 Task: Look for space in Bārh, India from 15th June, 2023 to 21st June, 2023 for 5 adults in price range Rs.14000 to Rs.25000. Place can be entire place with 3 bedrooms having 3 beds and 3 bathrooms. Property type can be house, flat, guest house. Booking option can be shelf check-in. Required host language is English.
Action: Mouse moved to (473, 106)
Screenshot: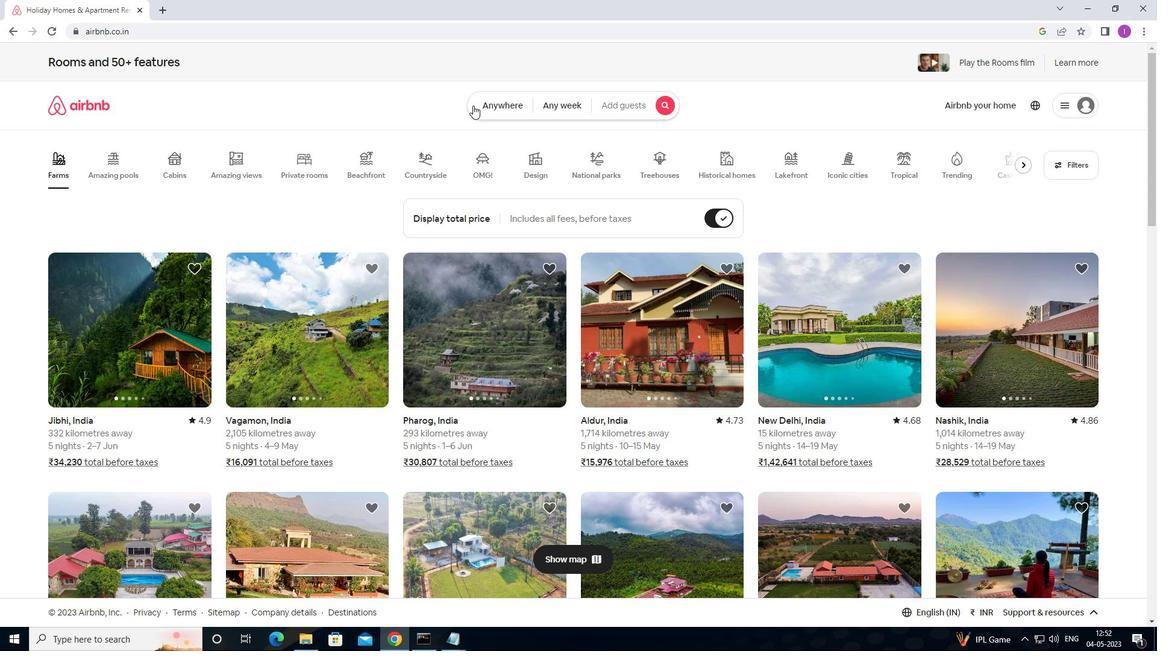 
Action: Mouse pressed left at (473, 106)
Screenshot: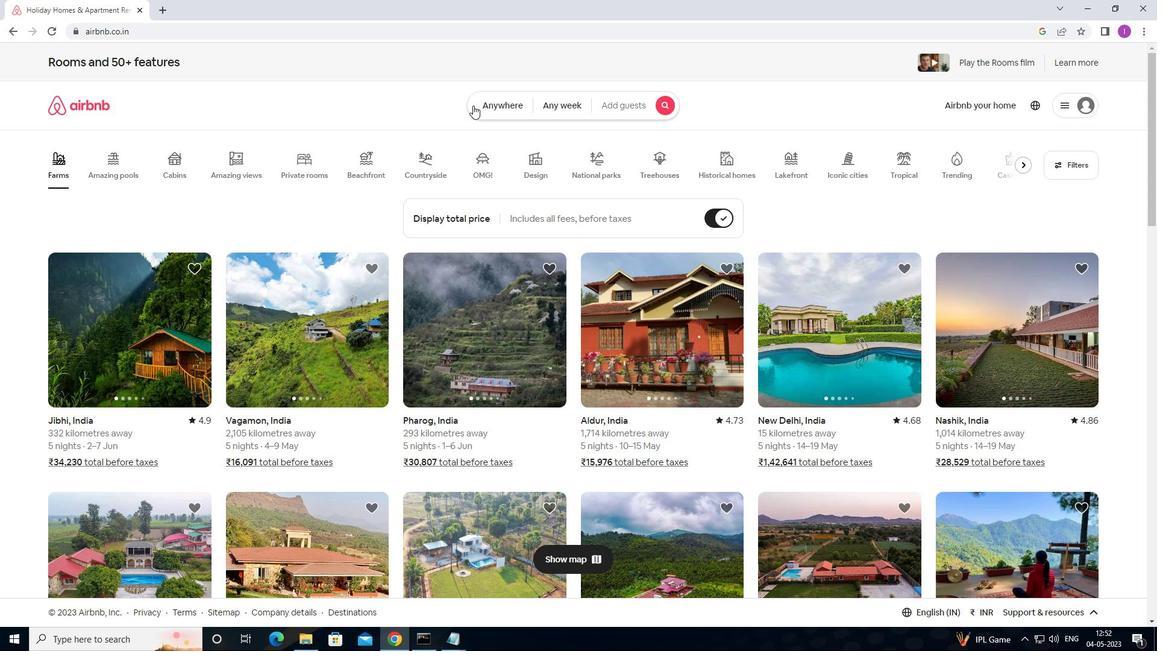 
Action: Mouse moved to (412, 142)
Screenshot: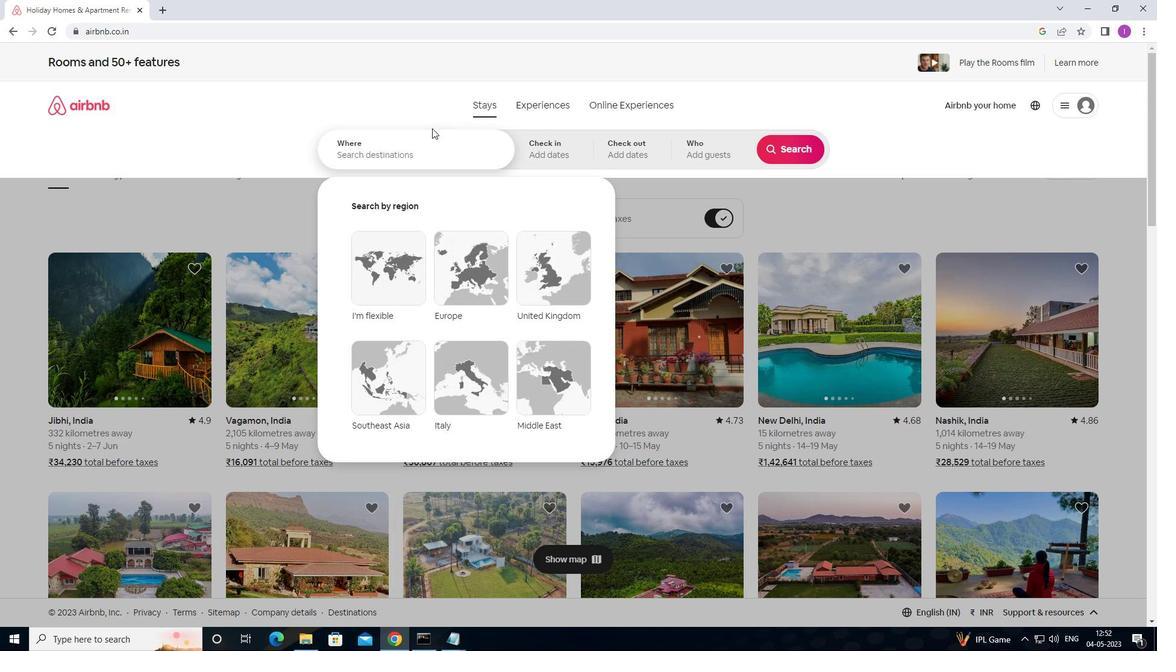 
Action: Mouse pressed left at (412, 142)
Screenshot: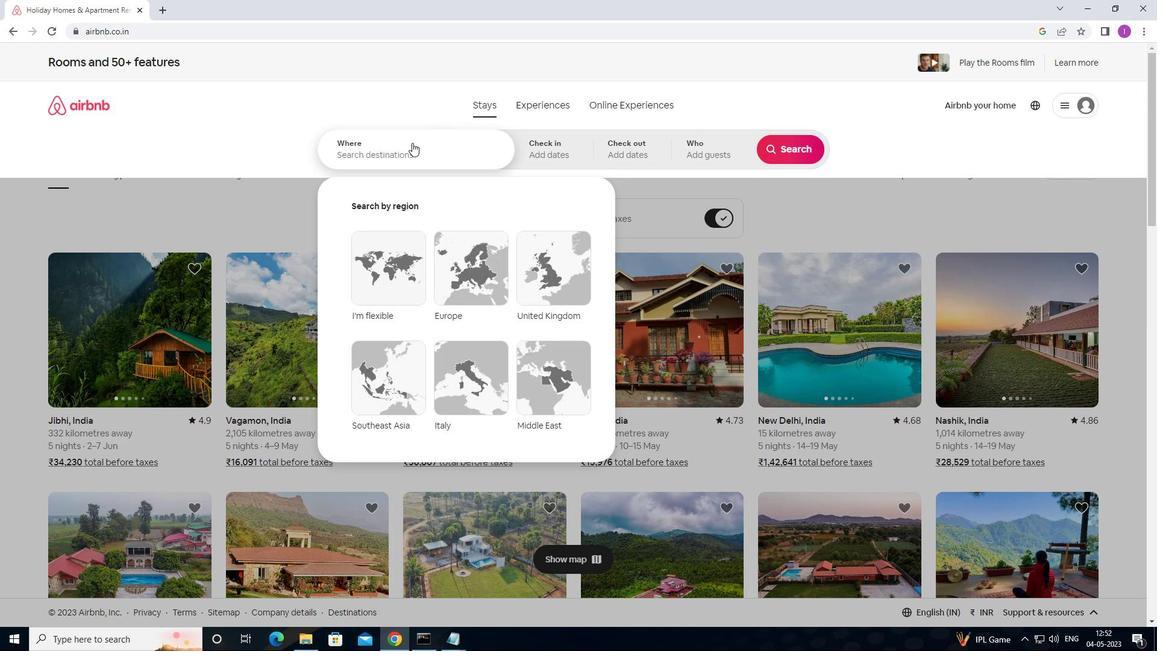 
Action: Mouse moved to (423, 144)
Screenshot: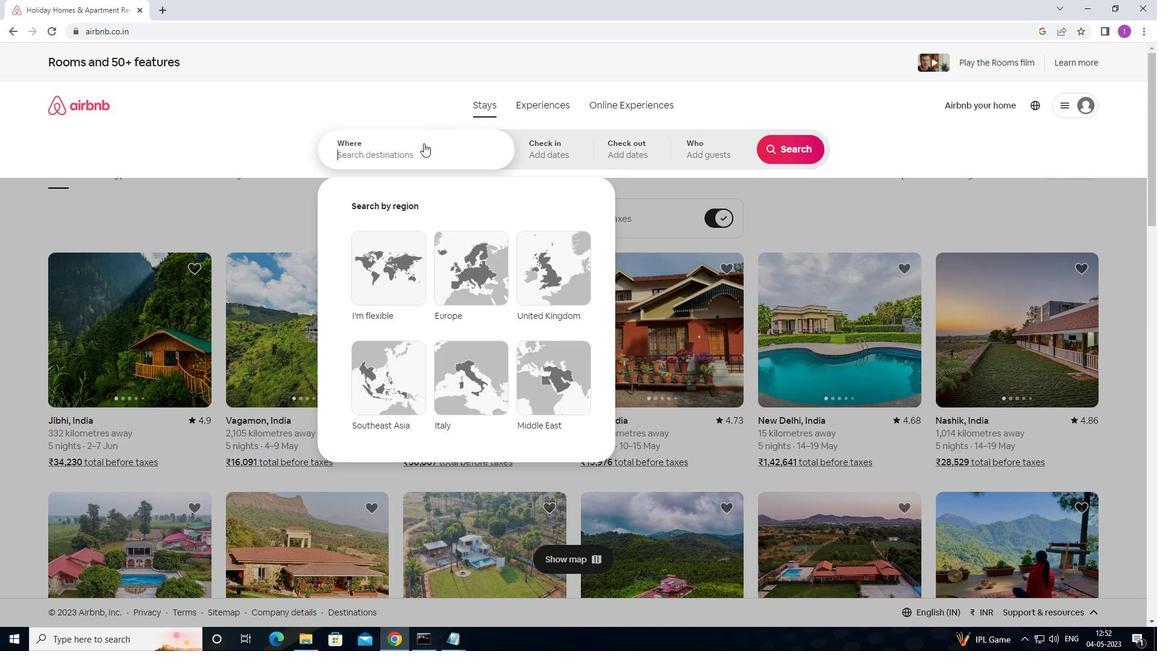 
Action: Key pressed <Key.shift>BARH,<Key.shift><Key.shift><Key.shift><Key.shift><Key.shift>INDU<Key.backspace>IA
Screenshot: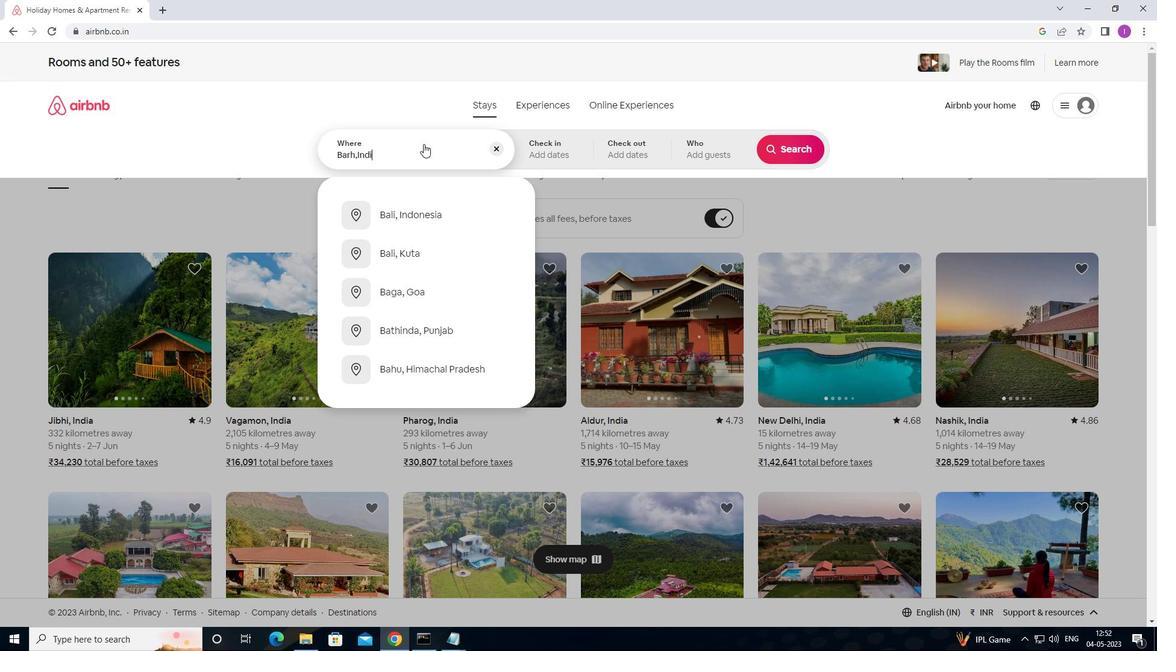 
Action: Mouse moved to (548, 152)
Screenshot: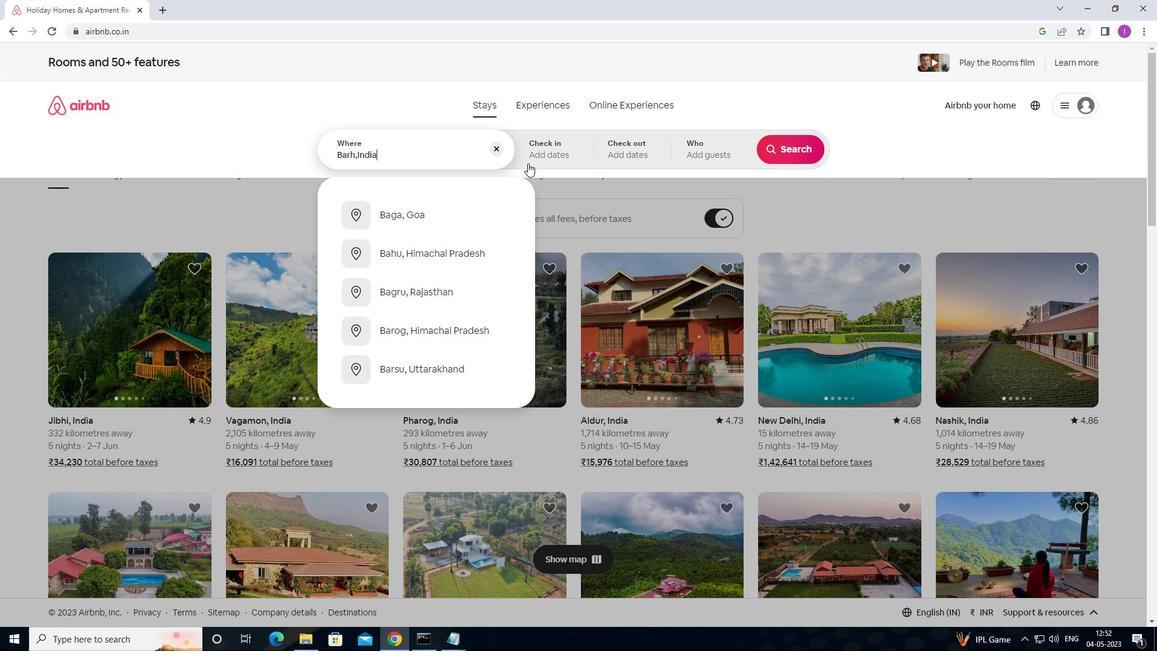 
Action: Mouse pressed left at (548, 152)
Screenshot: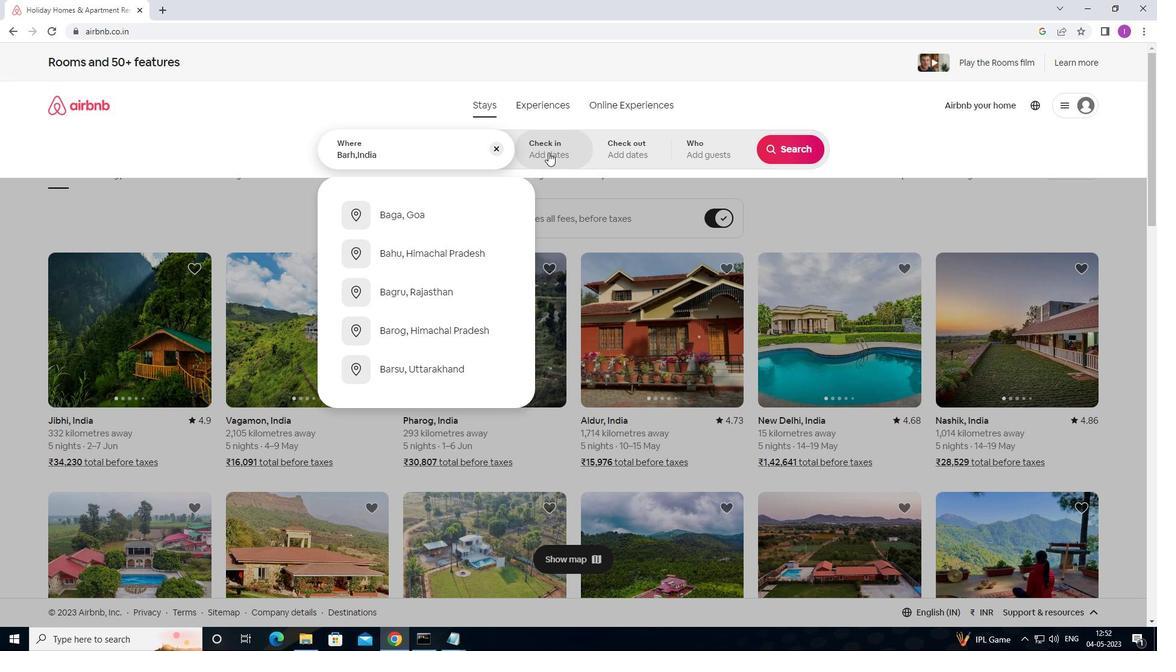 
Action: Mouse moved to (727, 351)
Screenshot: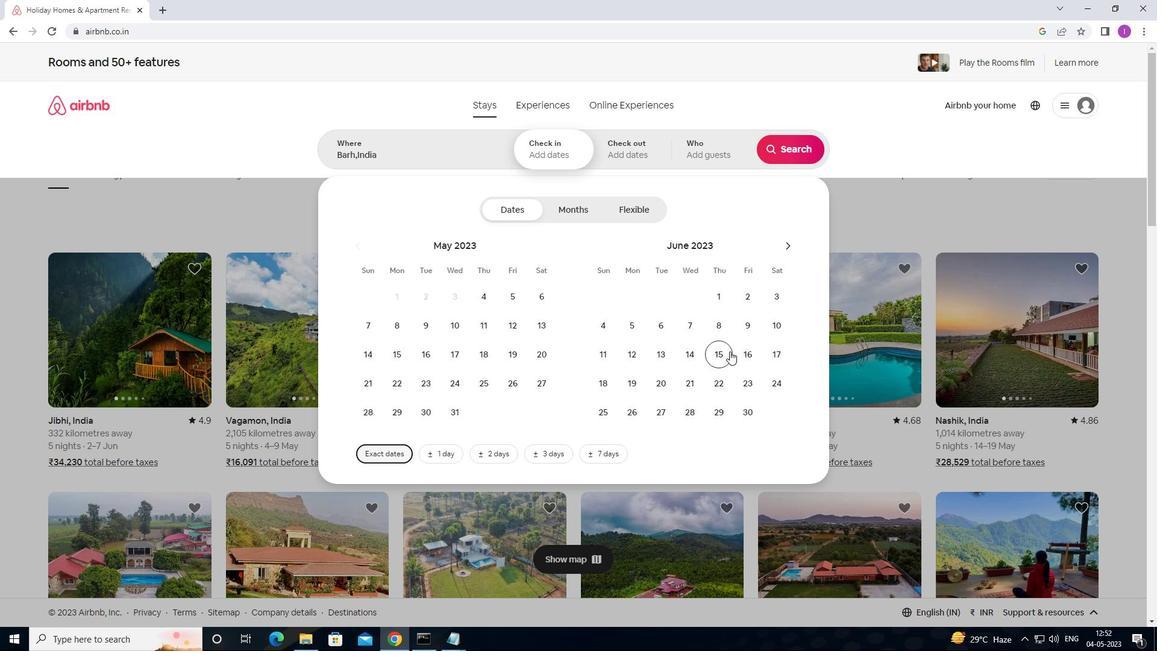 
Action: Mouse pressed left at (727, 351)
Screenshot: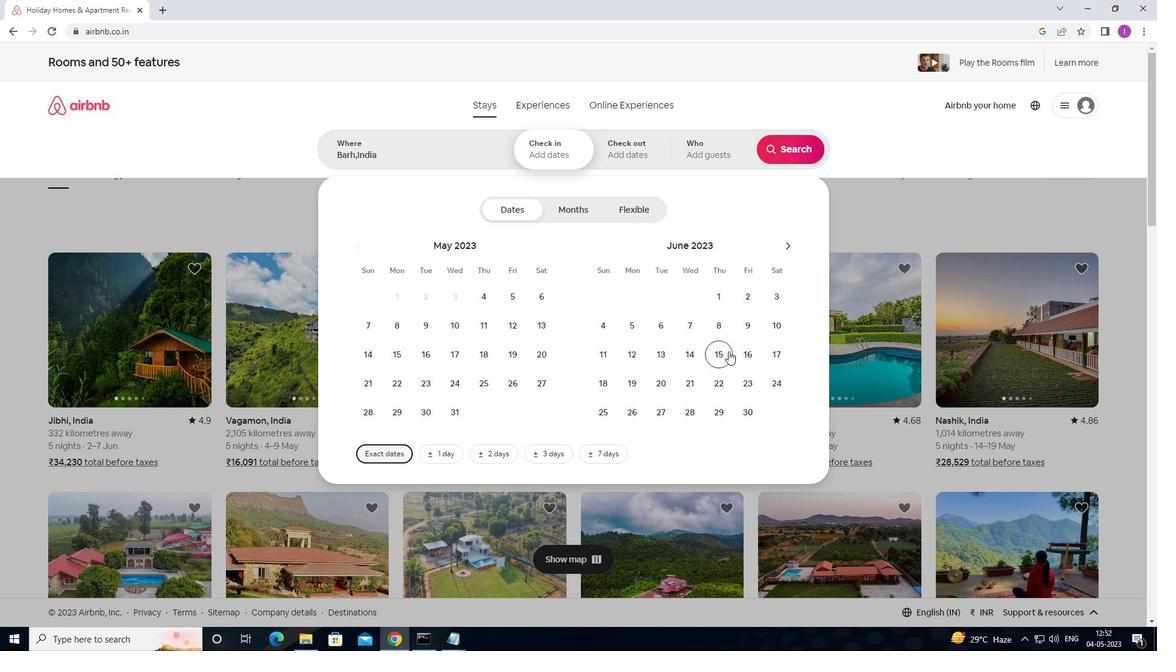 
Action: Mouse moved to (691, 386)
Screenshot: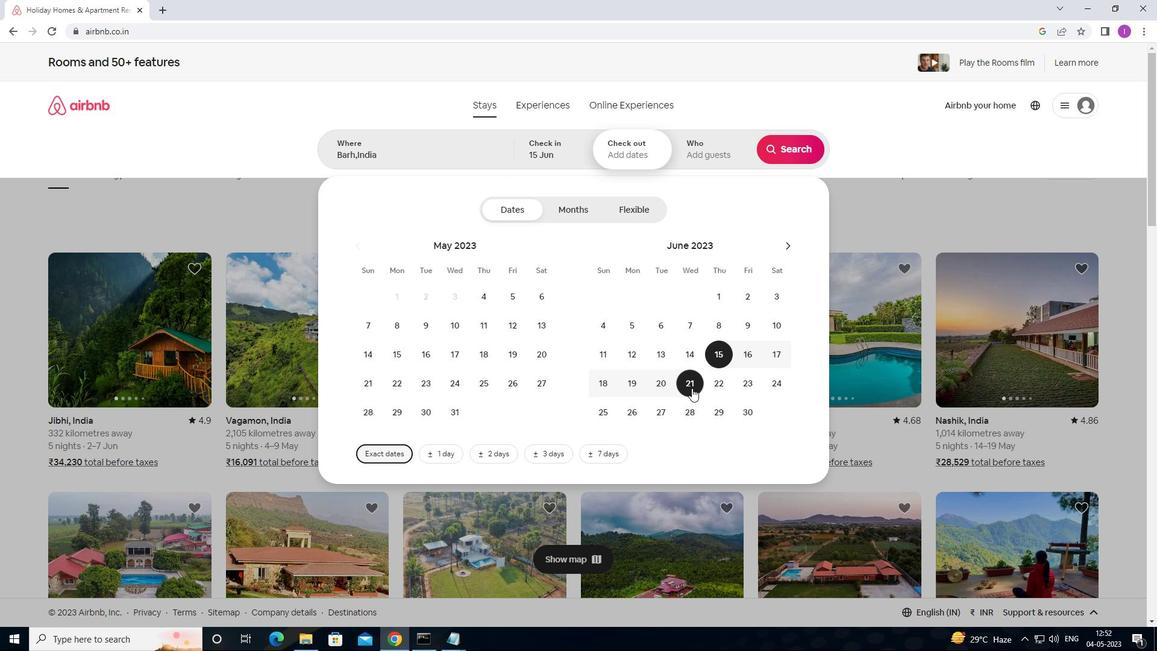 
Action: Mouse pressed left at (691, 386)
Screenshot: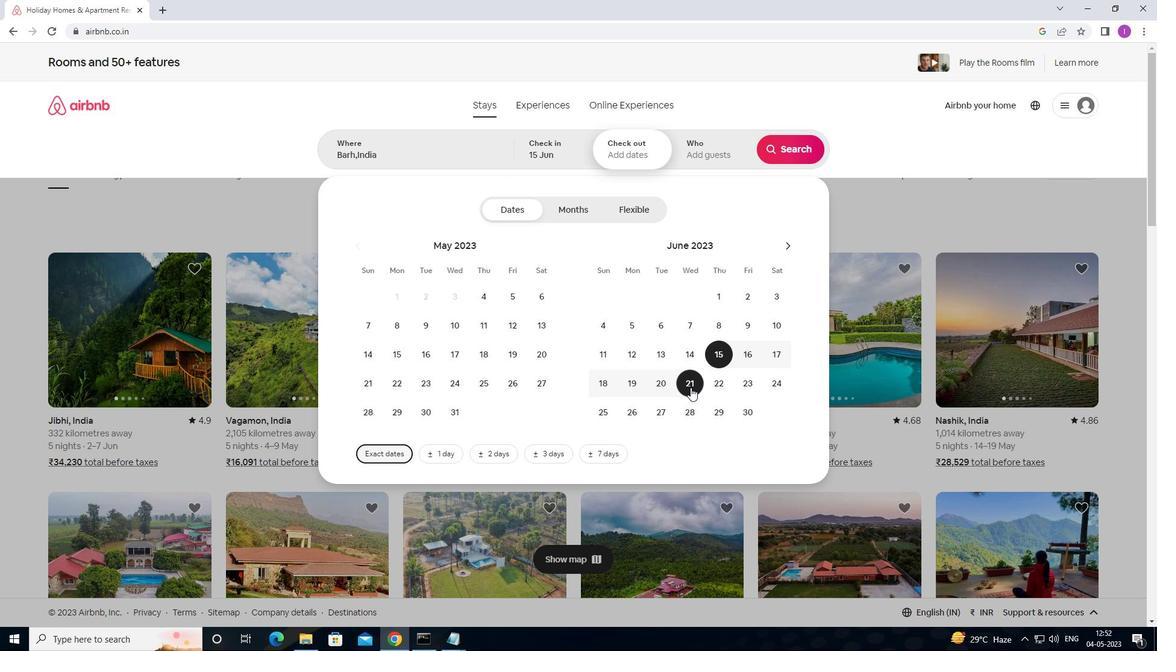 
Action: Mouse moved to (782, 147)
Screenshot: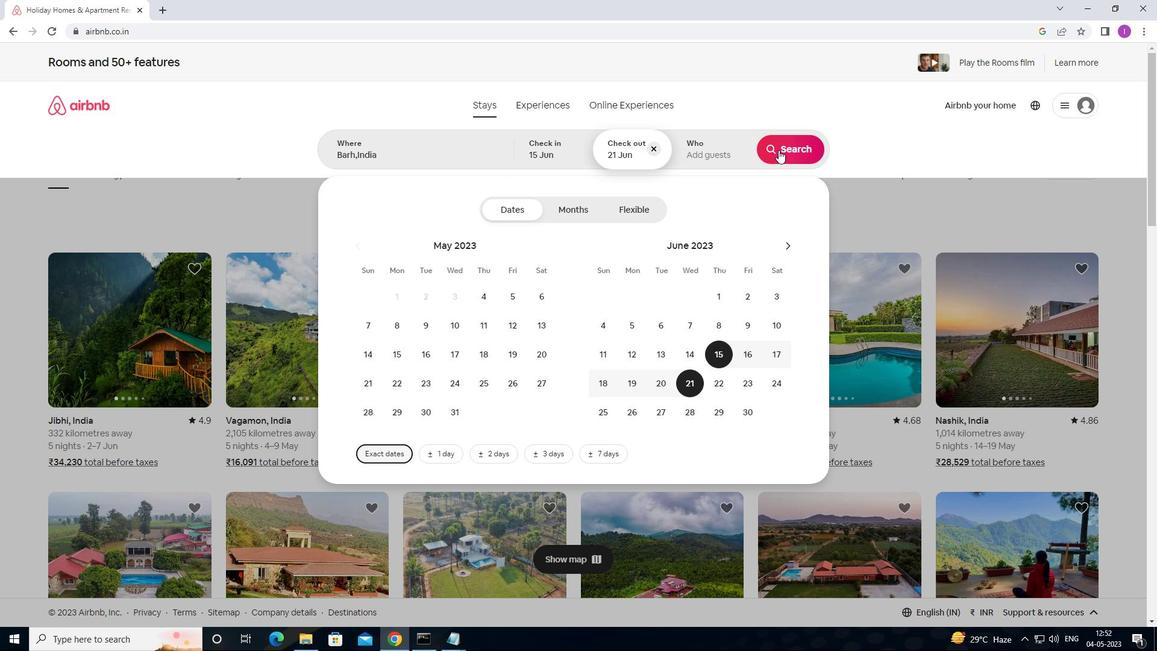 
Action: Mouse pressed left at (782, 147)
Screenshot: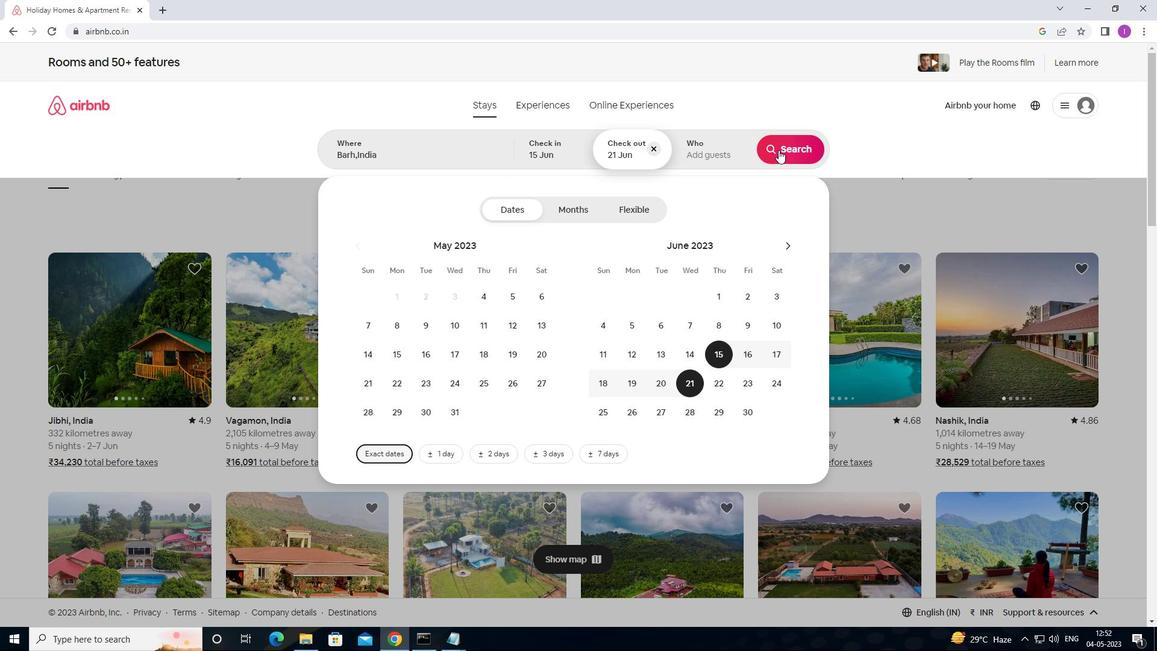 
Action: Mouse moved to (637, 68)
Screenshot: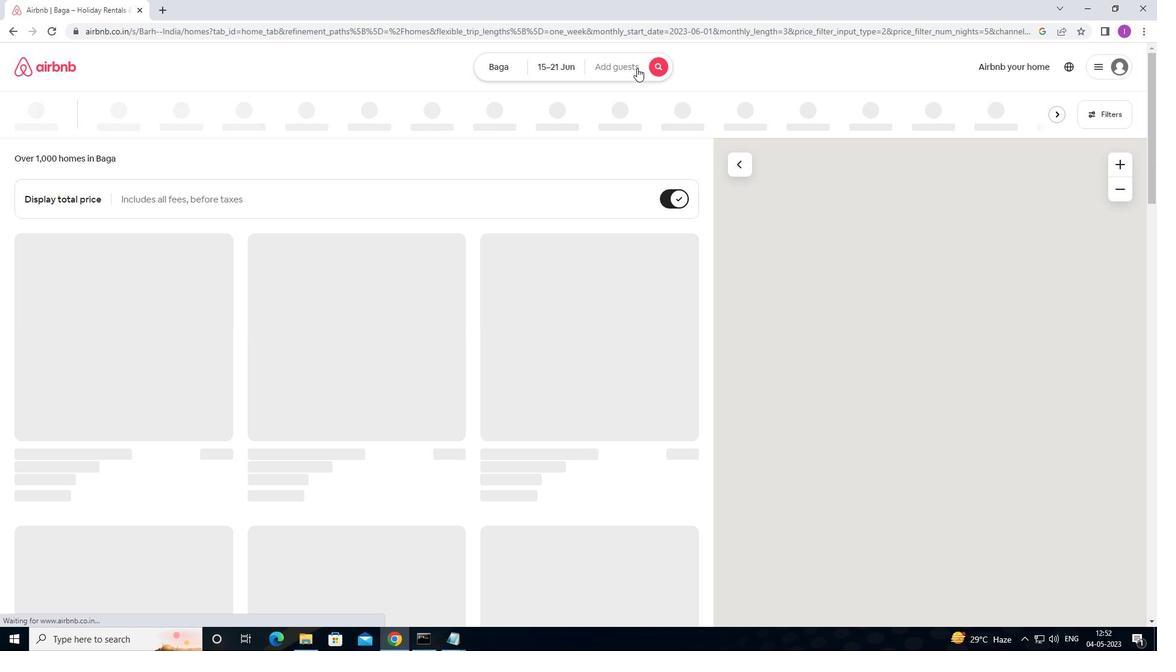 
Action: Mouse pressed left at (637, 68)
Screenshot: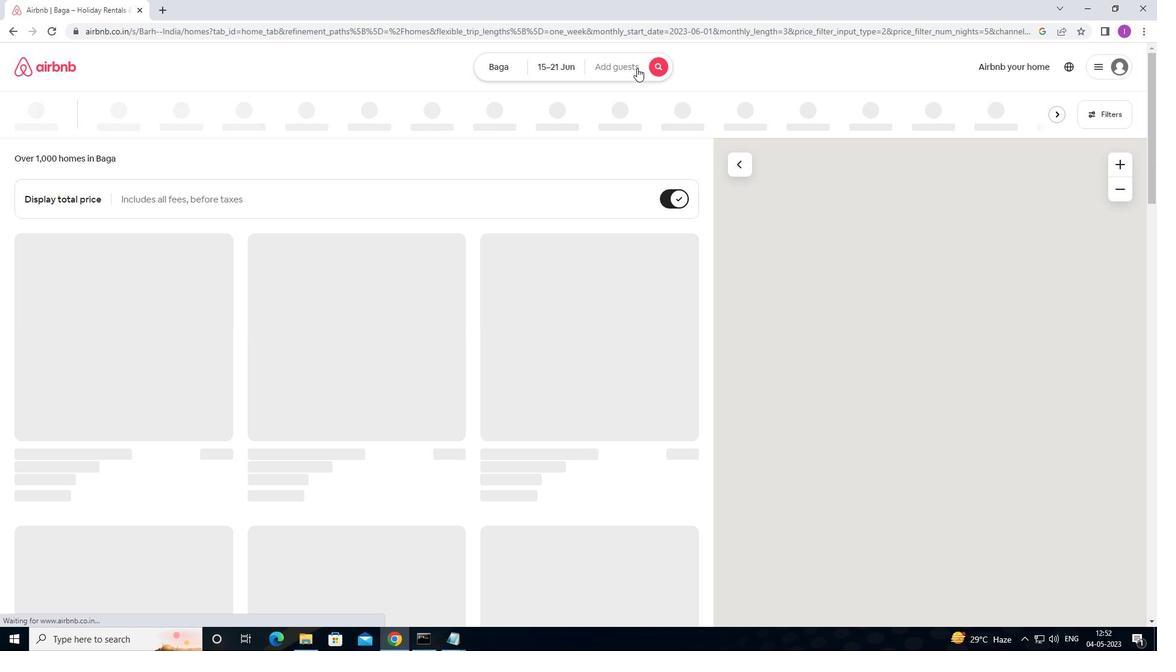 
Action: Mouse moved to (794, 173)
Screenshot: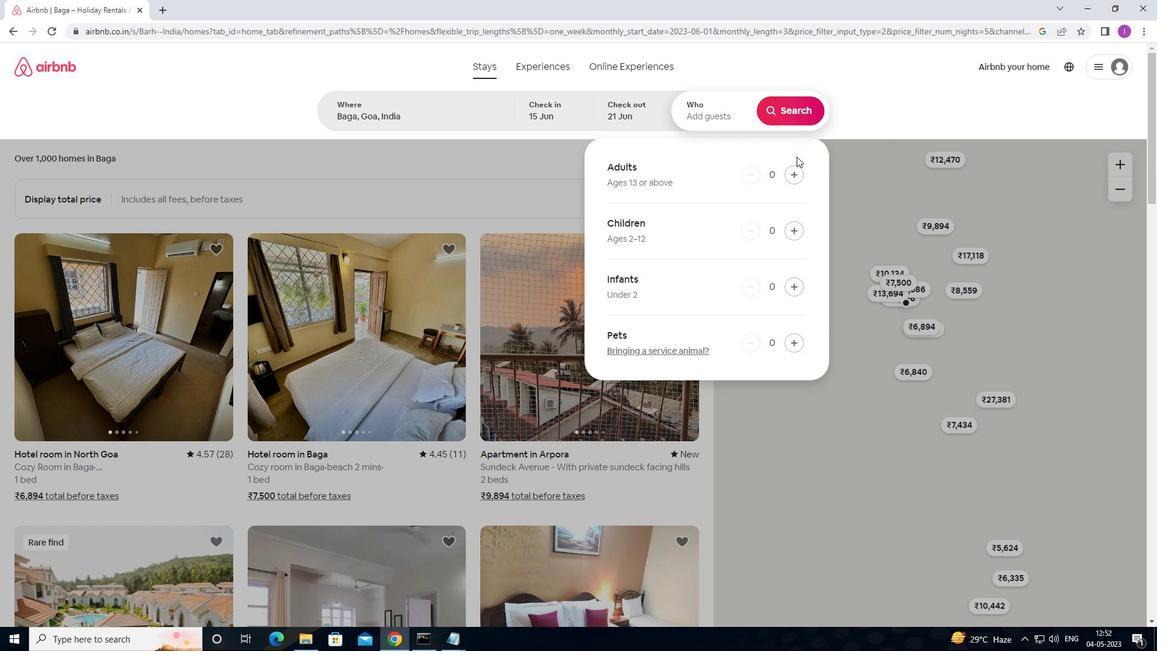 
Action: Mouse pressed left at (794, 173)
Screenshot: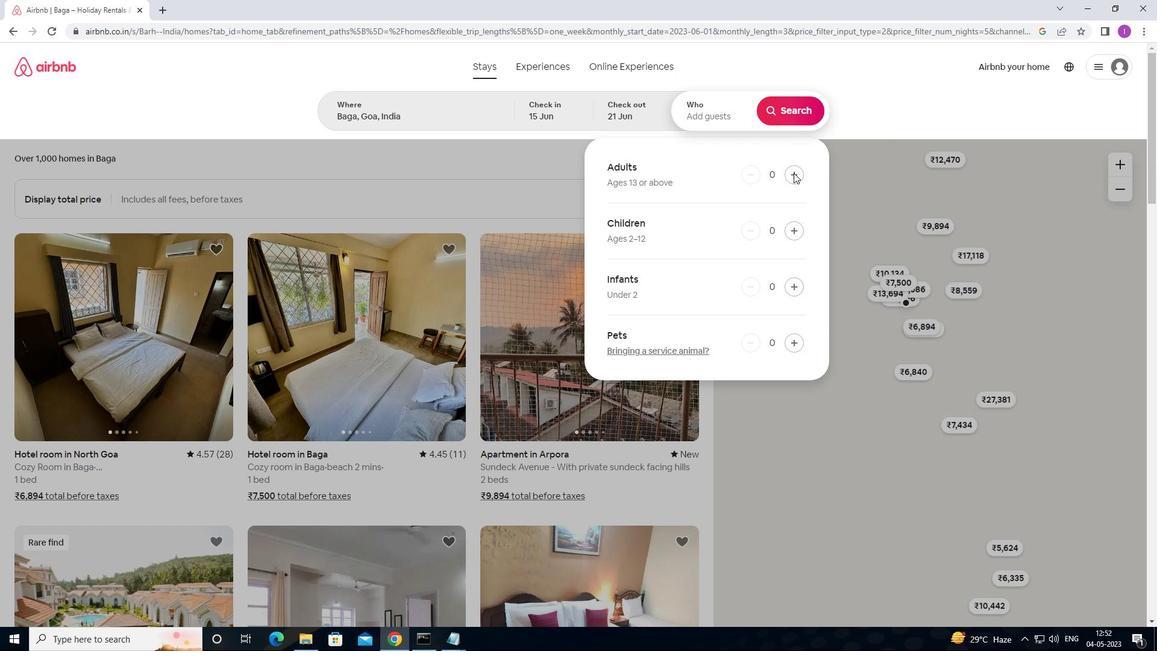 
Action: Mouse moved to (794, 173)
Screenshot: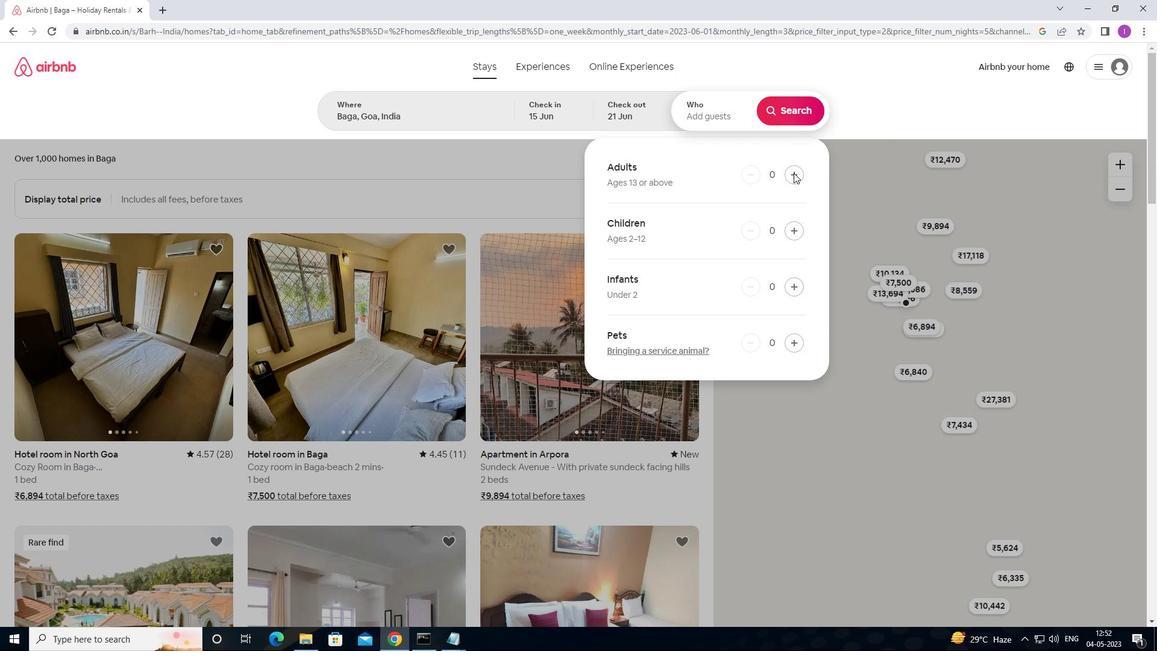 
Action: Mouse pressed left at (794, 173)
Screenshot: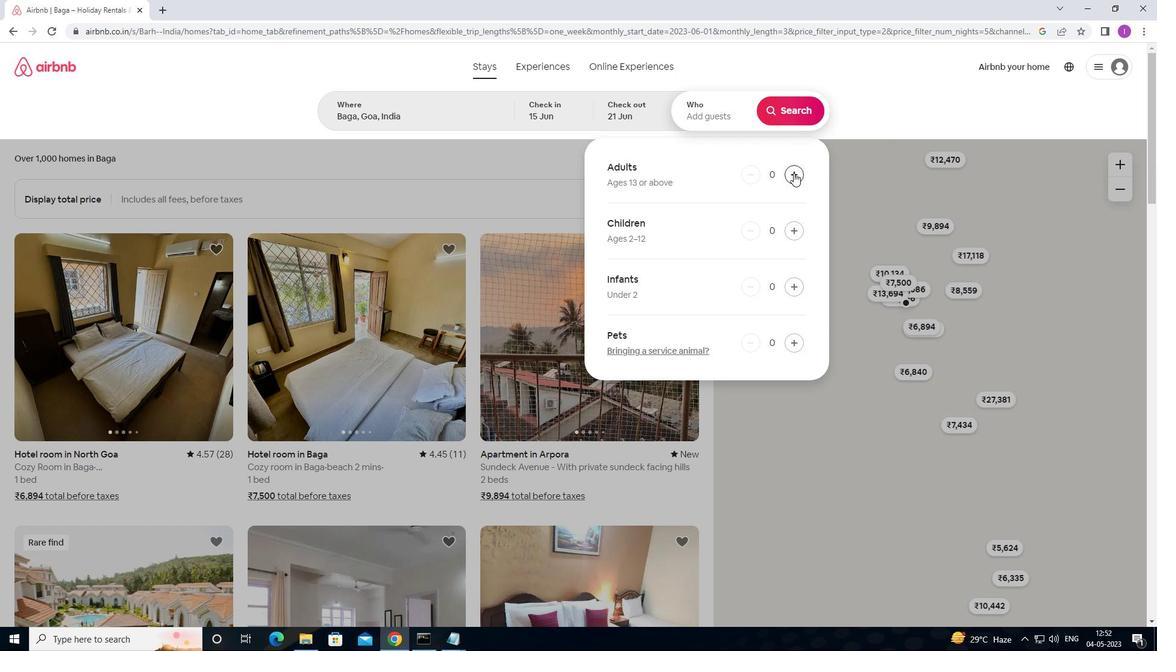 
Action: Mouse moved to (794, 173)
Screenshot: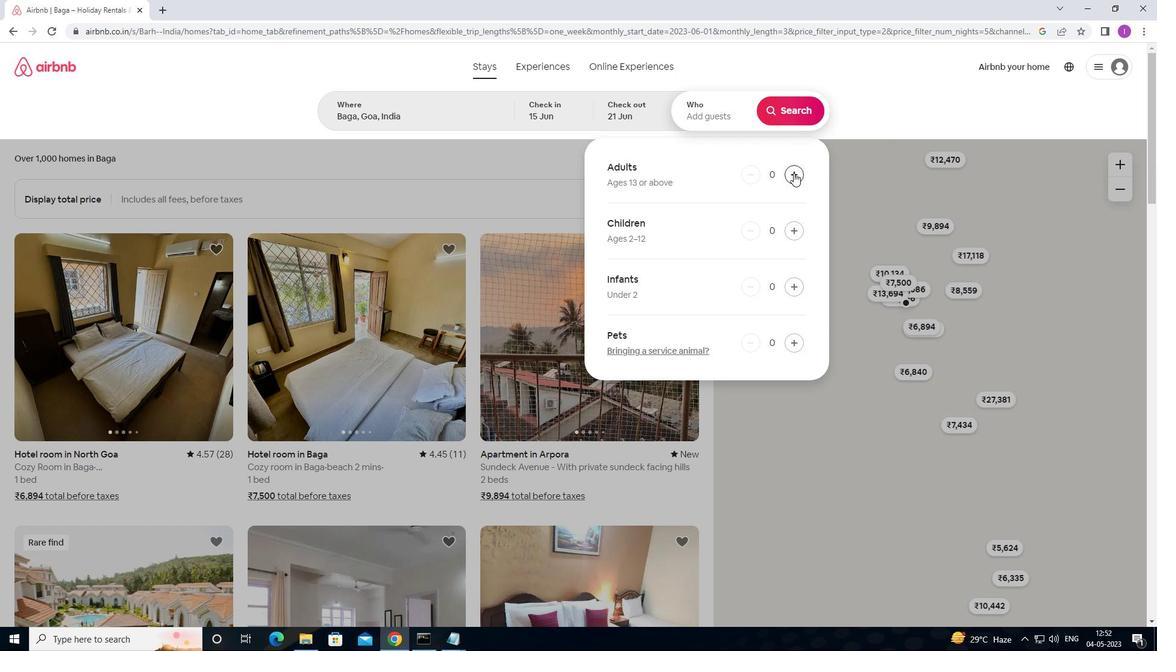 
Action: Mouse pressed left at (794, 173)
Screenshot: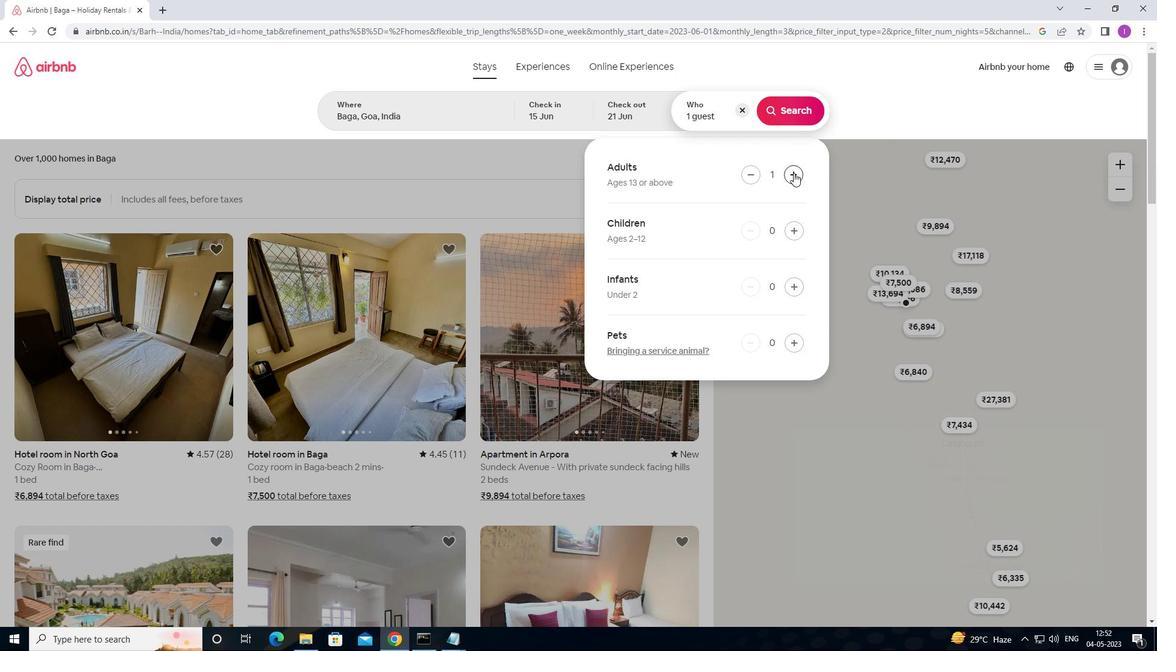 
Action: Mouse moved to (795, 173)
Screenshot: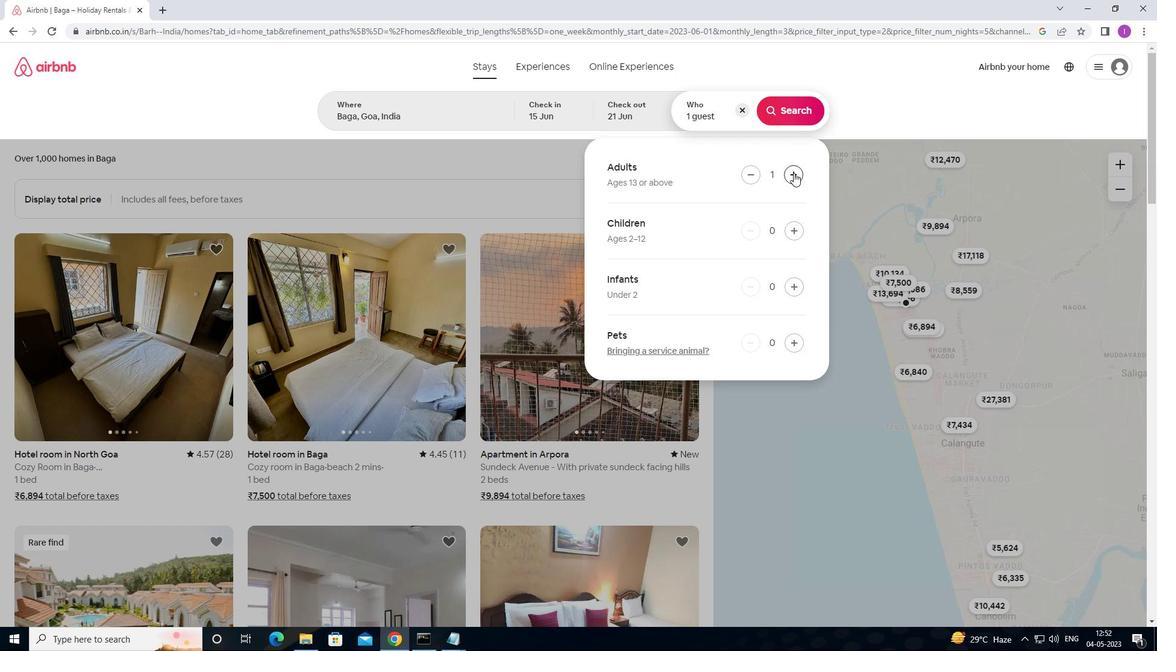 
Action: Mouse pressed left at (795, 173)
Screenshot: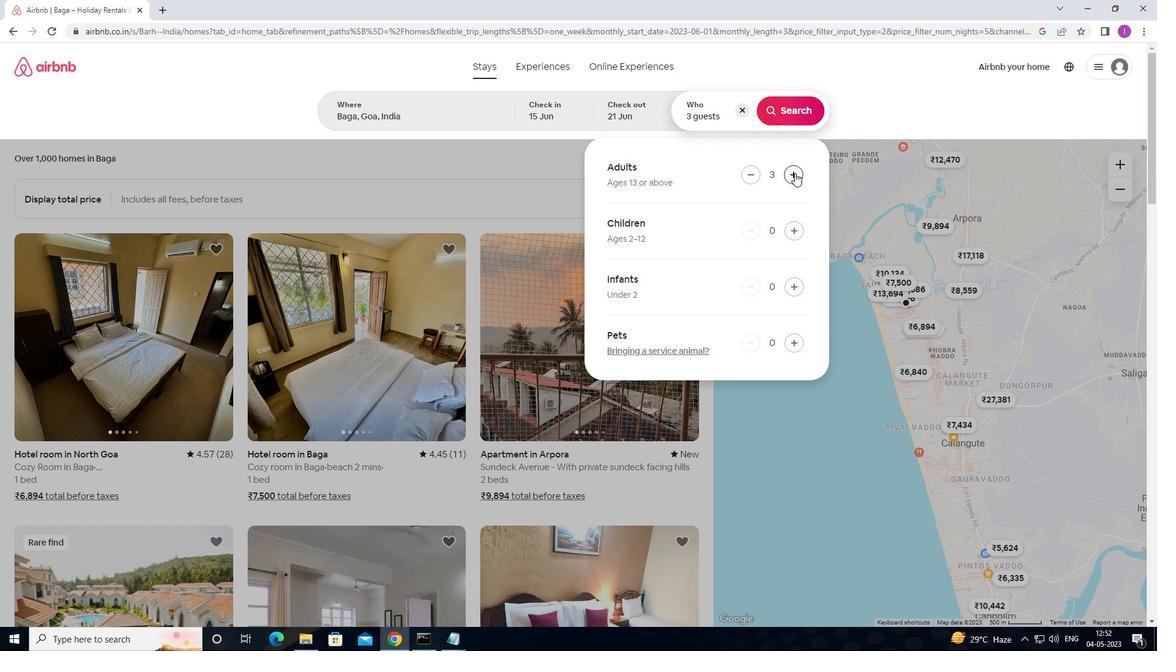 
Action: Mouse pressed left at (795, 173)
Screenshot: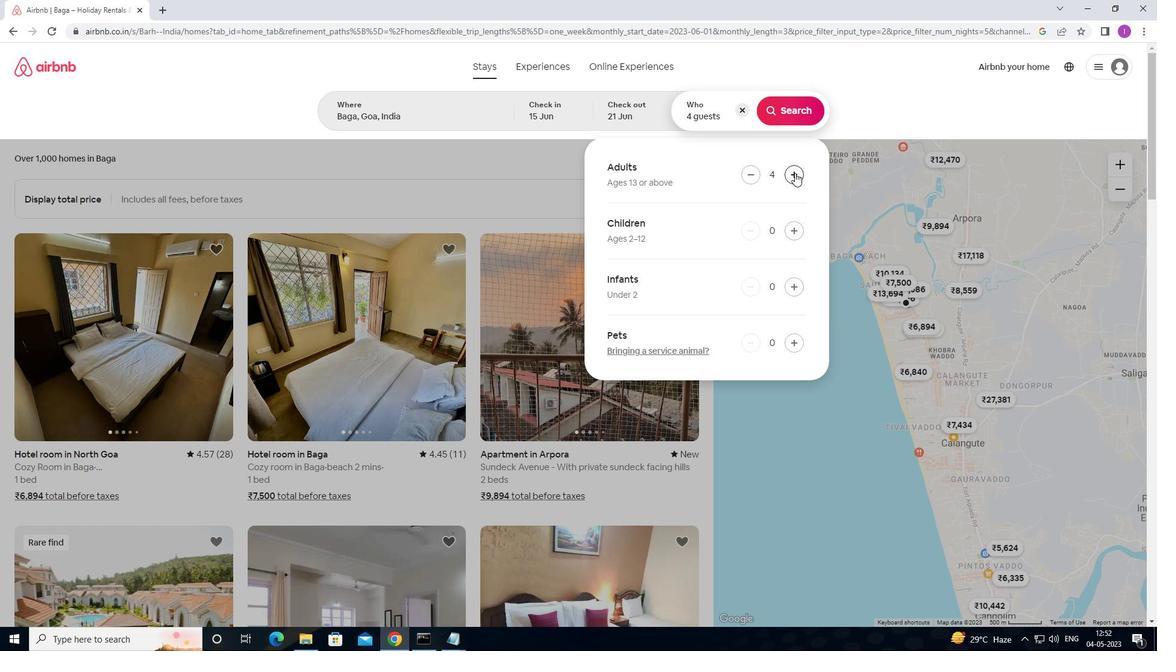 
Action: Mouse moved to (780, 111)
Screenshot: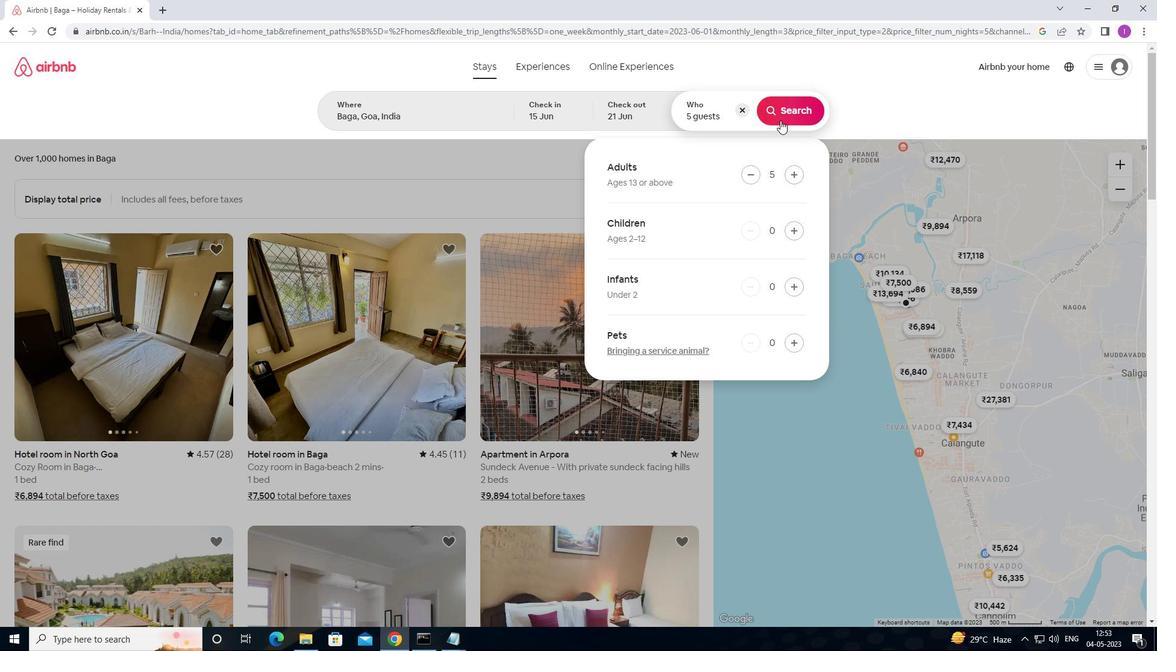 
Action: Mouse pressed left at (780, 111)
Screenshot: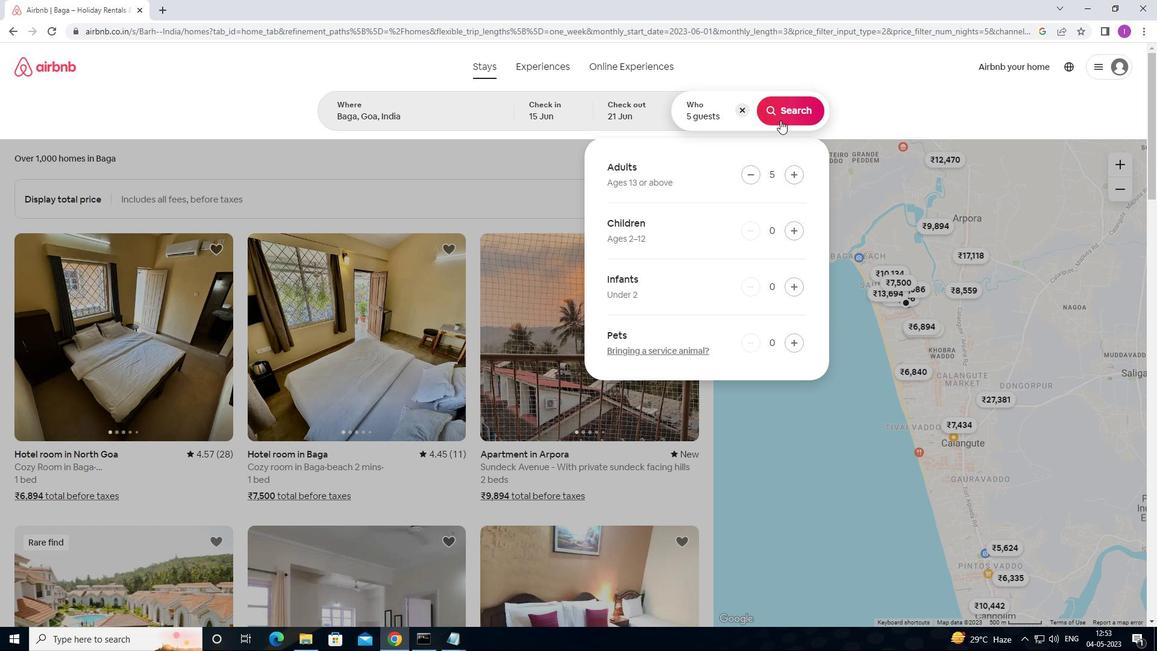 
Action: Mouse moved to (1101, 117)
Screenshot: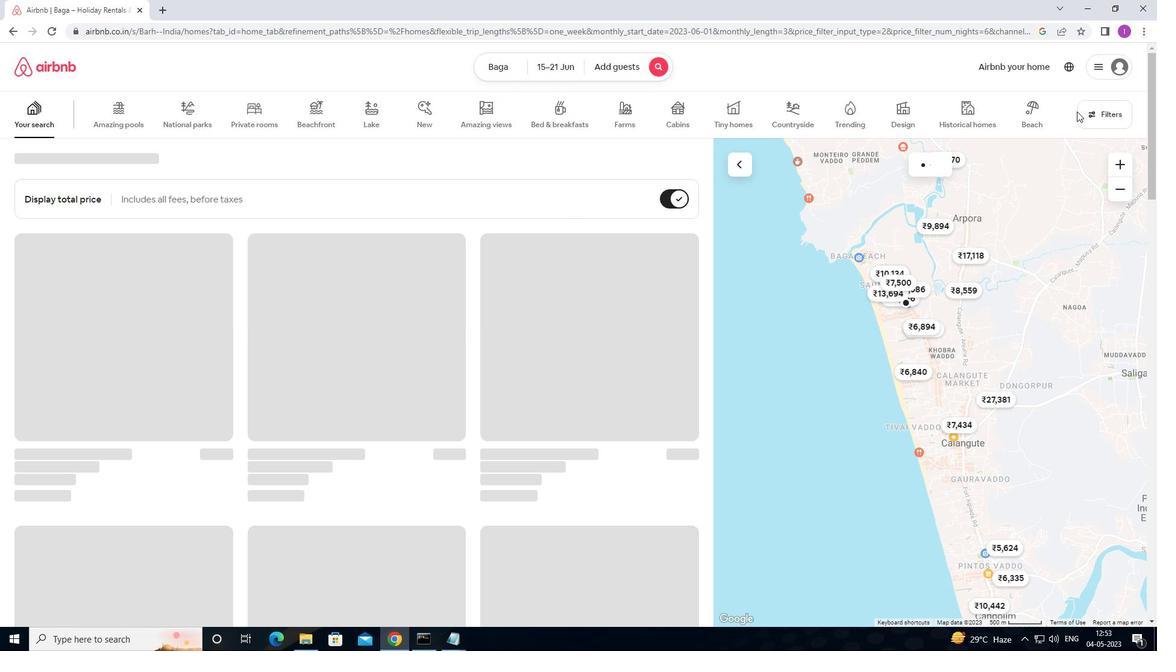 
Action: Mouse pressed left at (1101, 117)
Screenshot: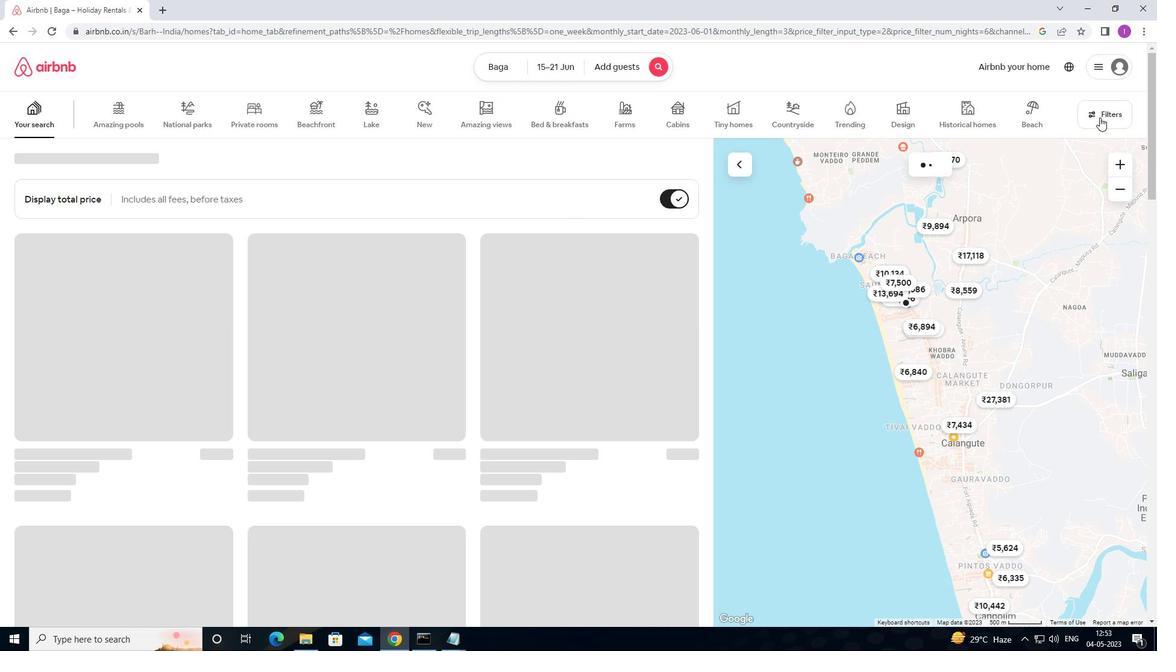 
Action: Mouse moved to (427, 265)
Screenshot: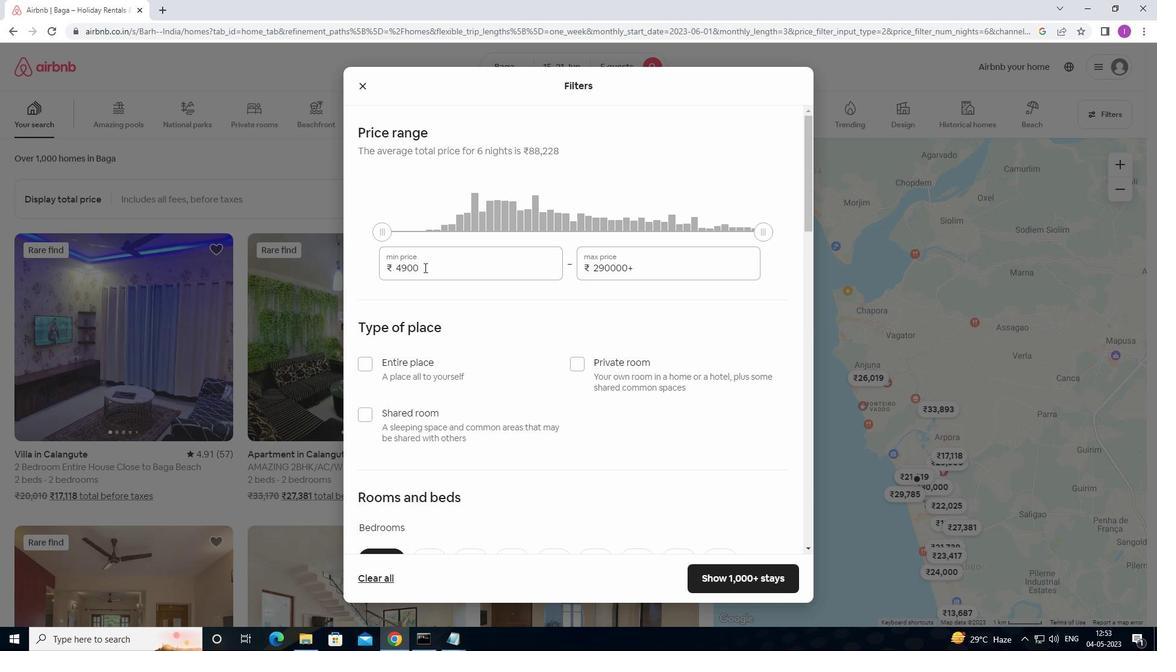 
Action: Mouse pressed left at (427, 265)
Screenshot: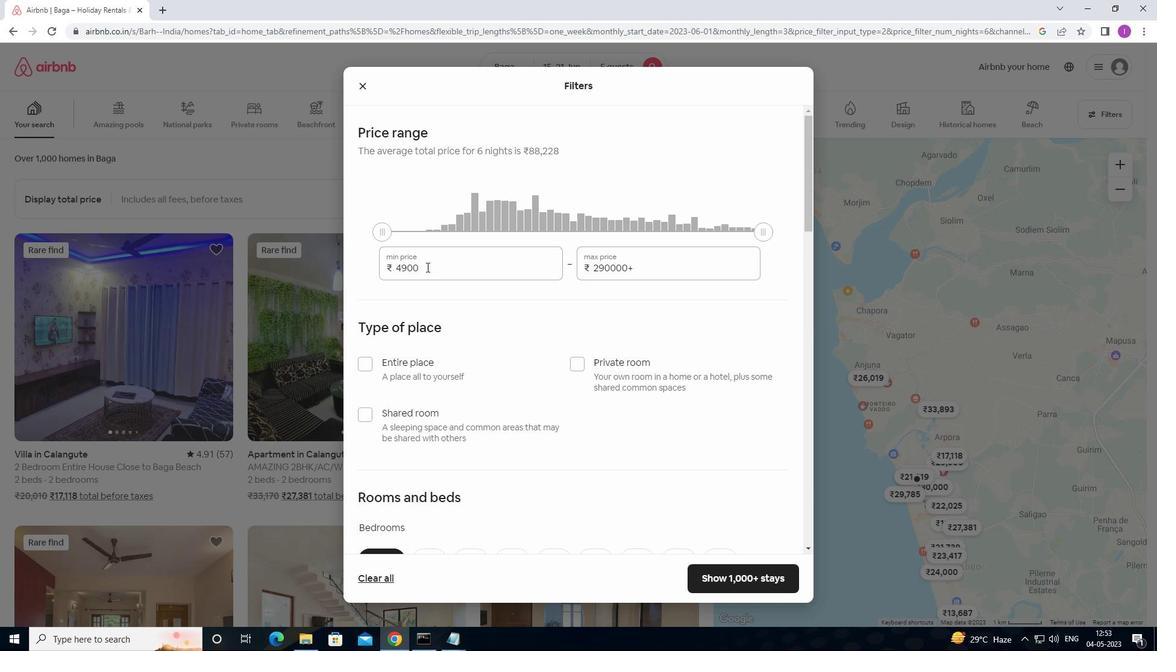 
Action: Mouse moved to (386, 264)
Screenshot: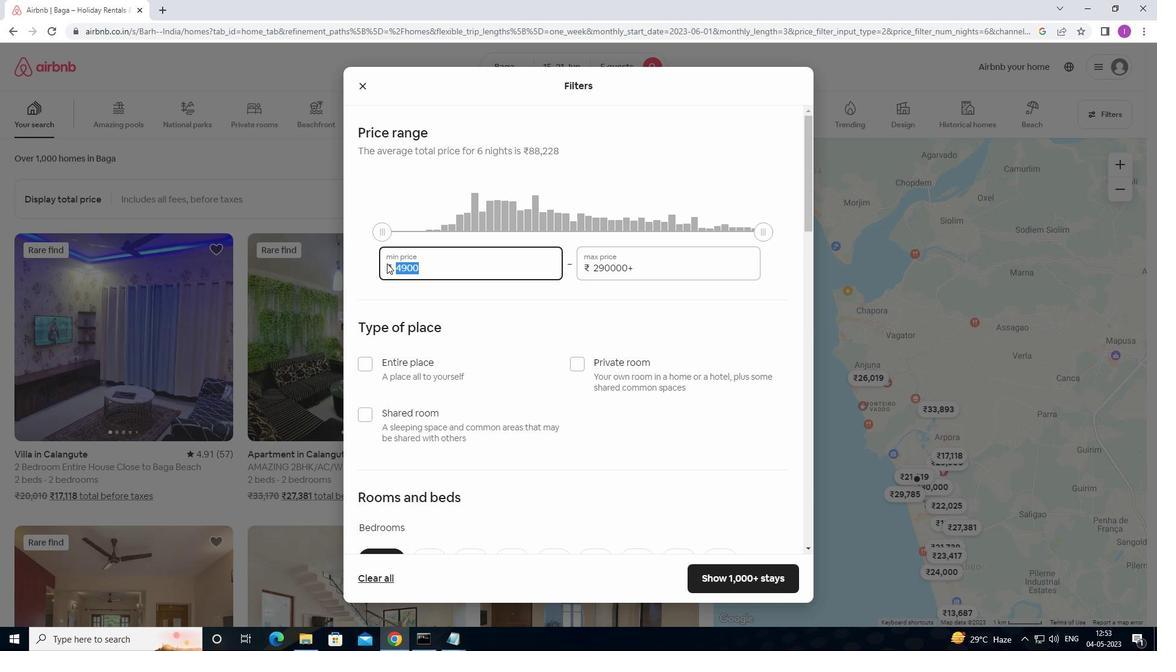 
Action: Key pressed 1
Screenshot: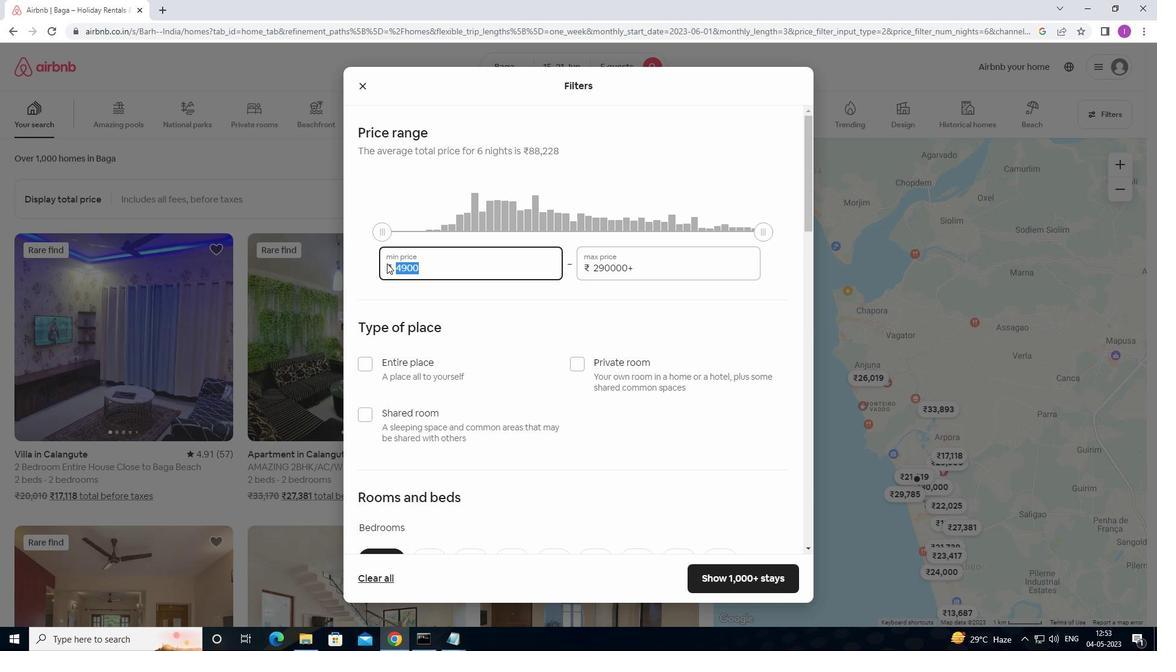 
Action: Mouse moved to (384, 267)
Screenshot: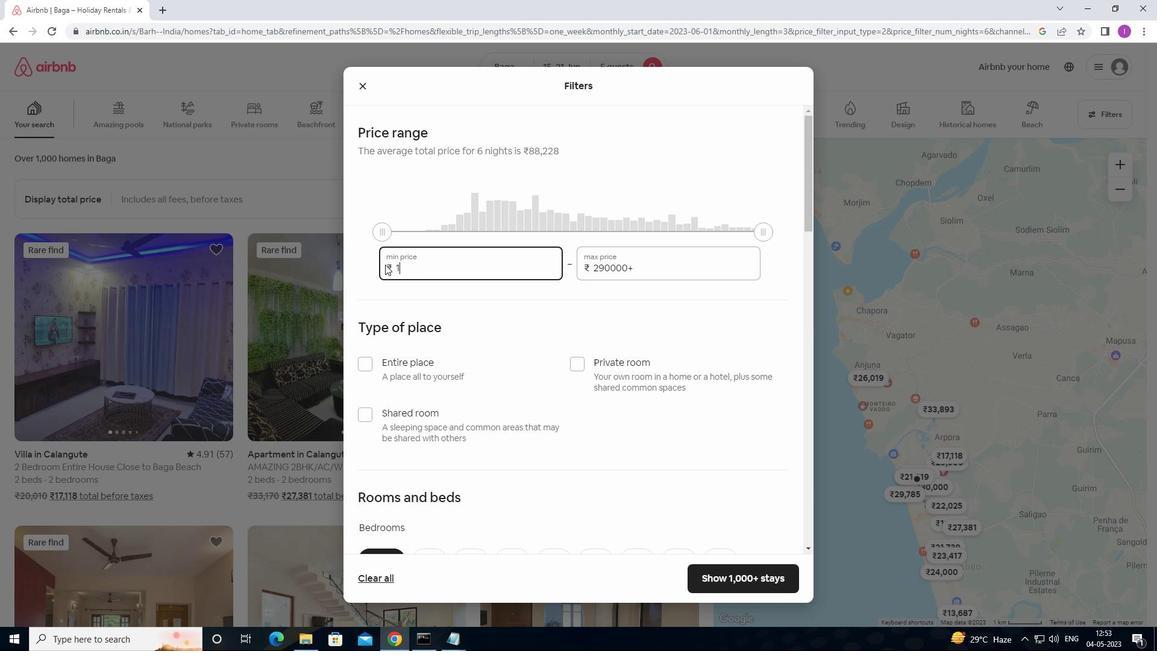 
Action: Key pressed 4
Screenshot: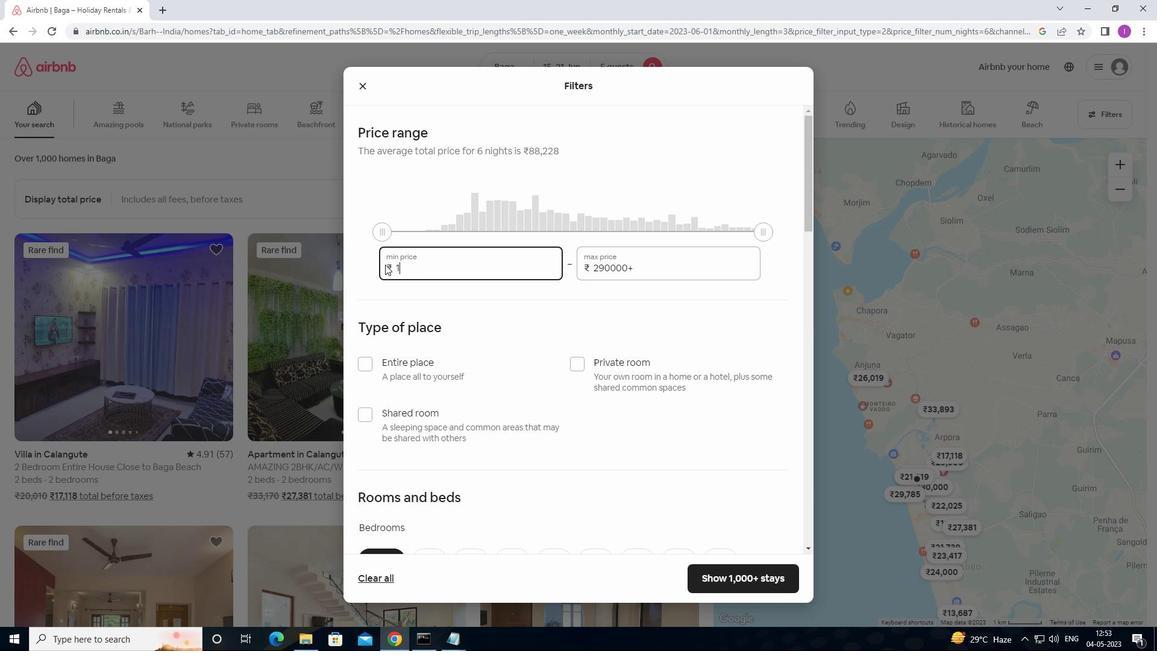 
Action: Mouse moved to (381, 285)
Screenshot: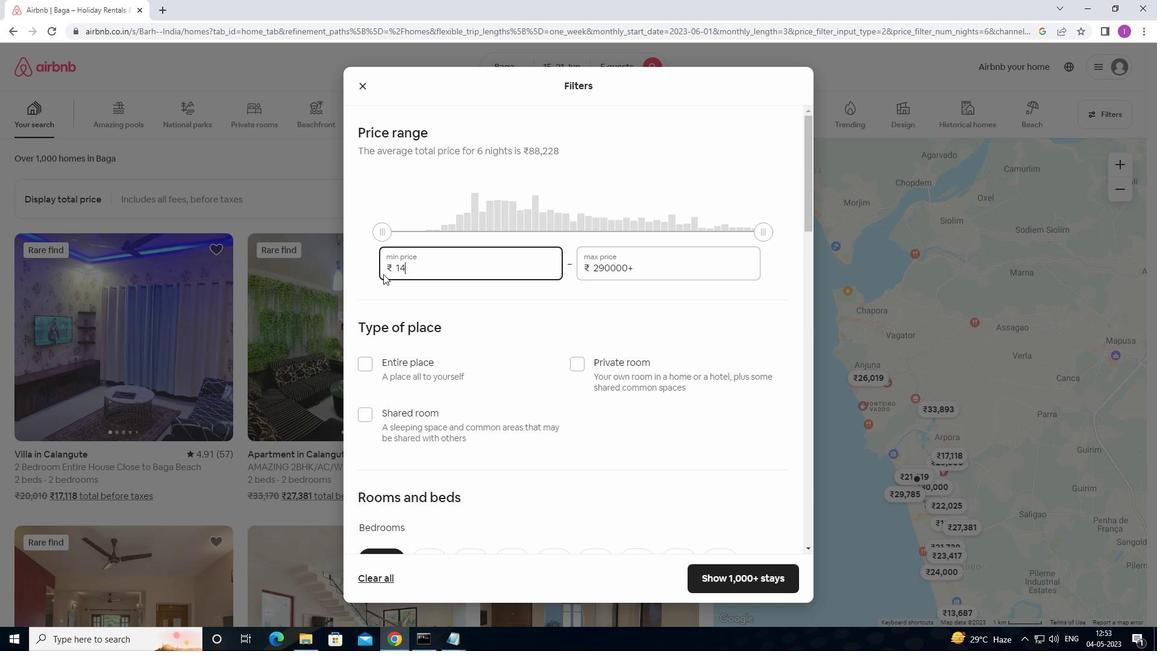 
Action: Key pressed 000
Screenshot: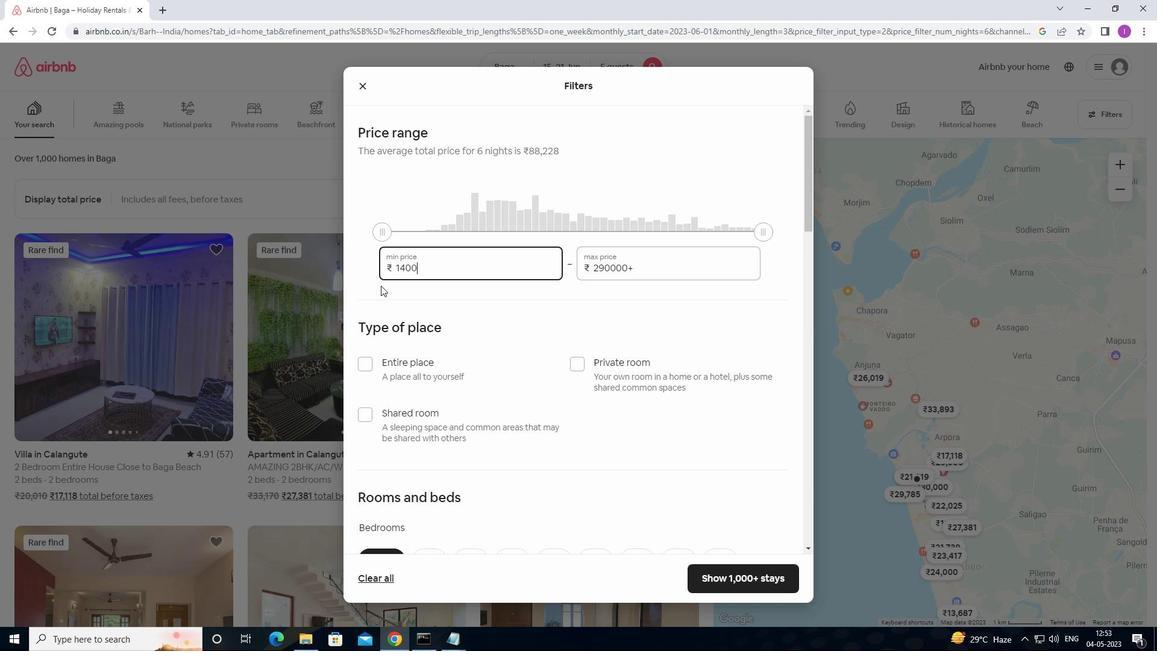 
Action: Mouse moved to (634, 268)
Screenshot: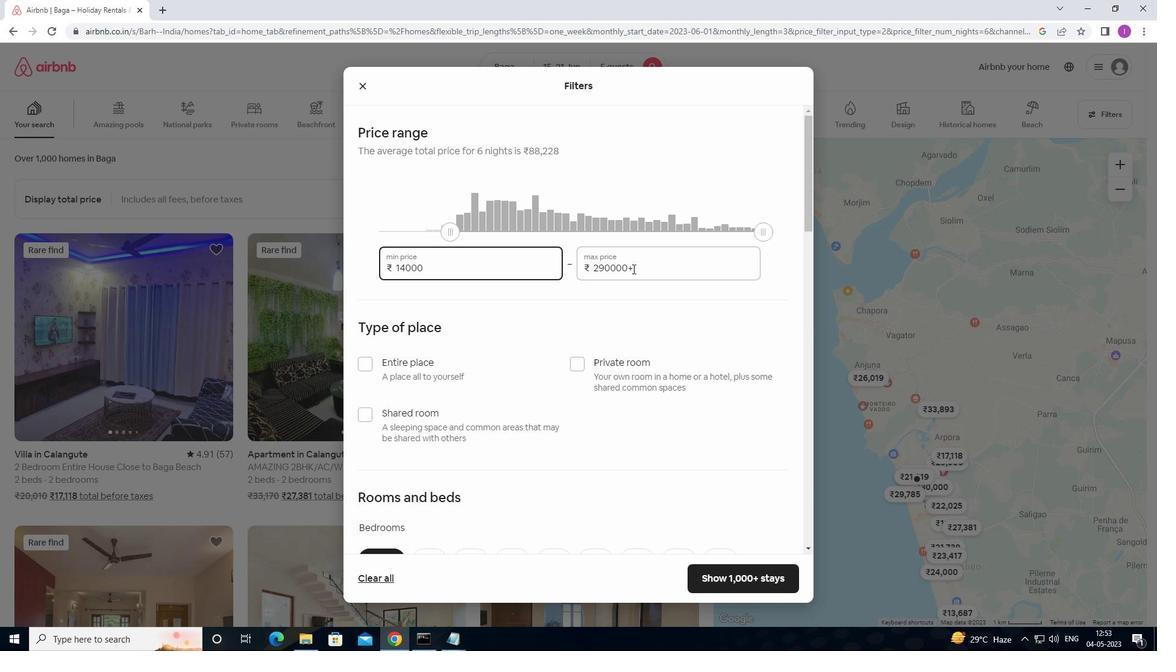 
Action: Mouse pressed left at (634, 268)
Screenshot: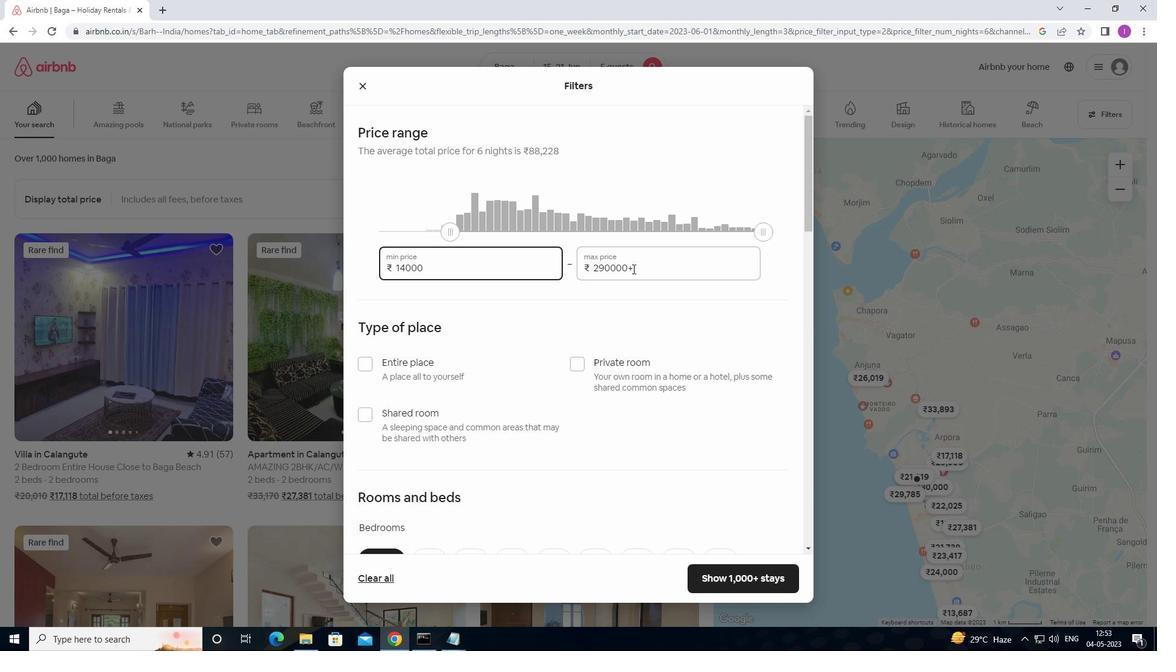 
Action: Mouse moved to (564, 274)
Screenshot: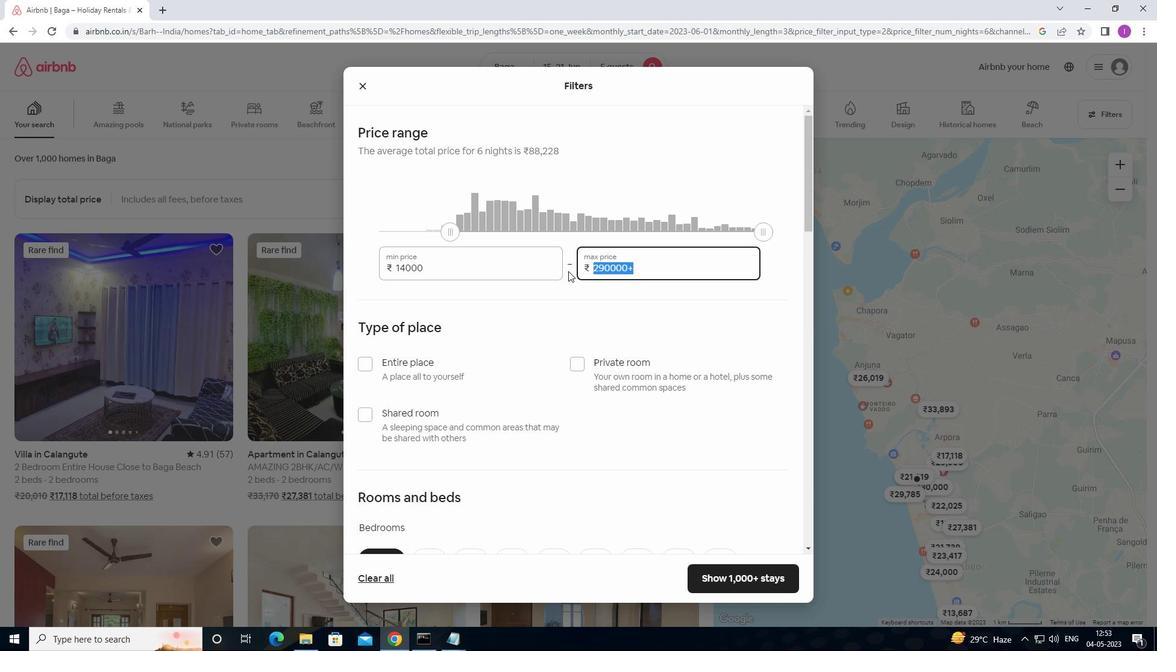 
Action: Key pressed 2
Screenshot: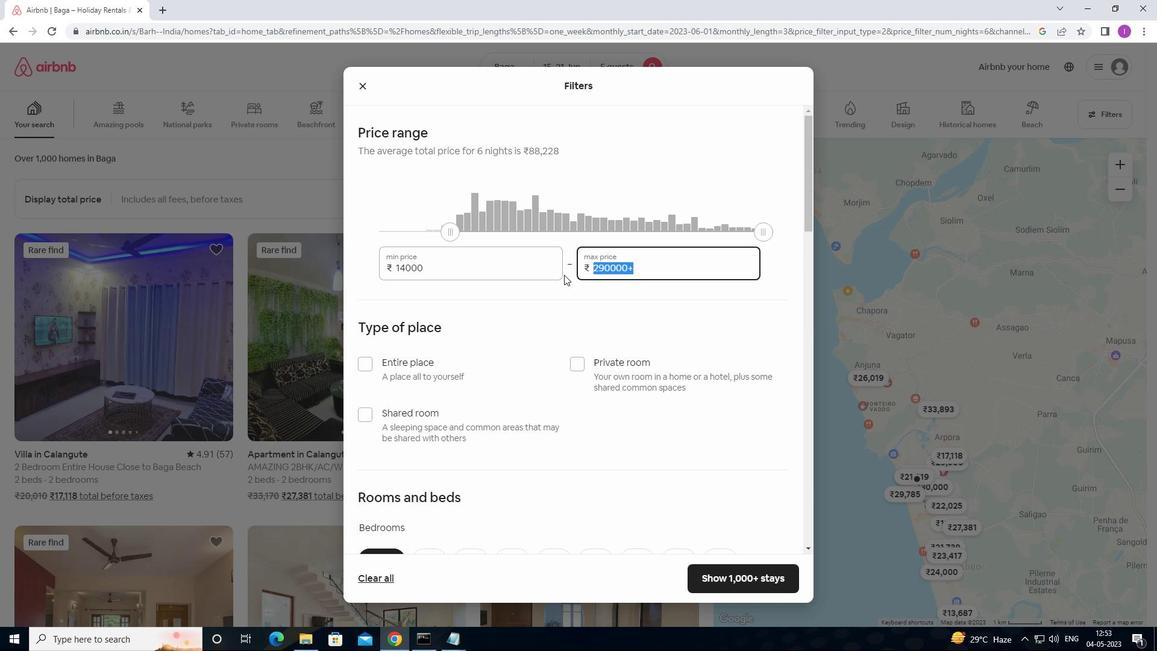
Action: Mouse moved to (562, 276)
Screenshot: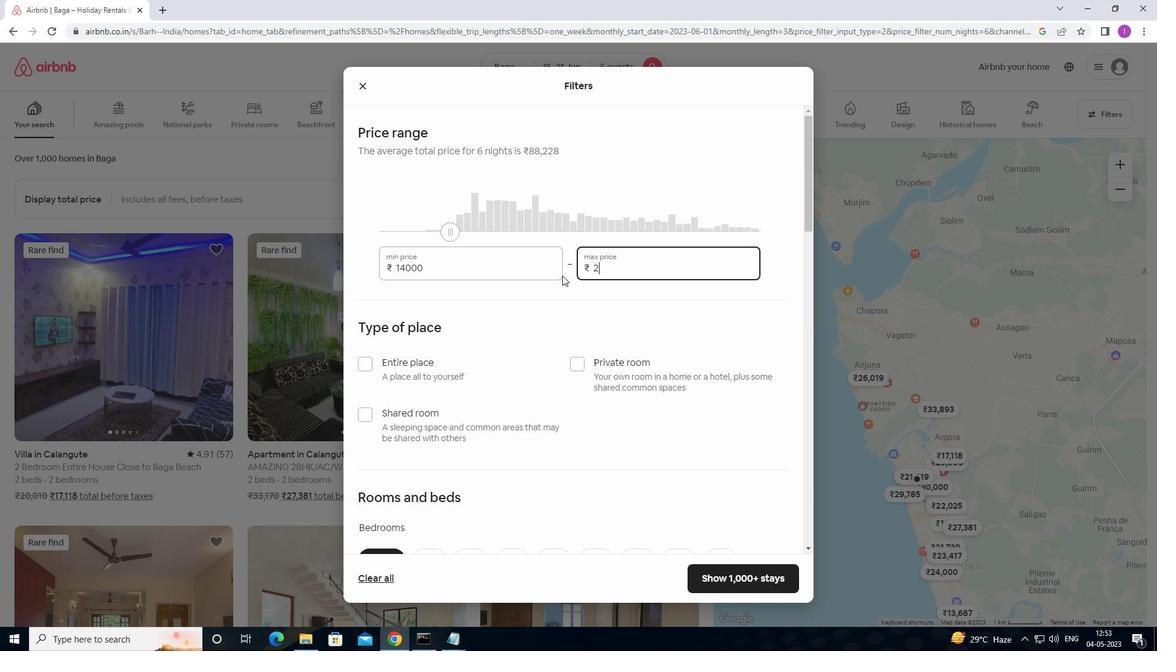
Action: Key pressed 5
Screenshot: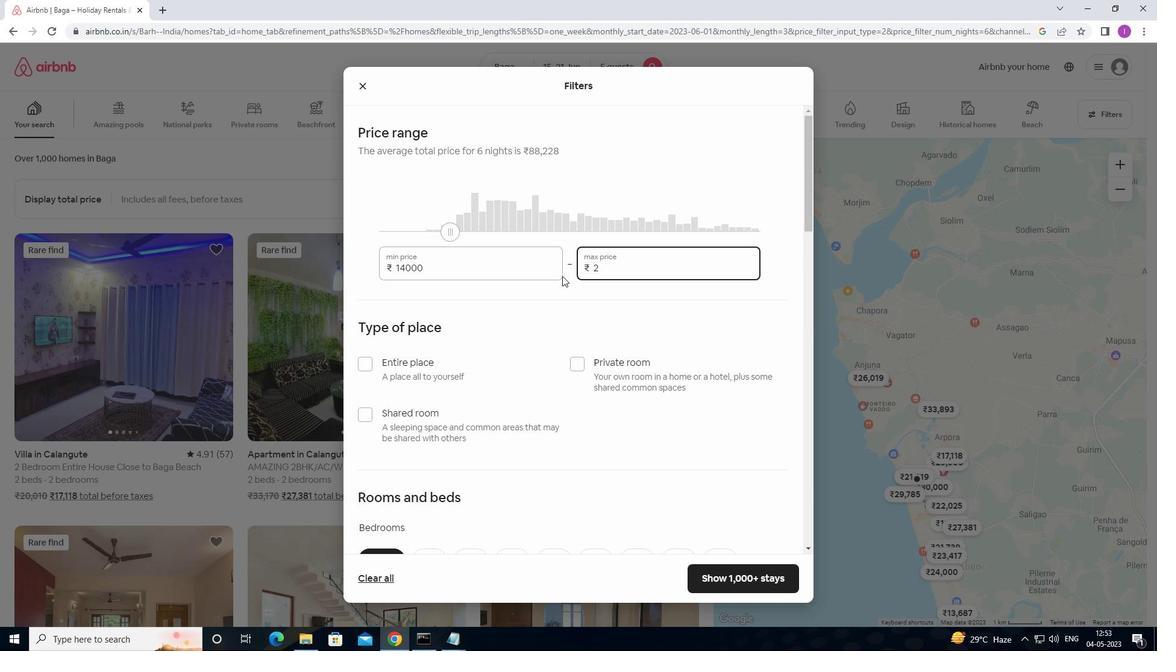 
Action: Mouse moved to (558, 289)
Screenshot: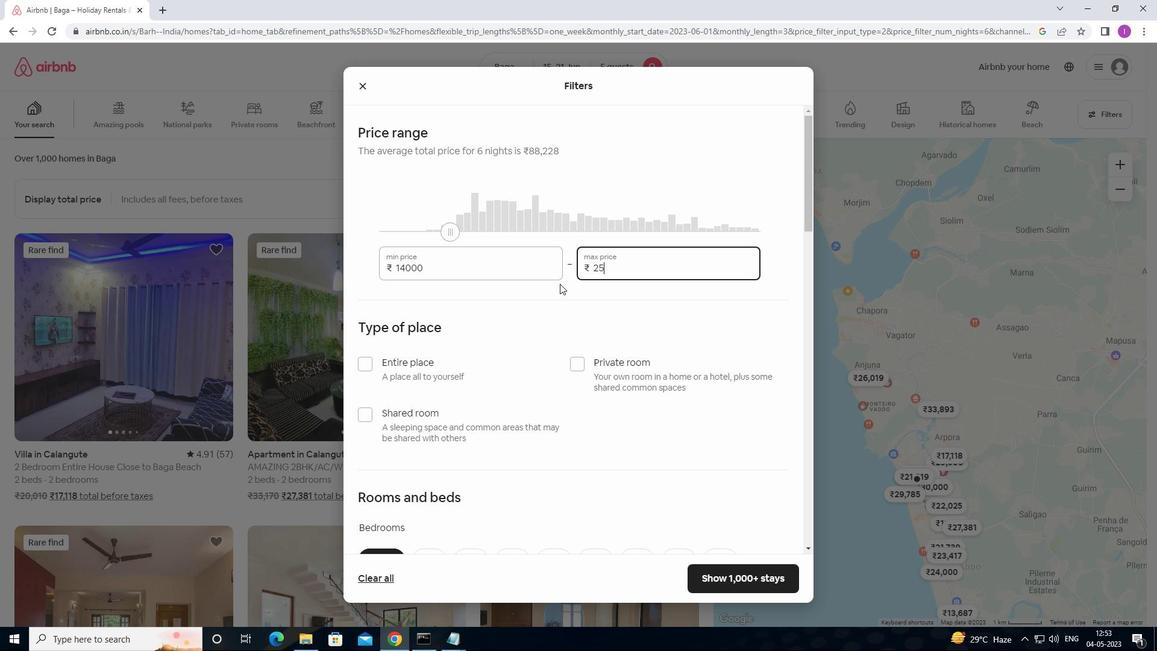 
Action: Key pressed 000
Screenshot: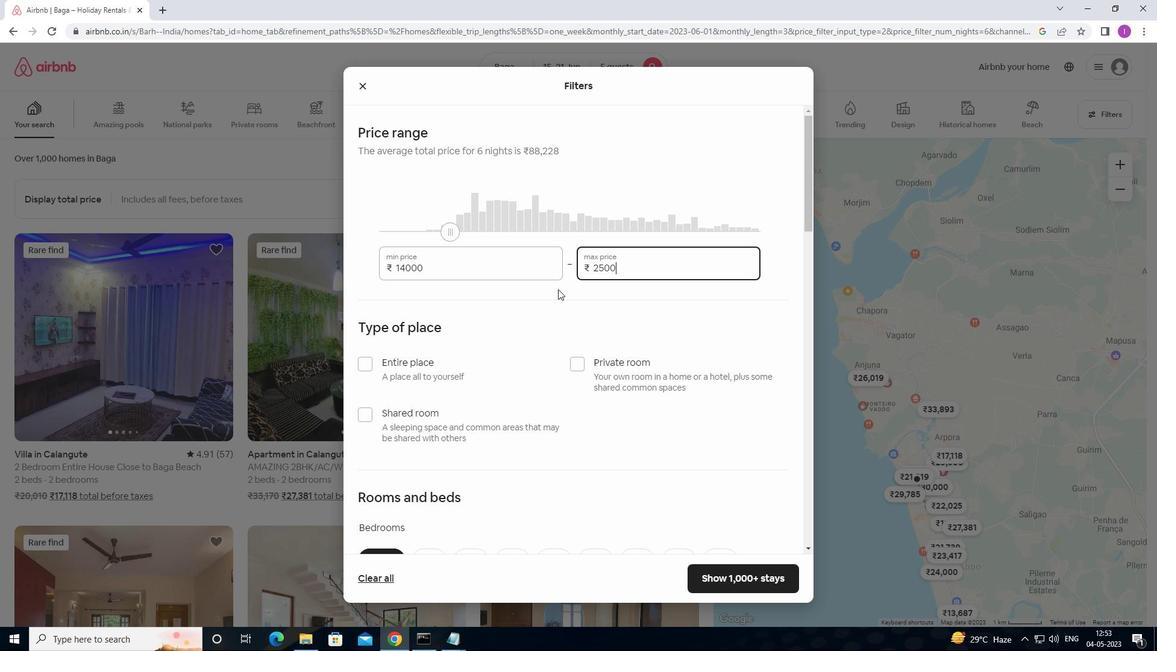 
Action: Mouse moved to (537, 305)
Screenshot: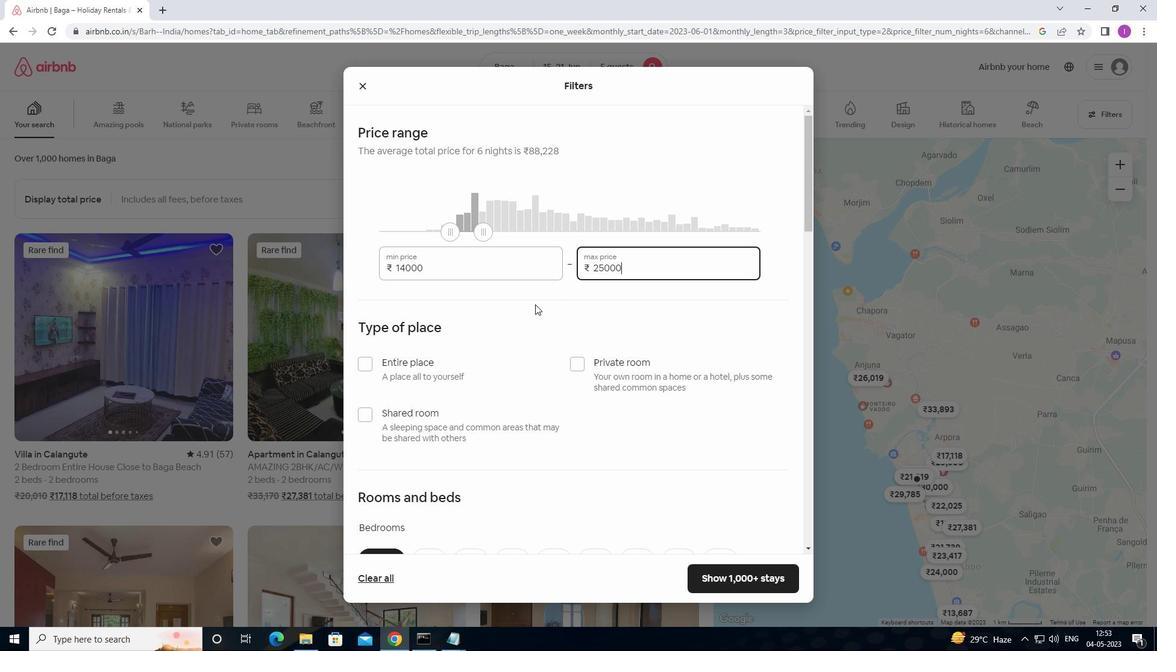 
Action: Mouse scrolled (537, 305) with delta (0, 0)
Screenshot: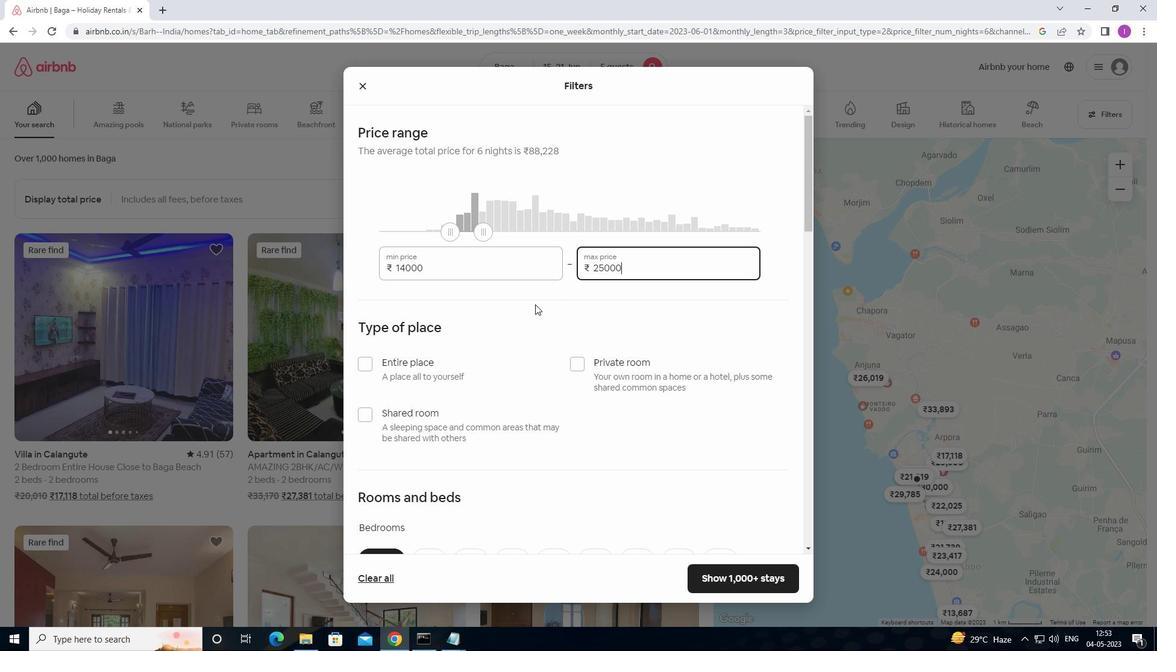 
Action: Mouse moved to (537, 312)
Screenshot: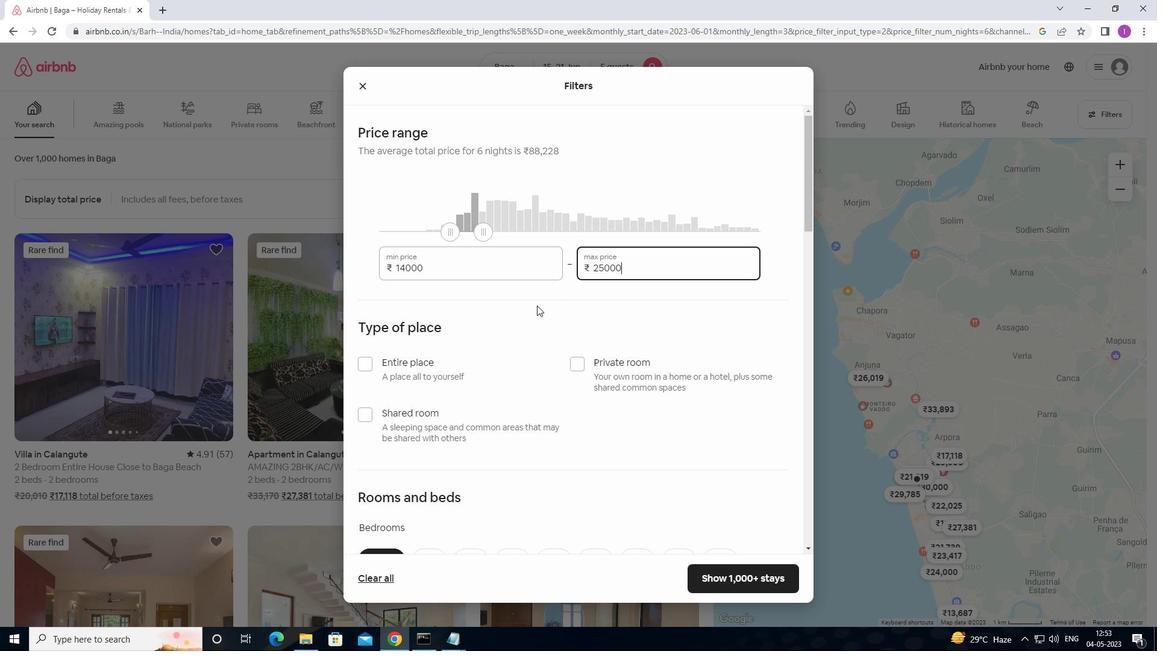 
Action: Mouse scrolled (537, 311) with delta (0, 0)
Screenshot: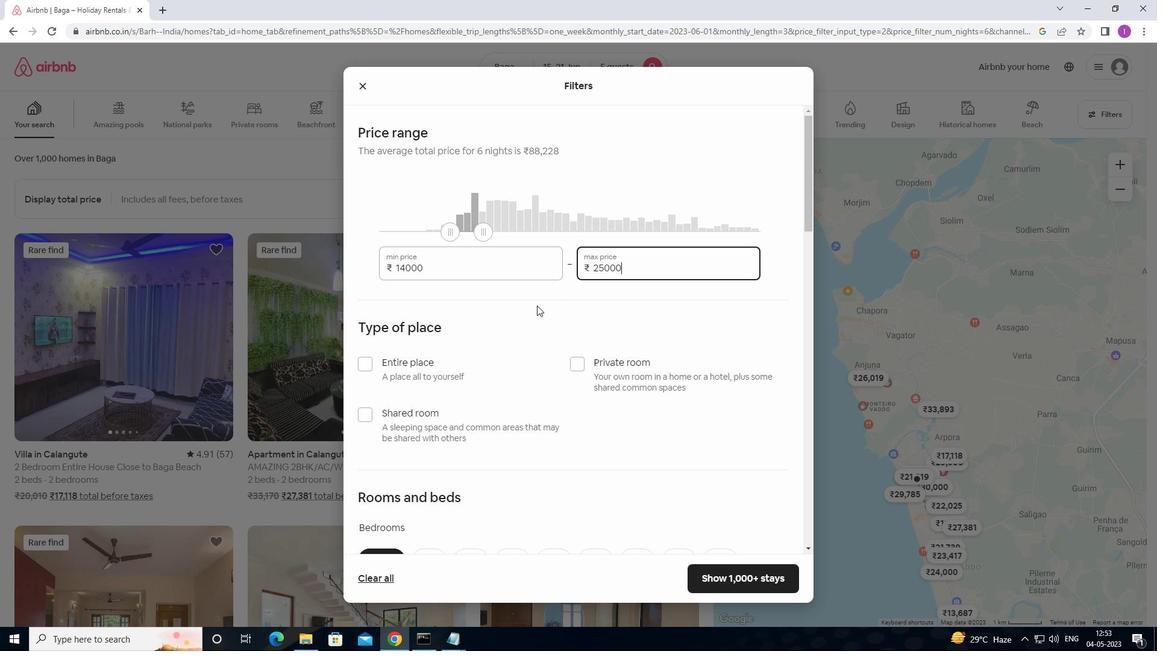 
Action: Mouse moved to (372, 241)
Screenshot: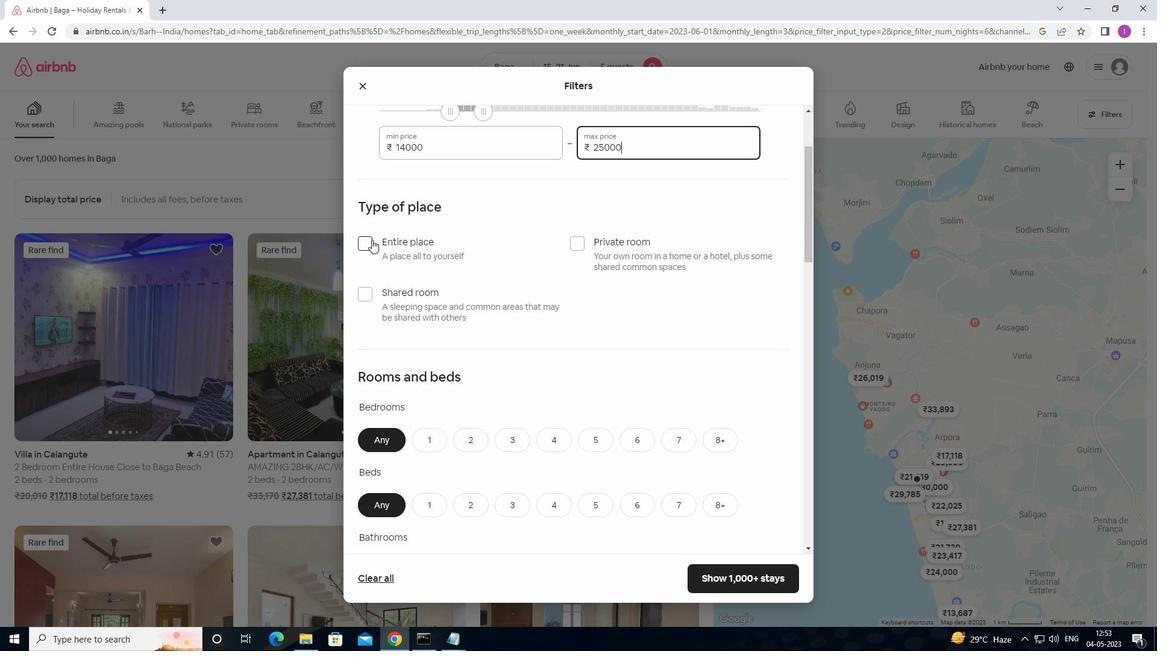 
Action: Mouse pressed left at (372, 241)
Screenshot: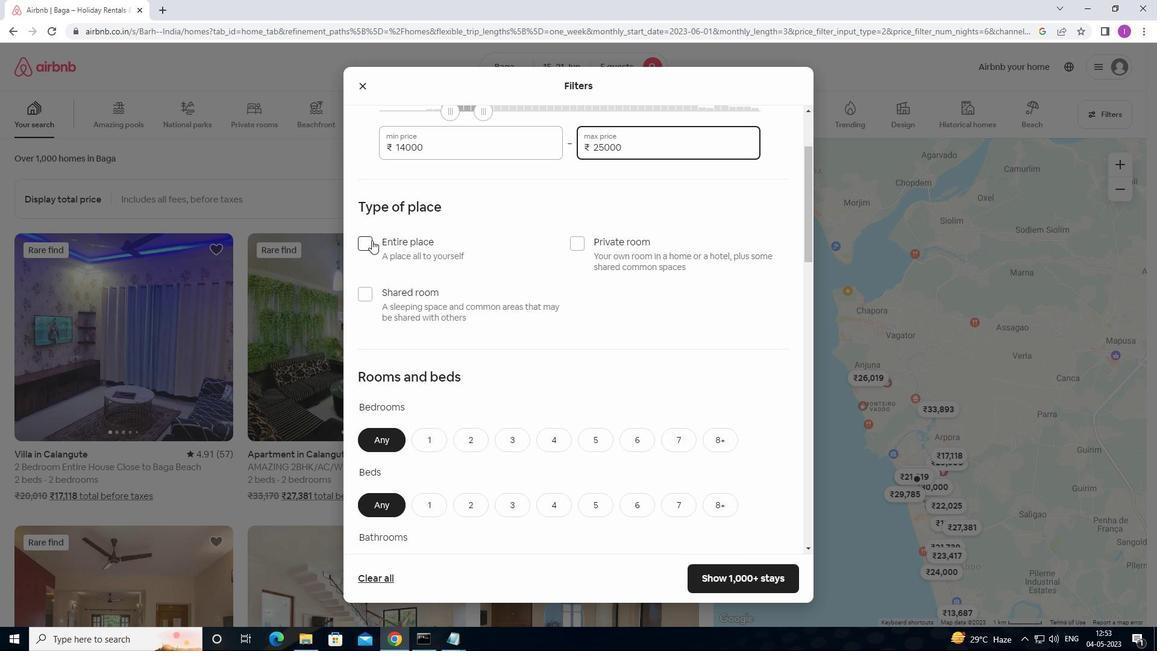 
Action: Mouse moved to (532, 310)
Screenshot: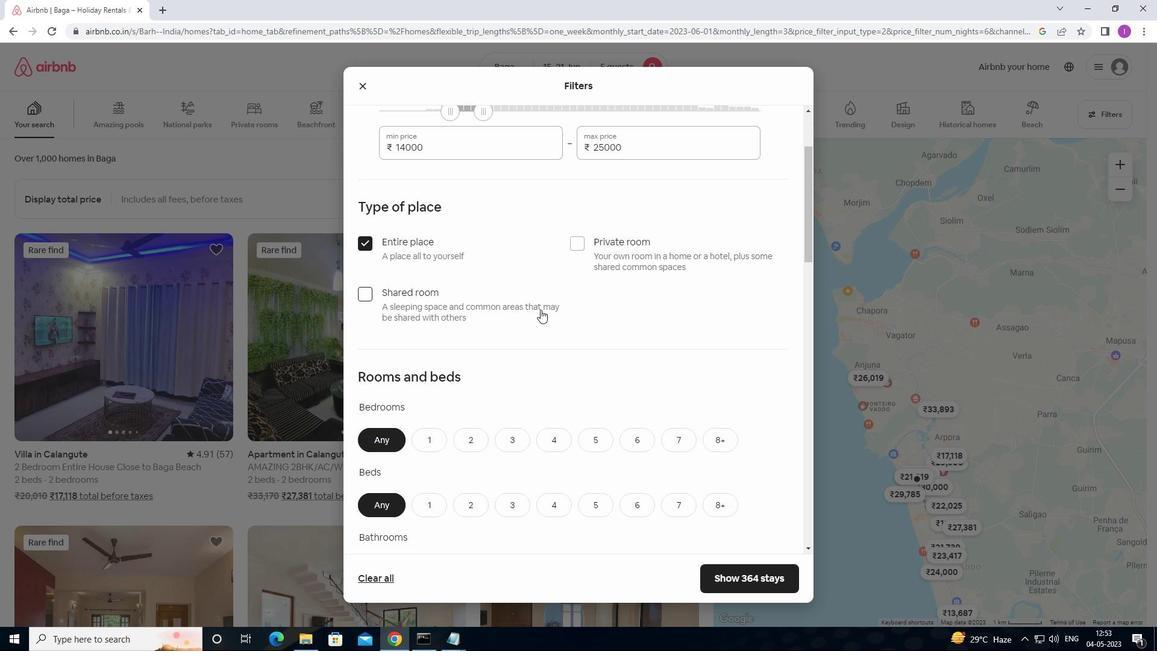 
Action: Mouse scrolled (532, 309) with delta (0, 0)
Screenshot: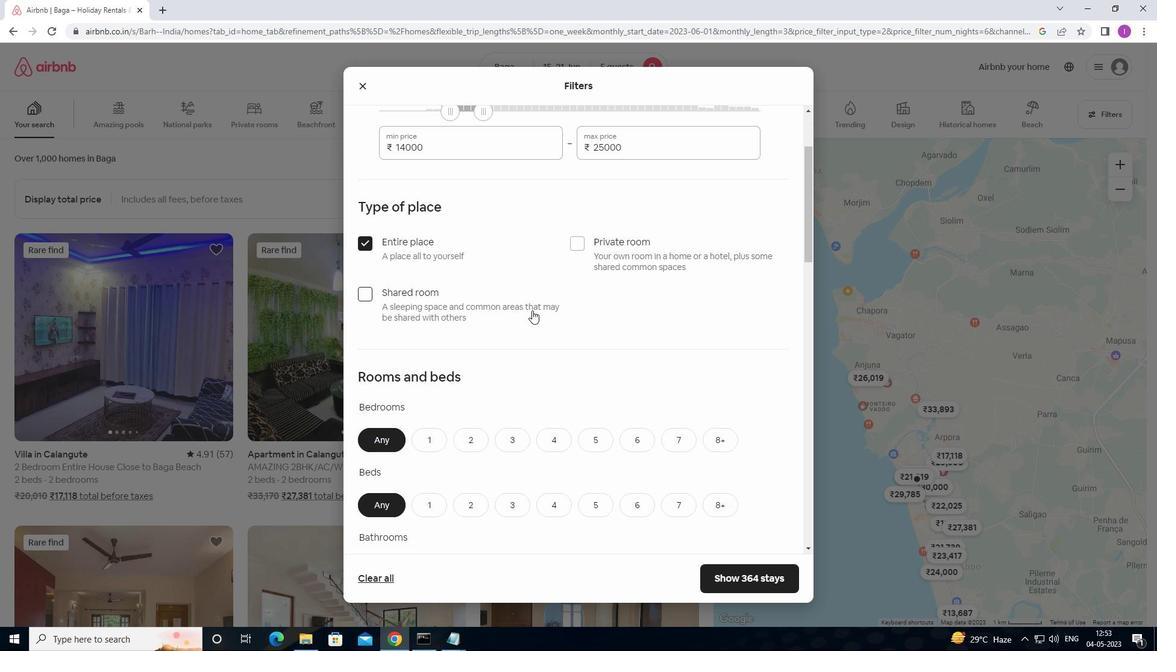 
Action: Mouse moved to (532, 311)
Screenshot: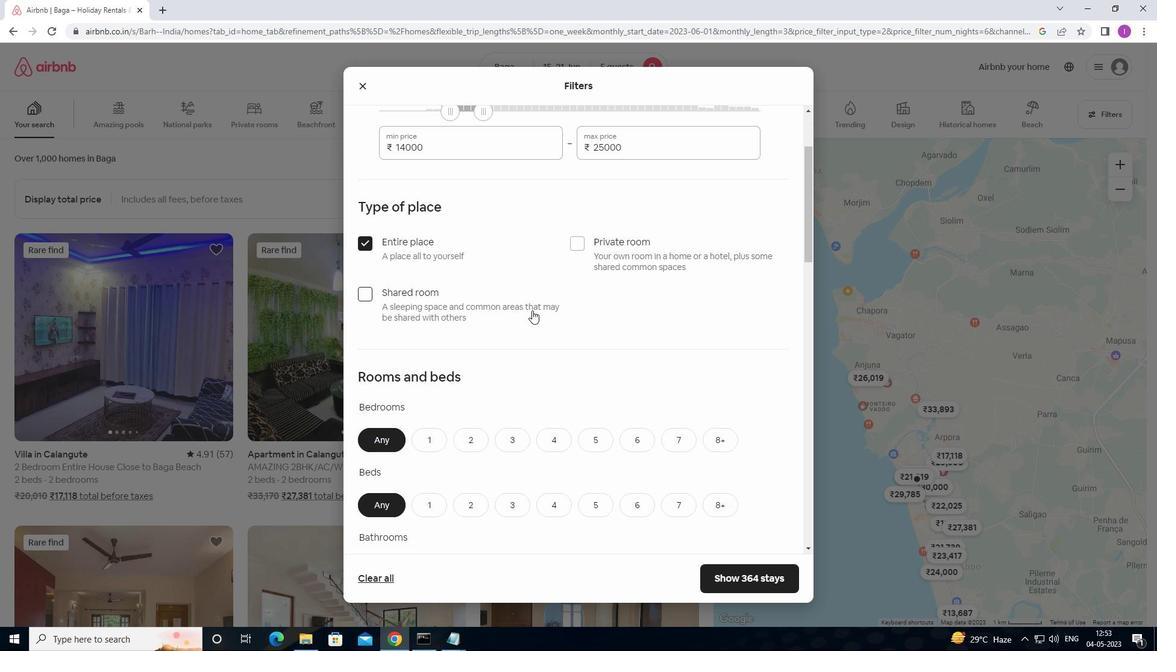 
Action: Mouse scrolled (532, 310) with delta (0, 0)
Screenshot: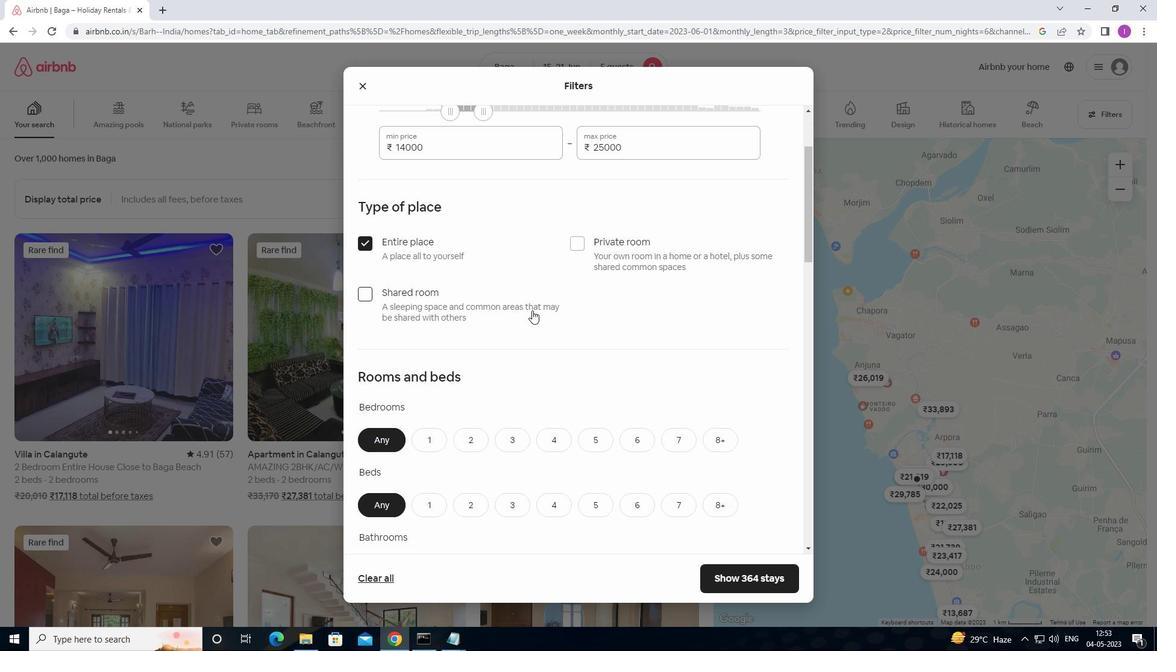 
Action: Mouse moved to (520, 322)
Screenshot: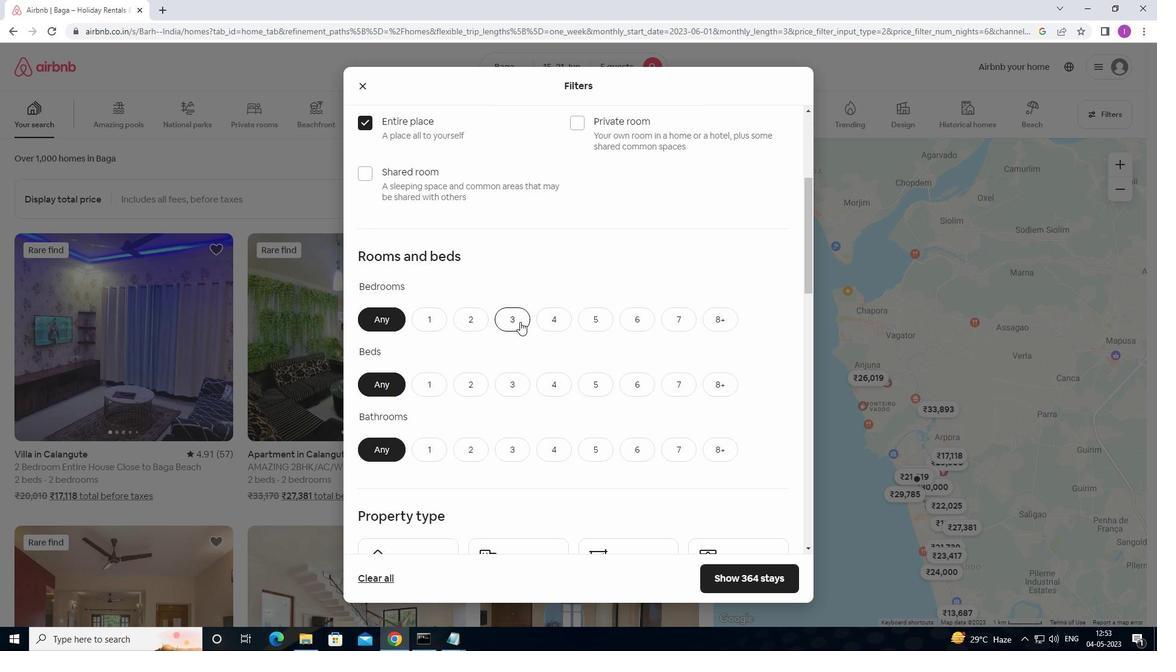 
Action: Mouse pressed left at (520, 322)
Screenshot: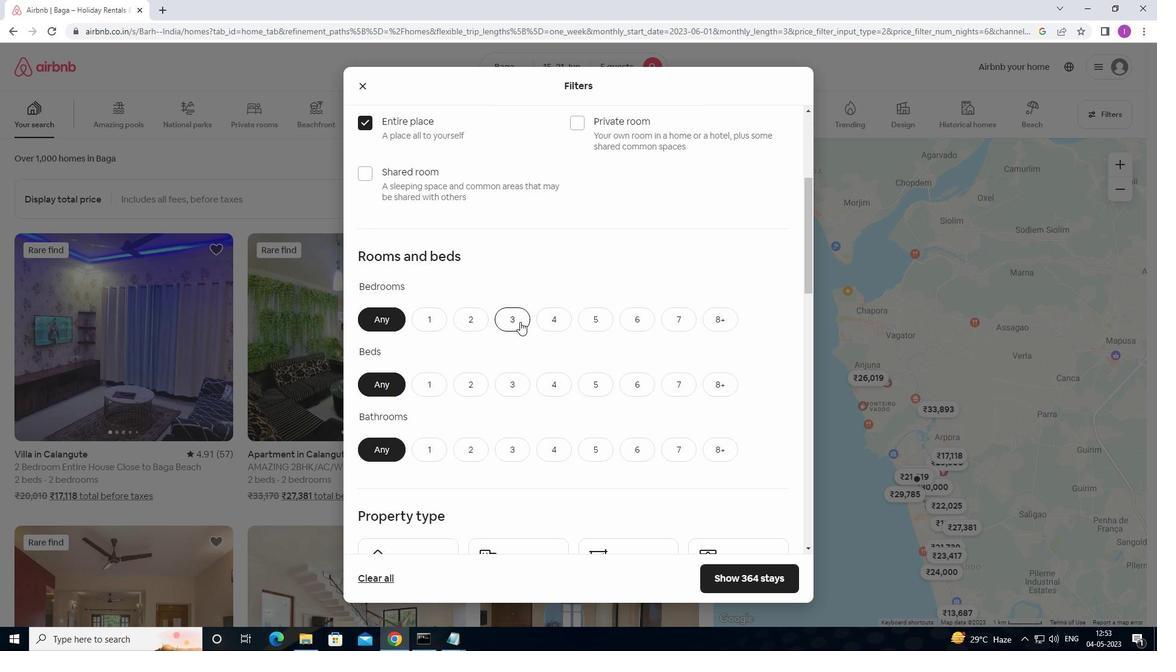 
Action: Mouse moved to (518, 375)
Screenshot: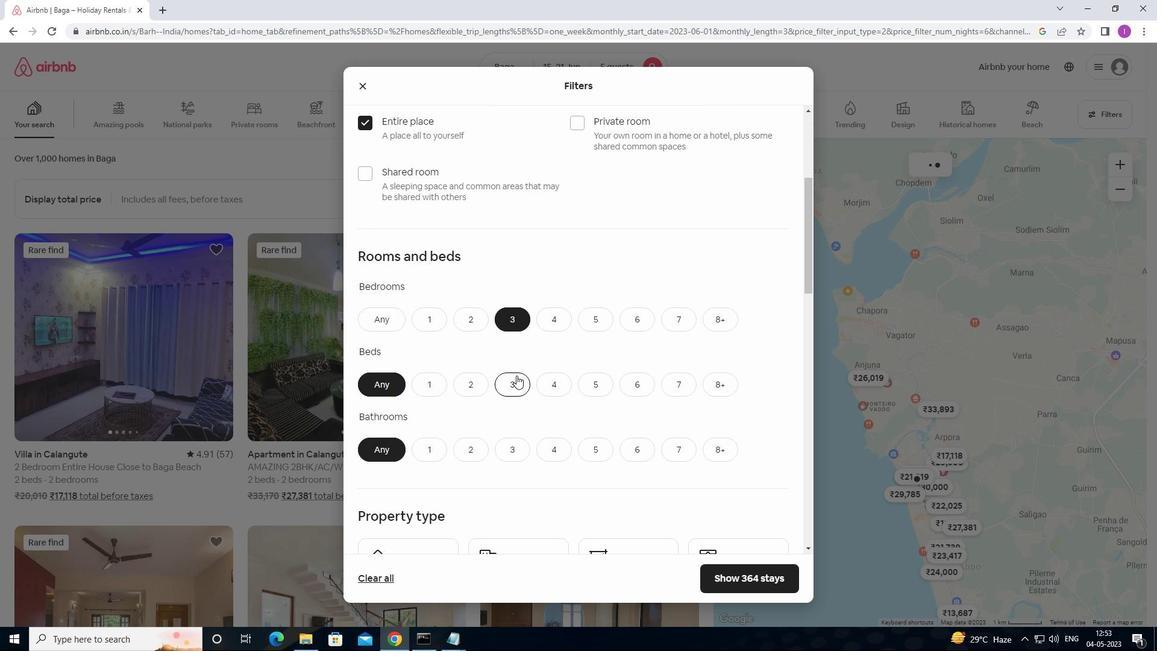 
Action: Mouse pressed left at (518, 375)
Screenshot: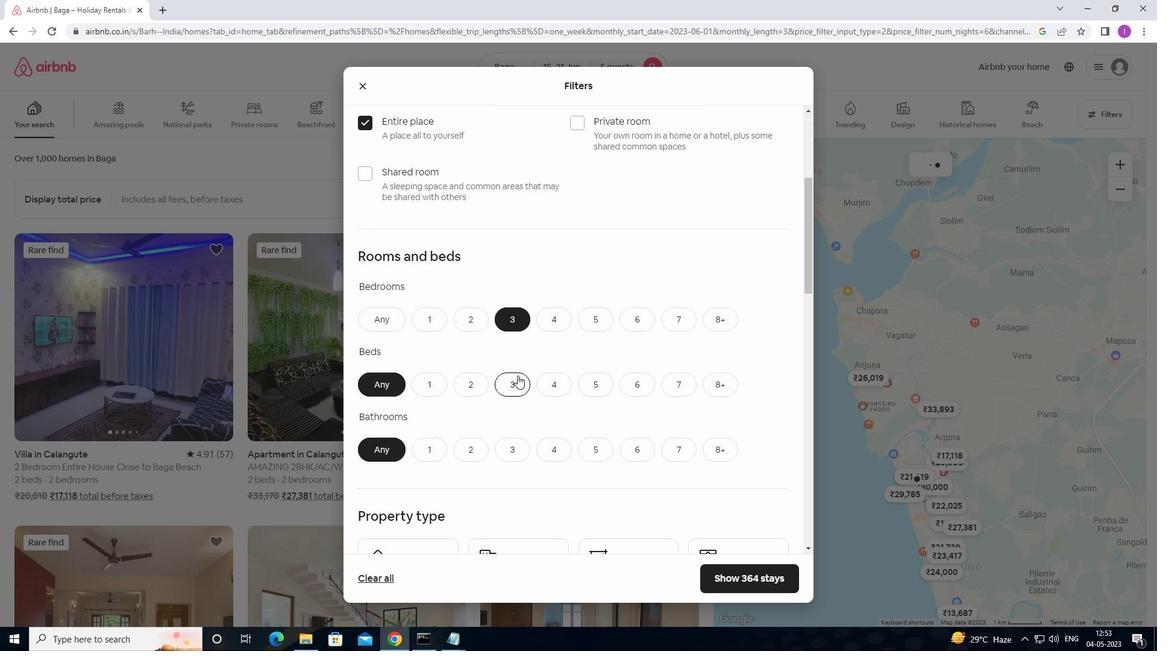 
Action: Mouse moved to (523, 449)
Screenshot: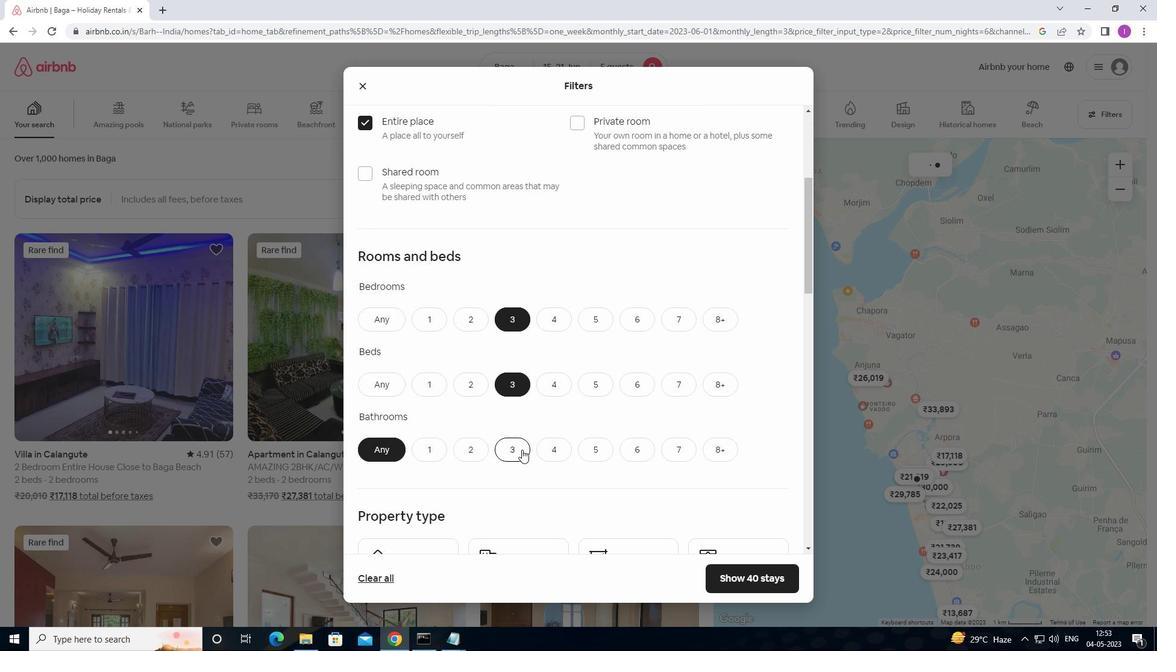 
Action: Mouse pressed left at (523, 449)
Screenshot: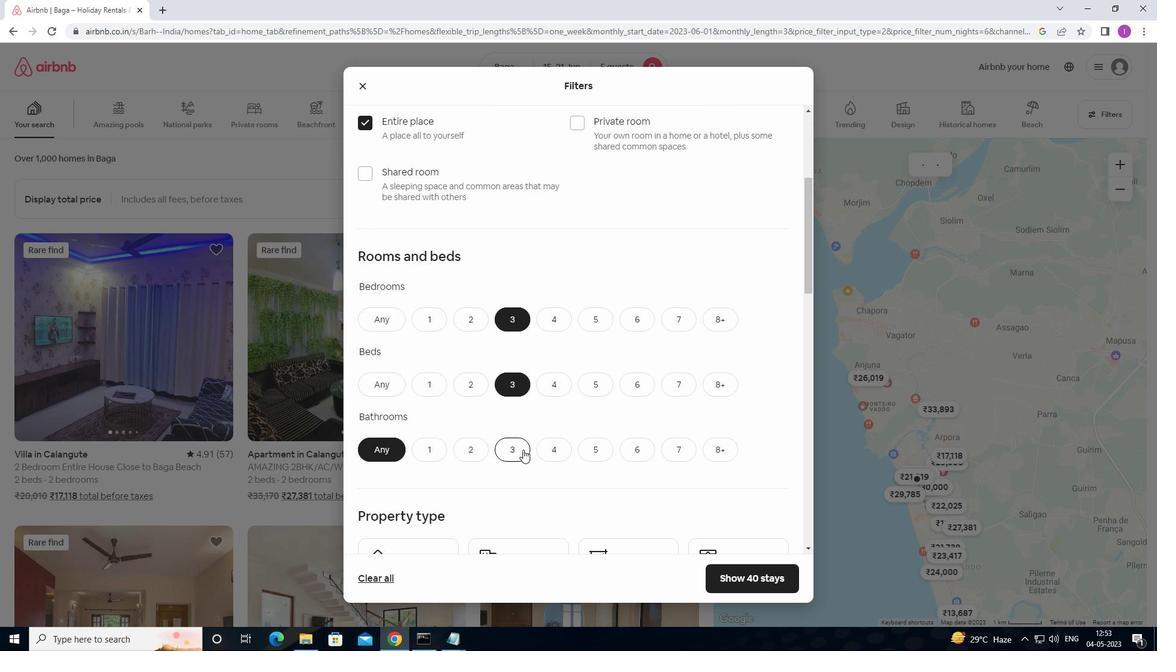 
Action: Mouse moved to (535, 413)
Screenshot: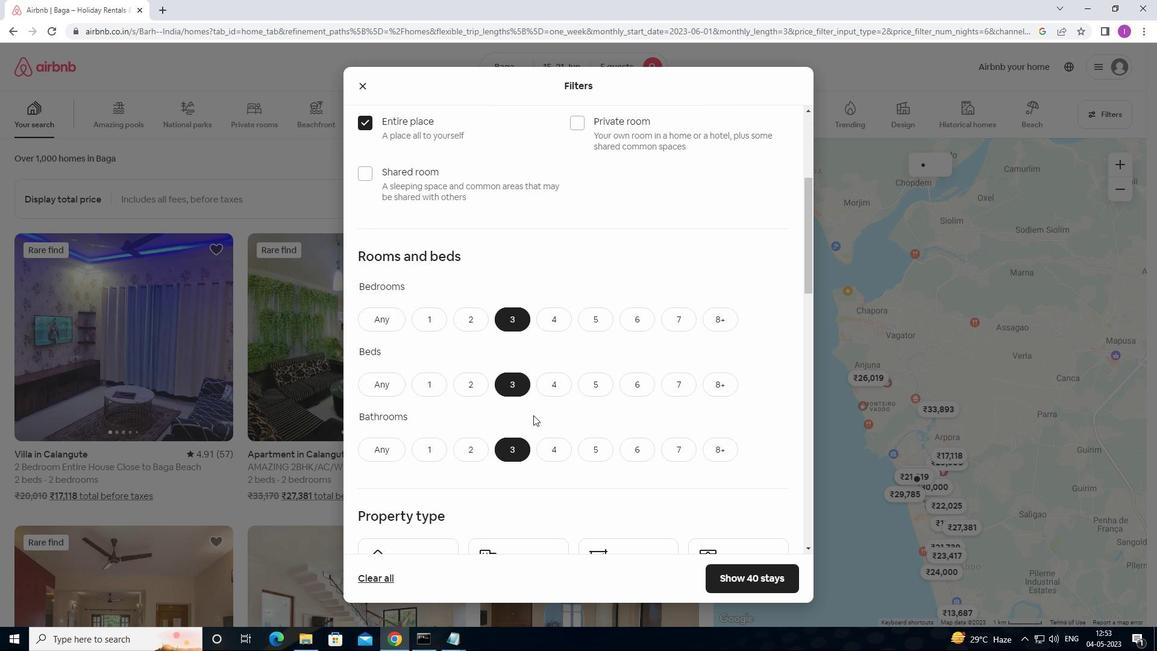 
Action: Mouse scrolled (535, 412) with delta (0, 0)
Screenshot: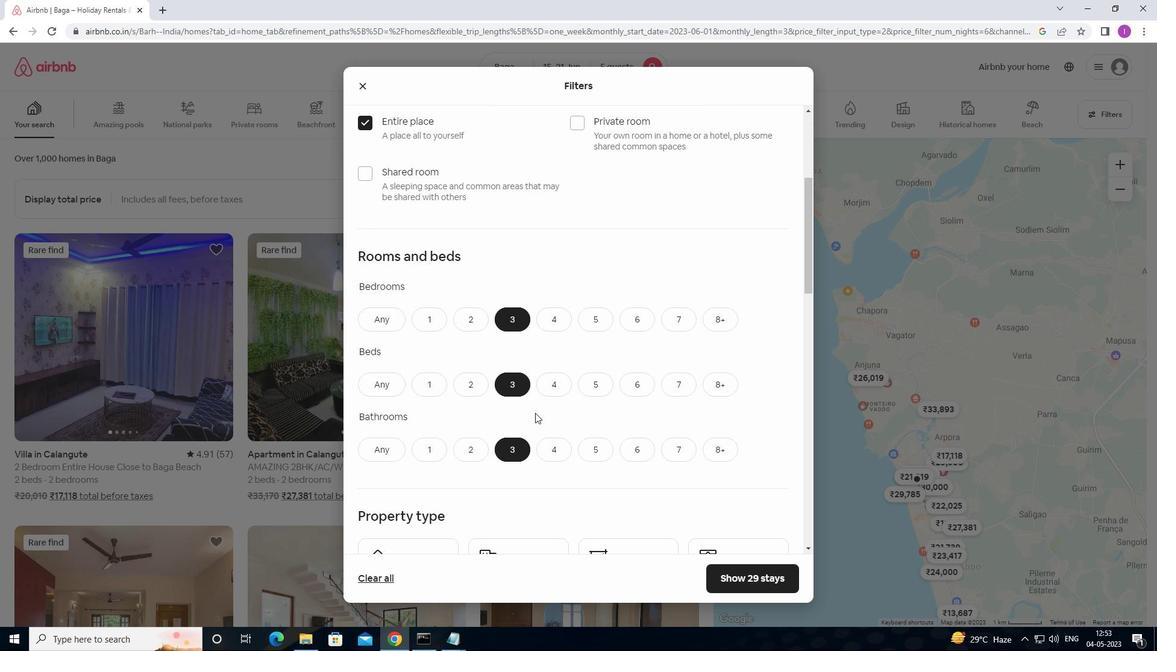 
Action: Mouse moved to (525, 412)
Screenshot: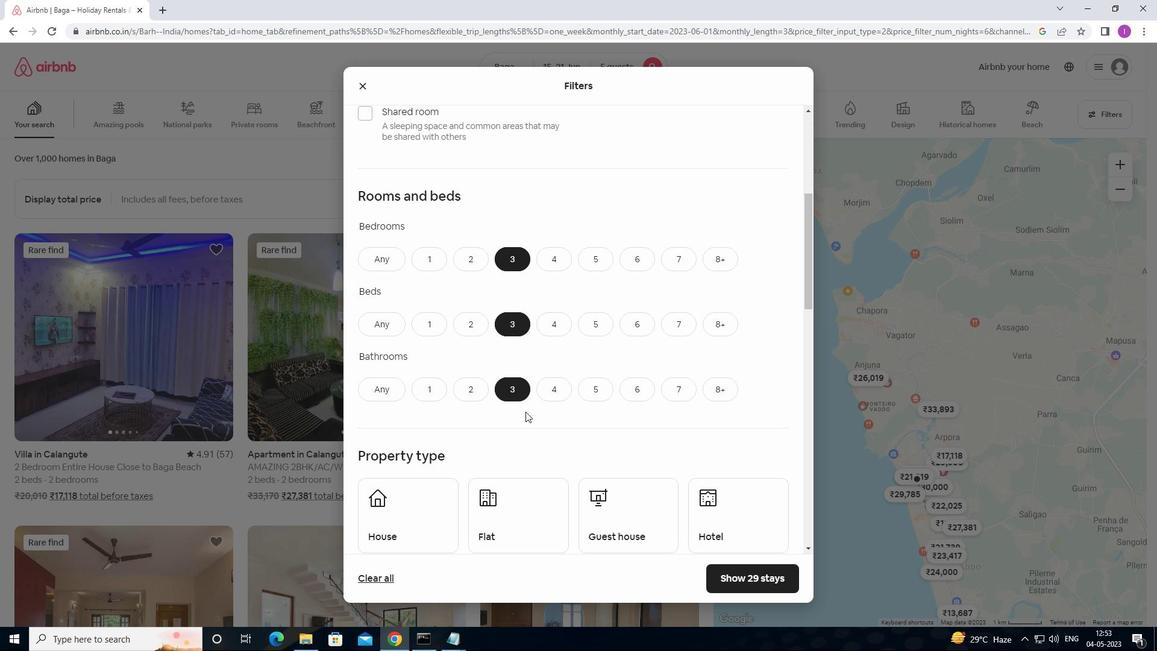 
Action: Mouse scrolled (525, 411) with delta (0, 0)
Screenshot: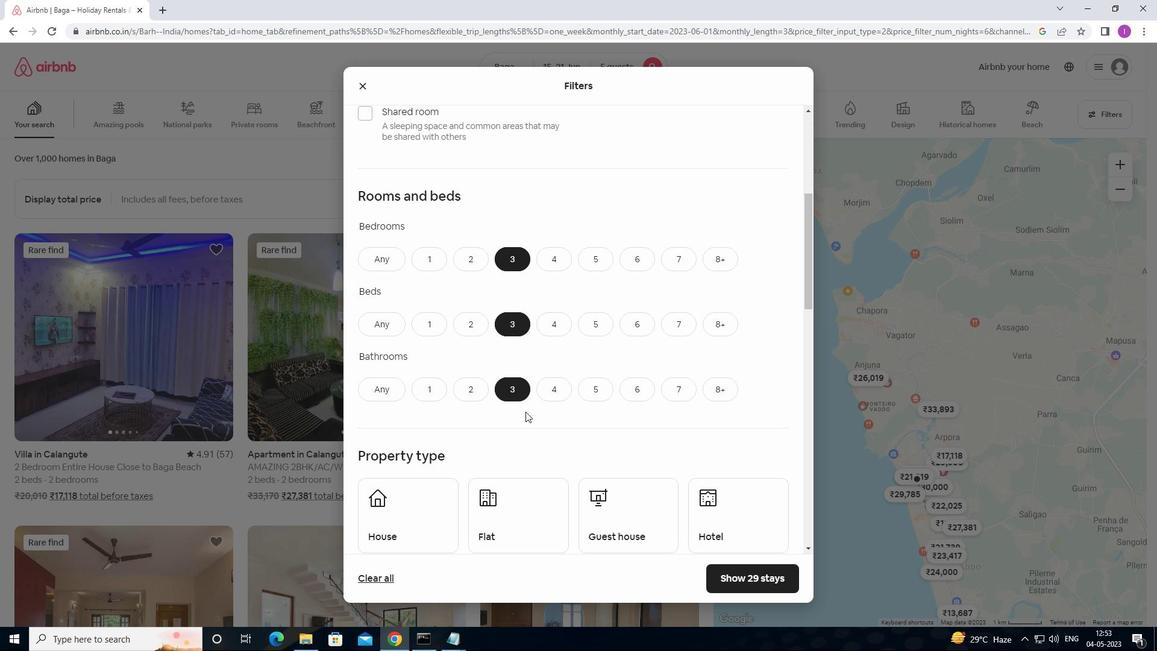 
Action: Mouse moved to (525, 412)
Screenshot: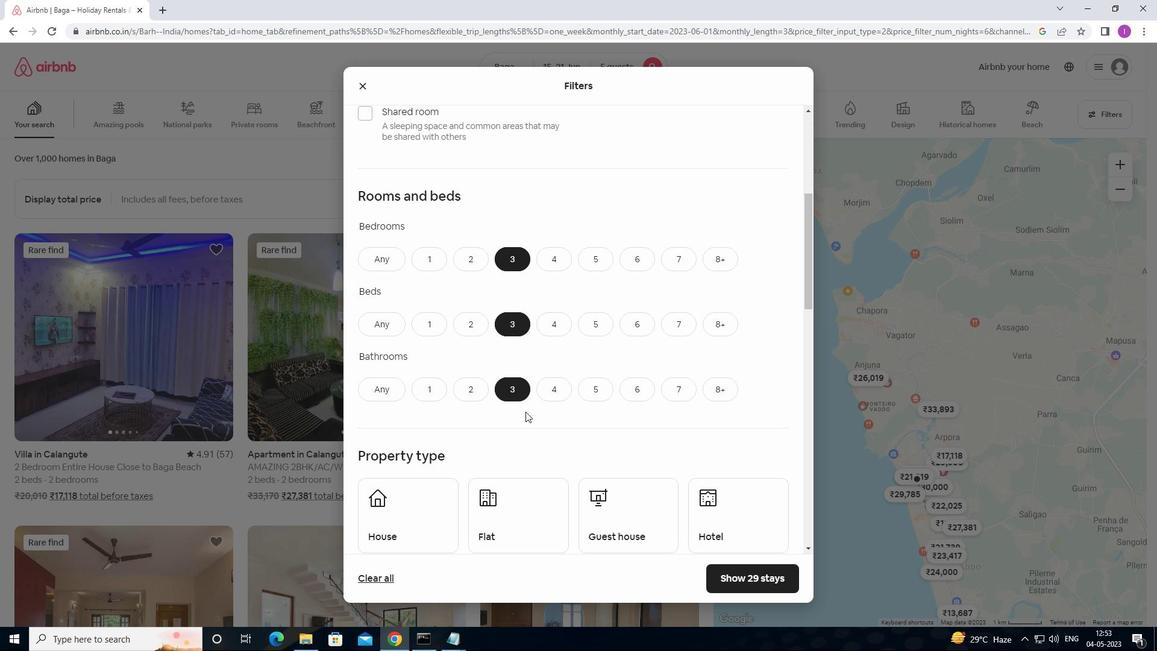 
Action: Mouse scrolled (525, 411) with delta (0, 0)
Screenshot: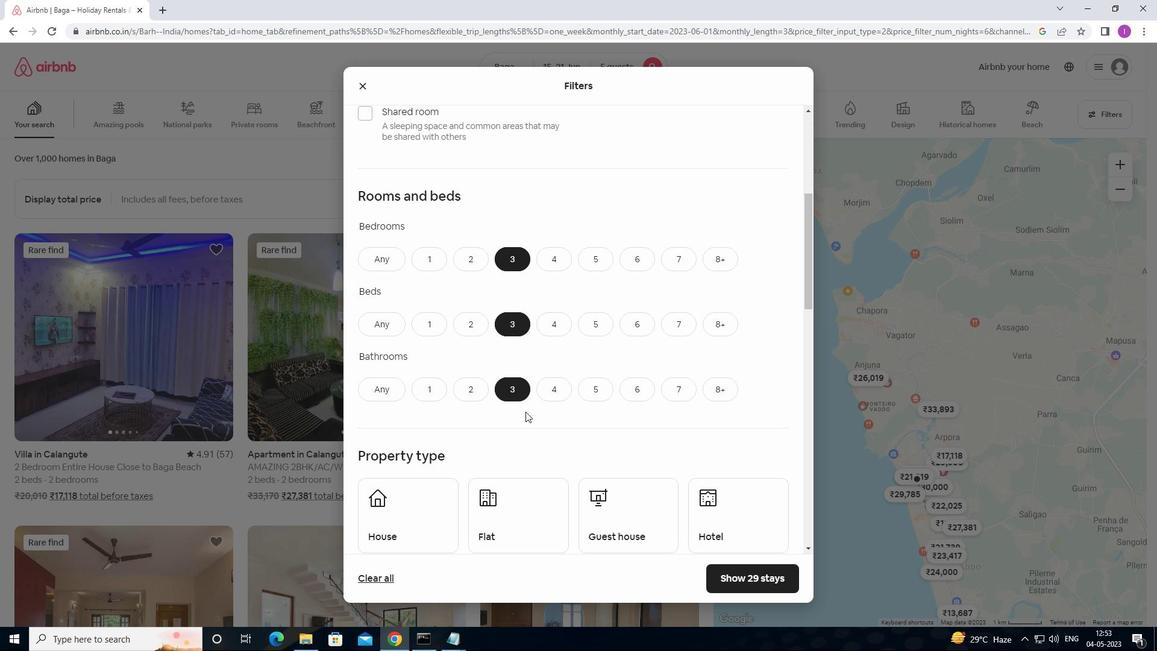 
Action: Mouse moved to (524, 413)
Screenshot: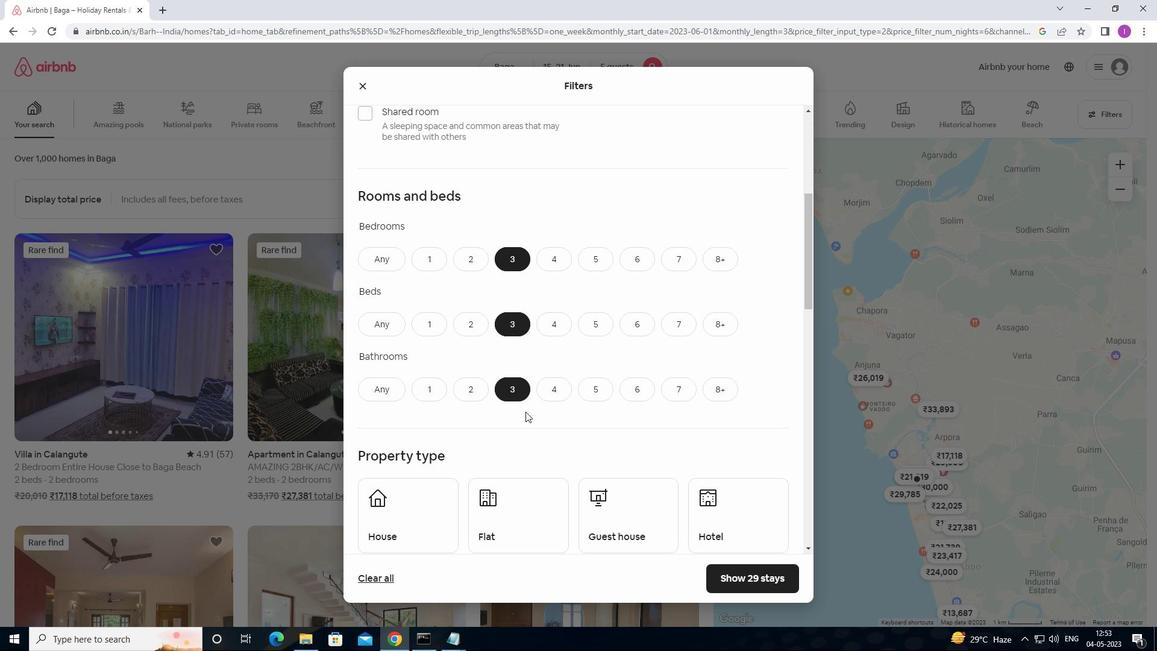 
Action: Mouse scrolled (524, 413) with delta (0, 0)
Screenshot: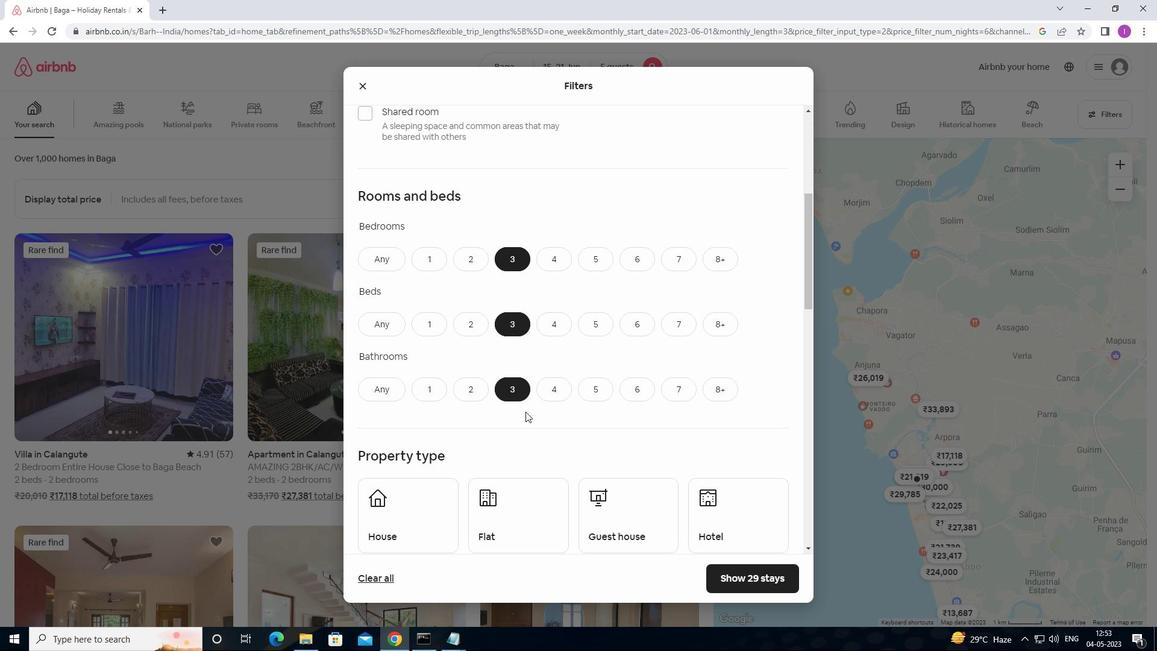 
Action: Mouse moved to (413, 364)
Screenshot: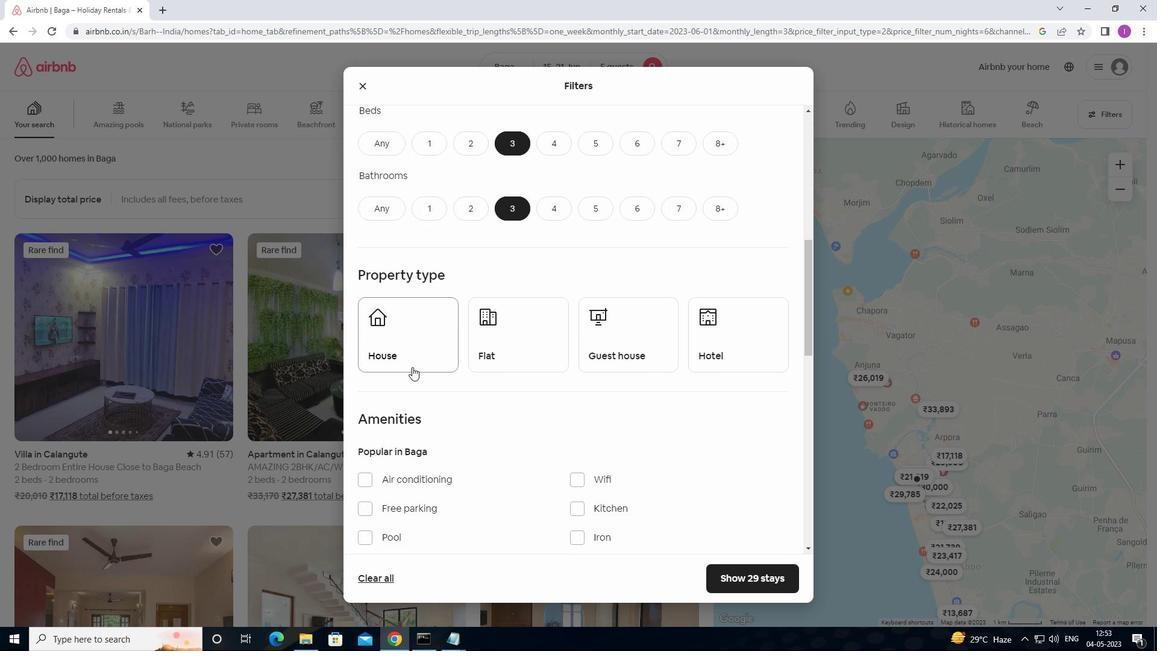 
Action: Mouse pressed left at (413, 364)
Screenshot: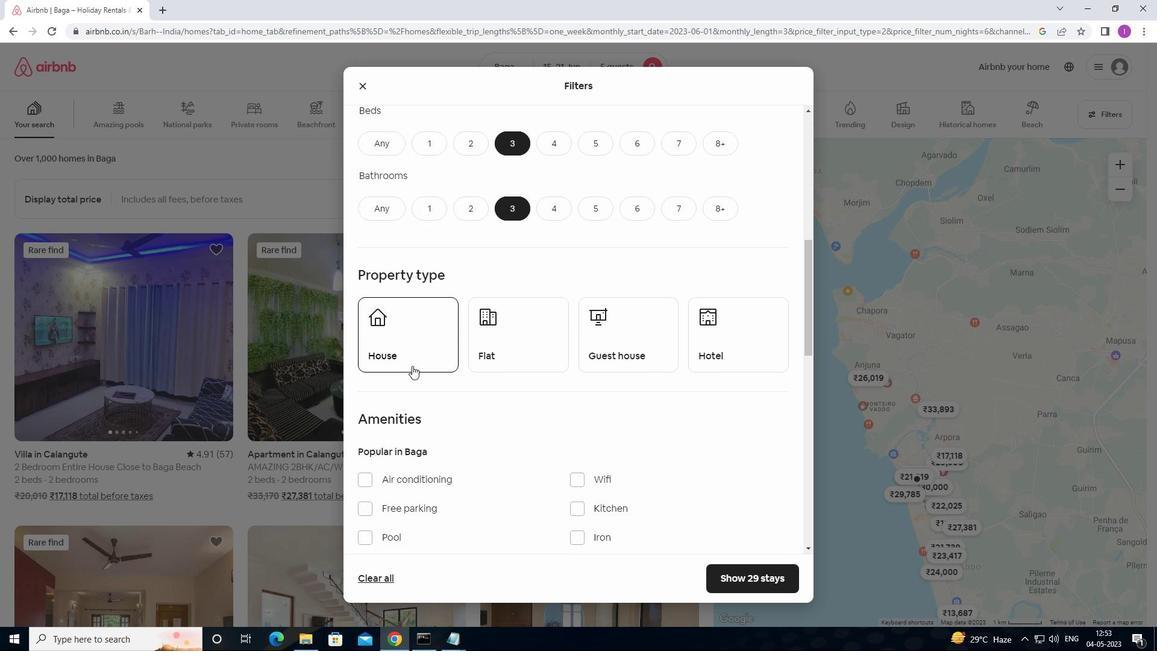 
Action: Mouse moved to (498, 362)
Screenshot: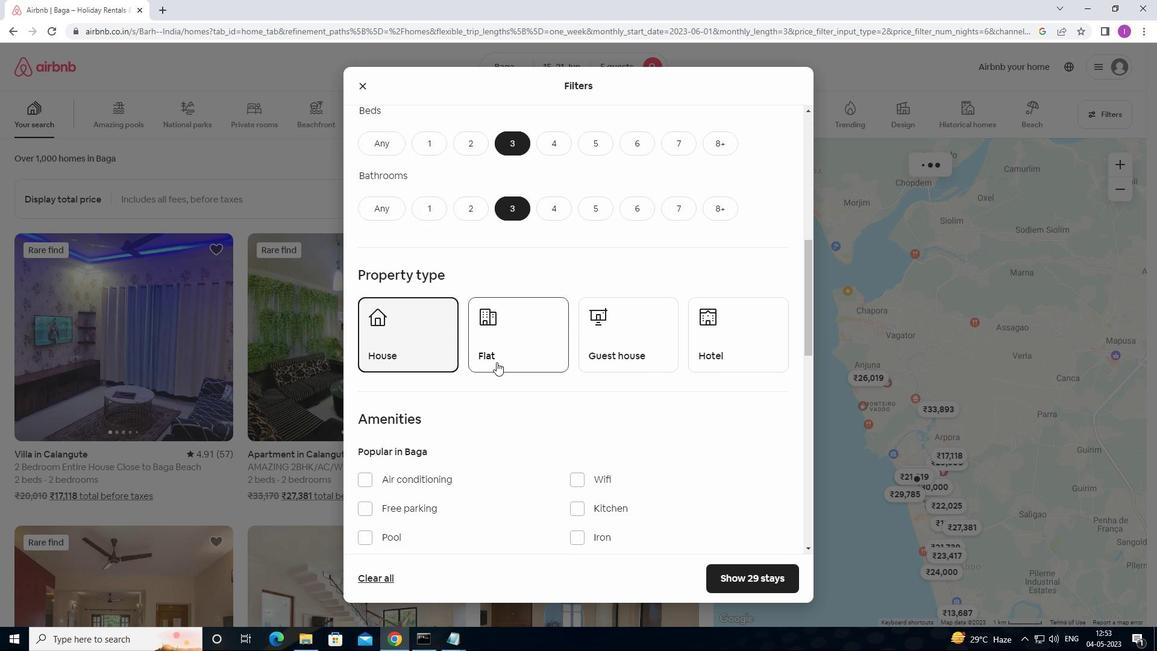 
Action: Mouse pressed left at (498, 362)
Screenshot: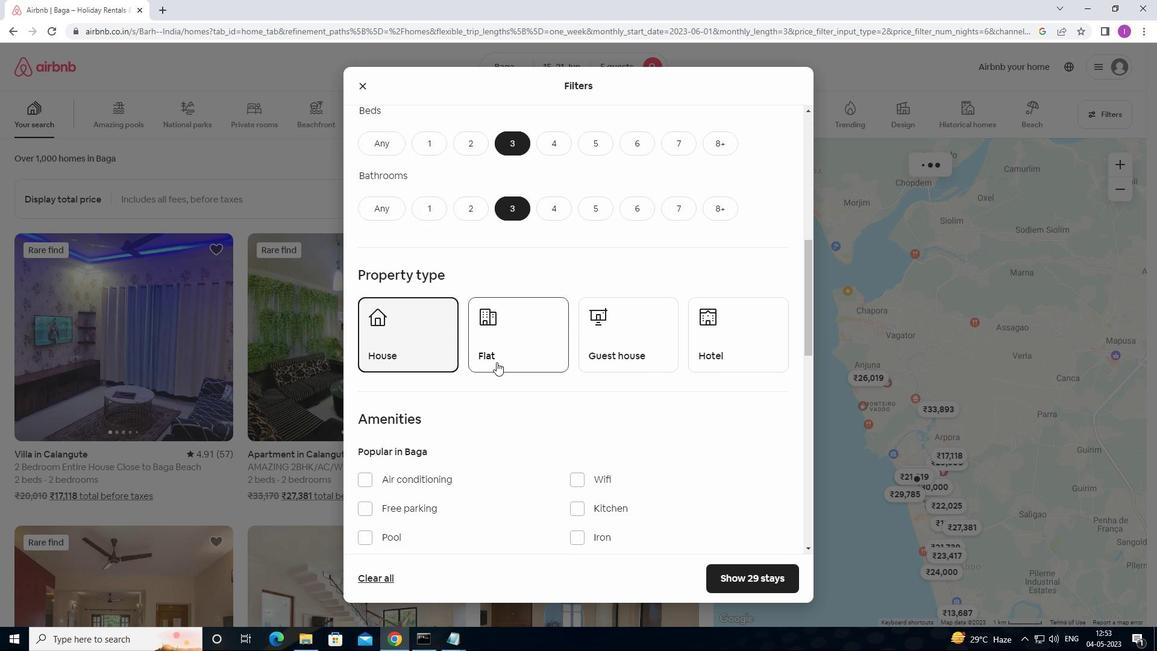 
Action: Mouse moved to (650, 341)
Screenshot: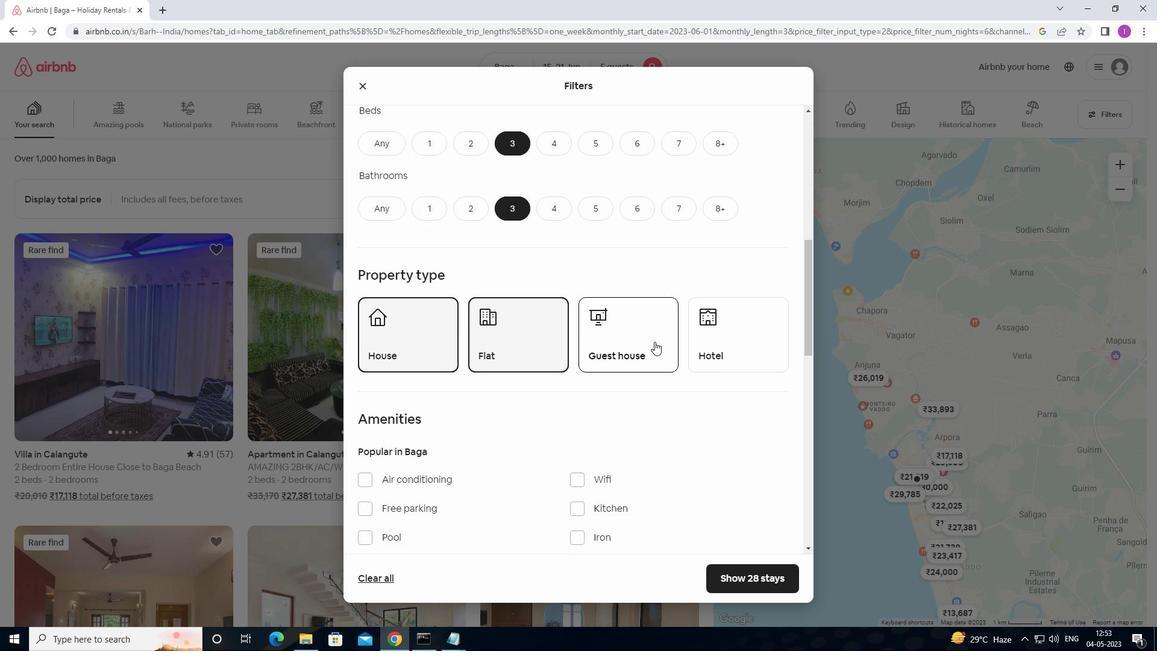 
Action: Mouse pressed left at (650, 341)
Screenshot: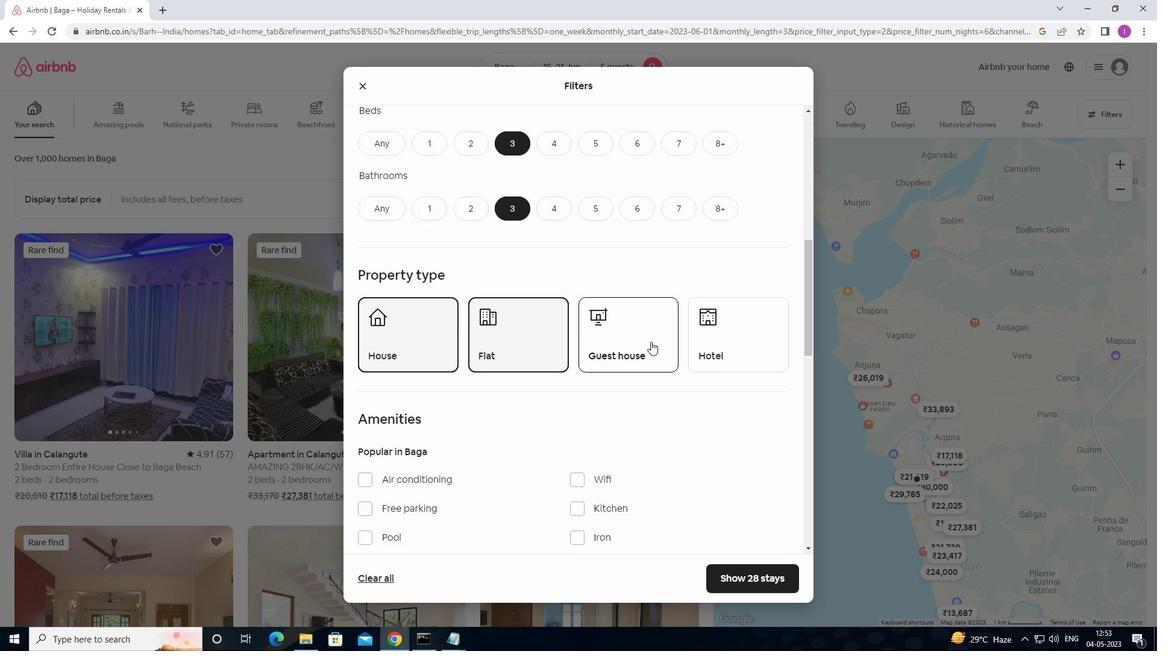 
Action: Mouse moved to (583, 452)
Screenshot: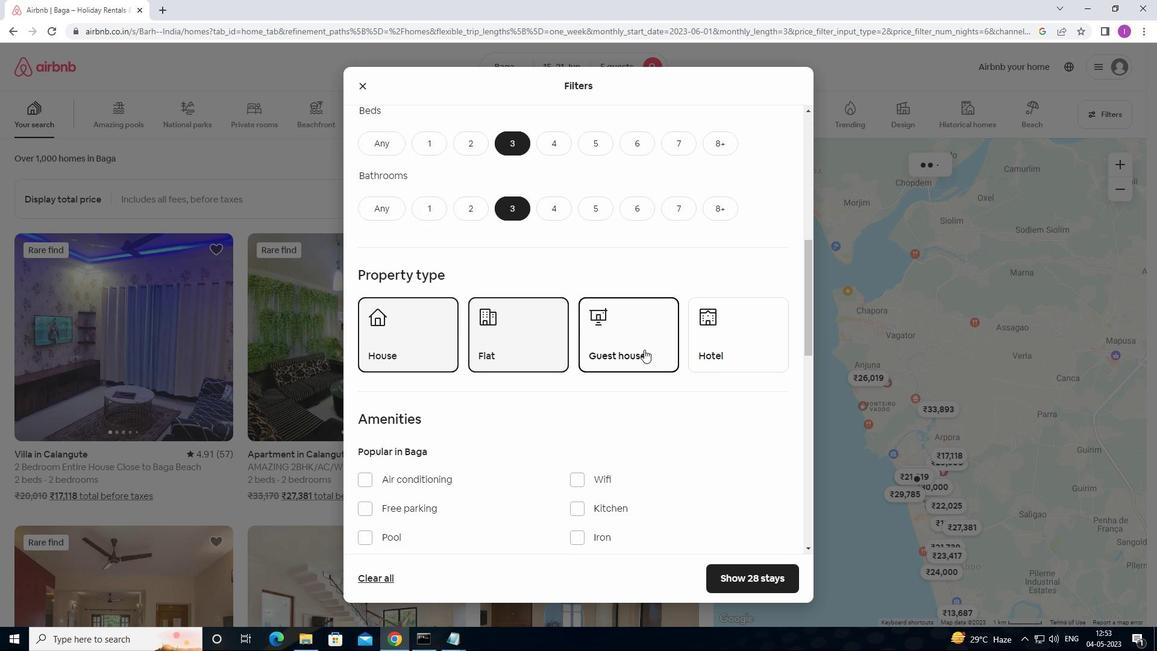 
Action: Mouse scrolled (583, 451) with delta (0, 0)
Screenshot: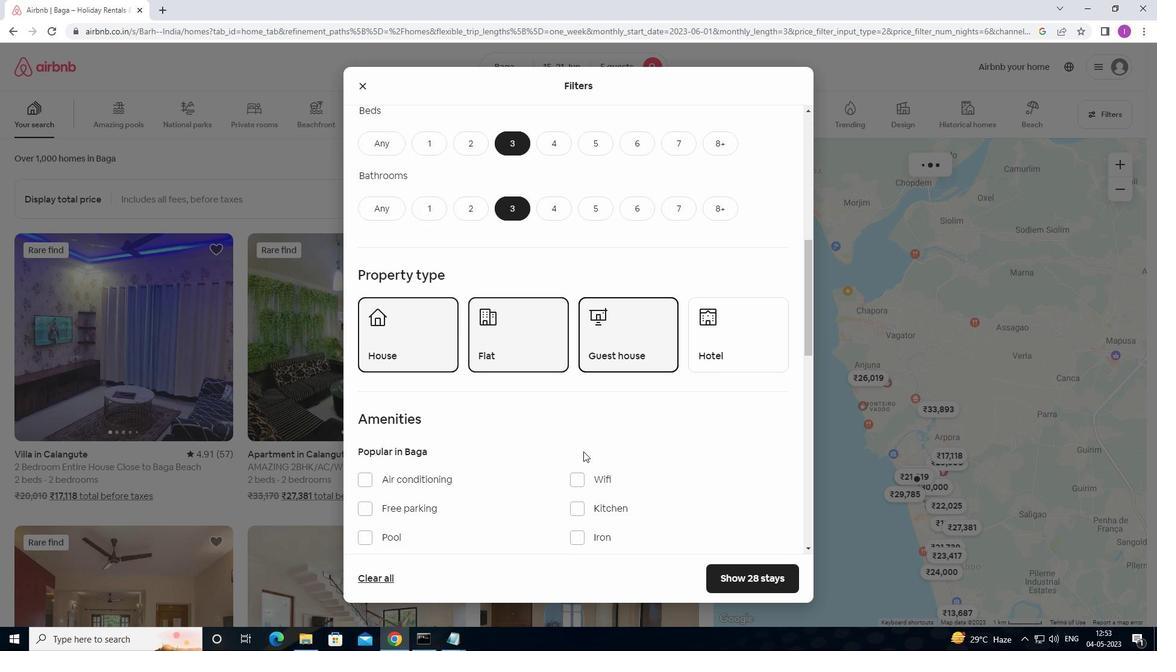 
Action: Mouse scrolled (583, 451) with delta (0, 0)
Screenshot: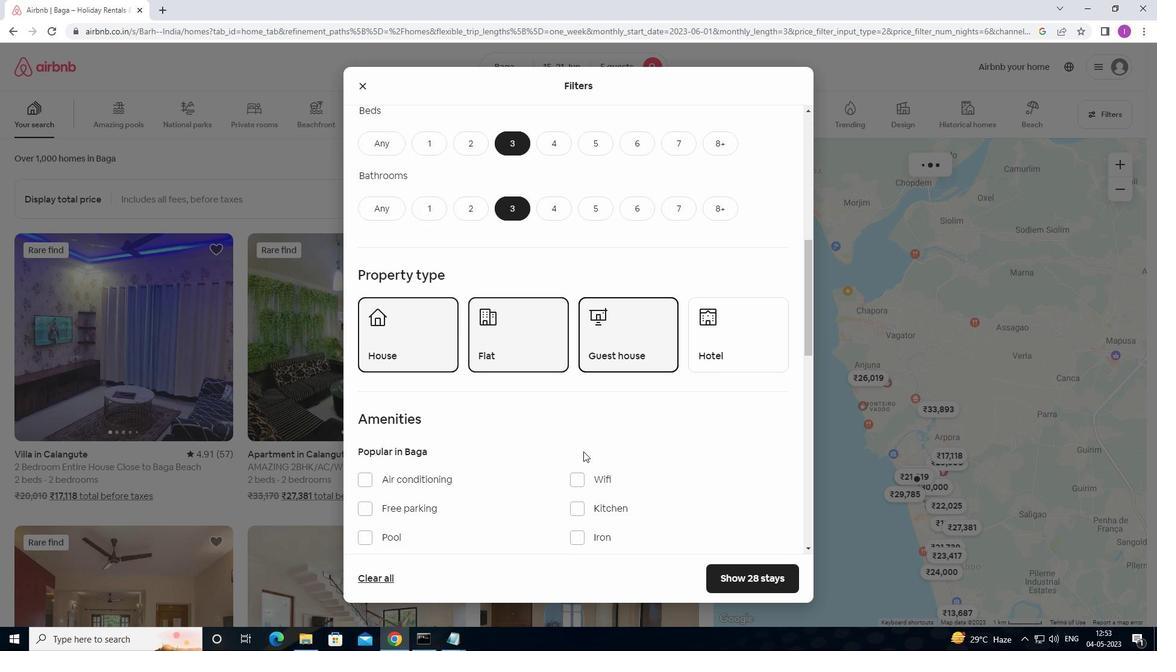 
Action: Mouse moved to (584, 452)
Screenshot: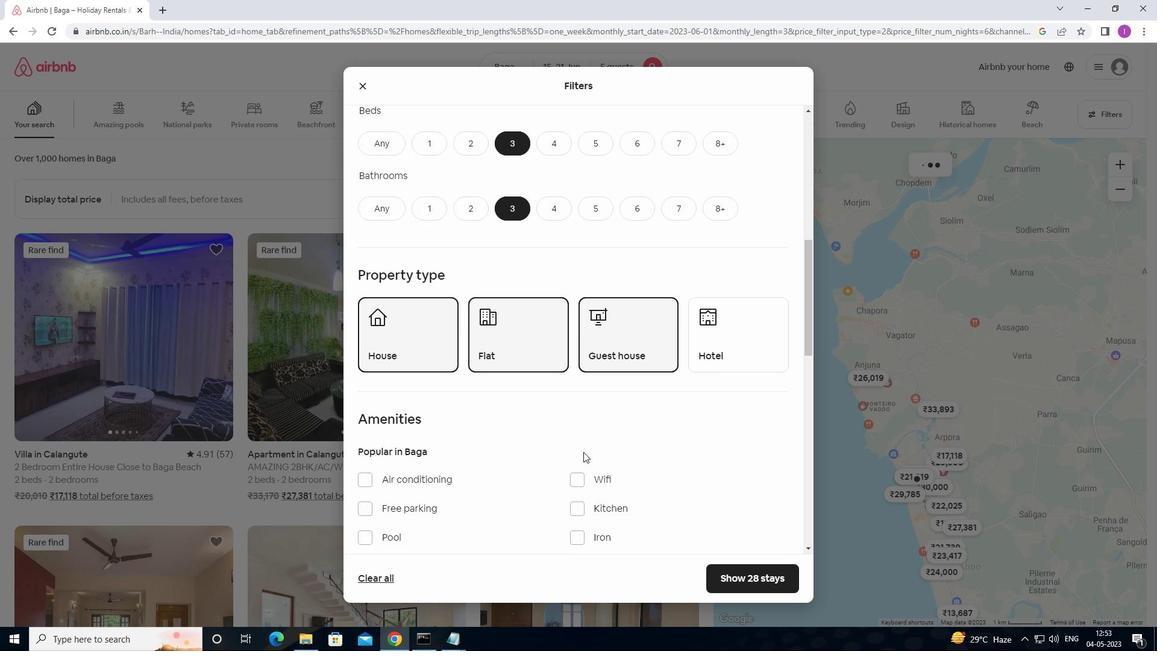 
Action: Mouse scrolled (584, 452) with delta (0, 0)
Screenshot: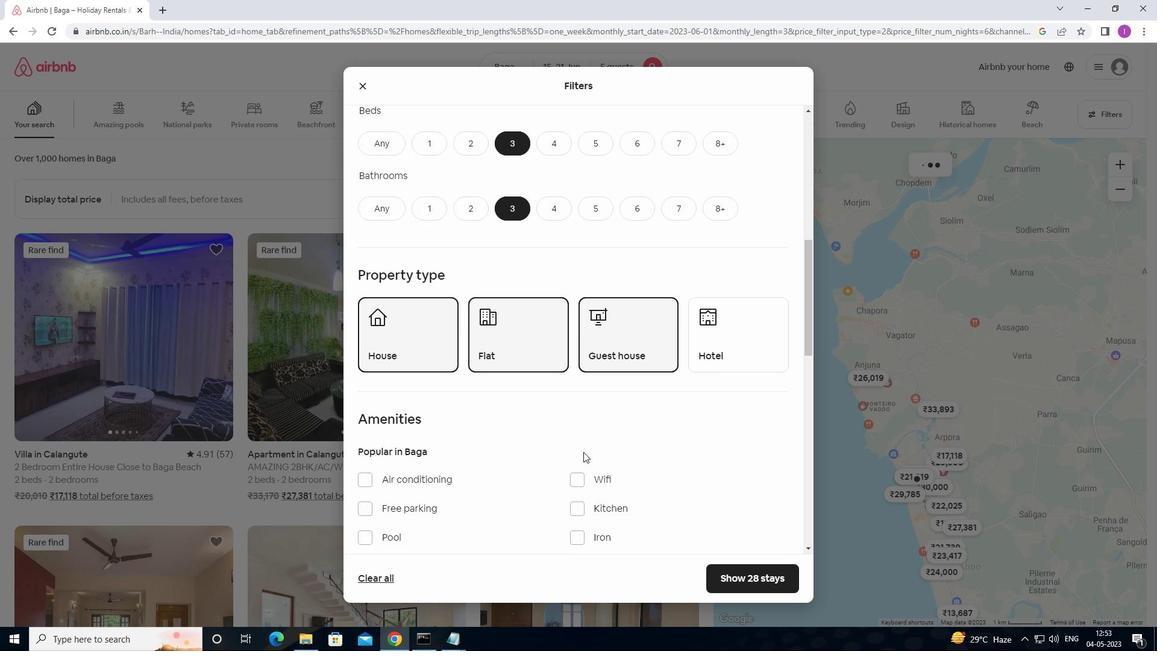
Action: Mouse scrolled (584, 452) with delta (0, 0)
Screenshot: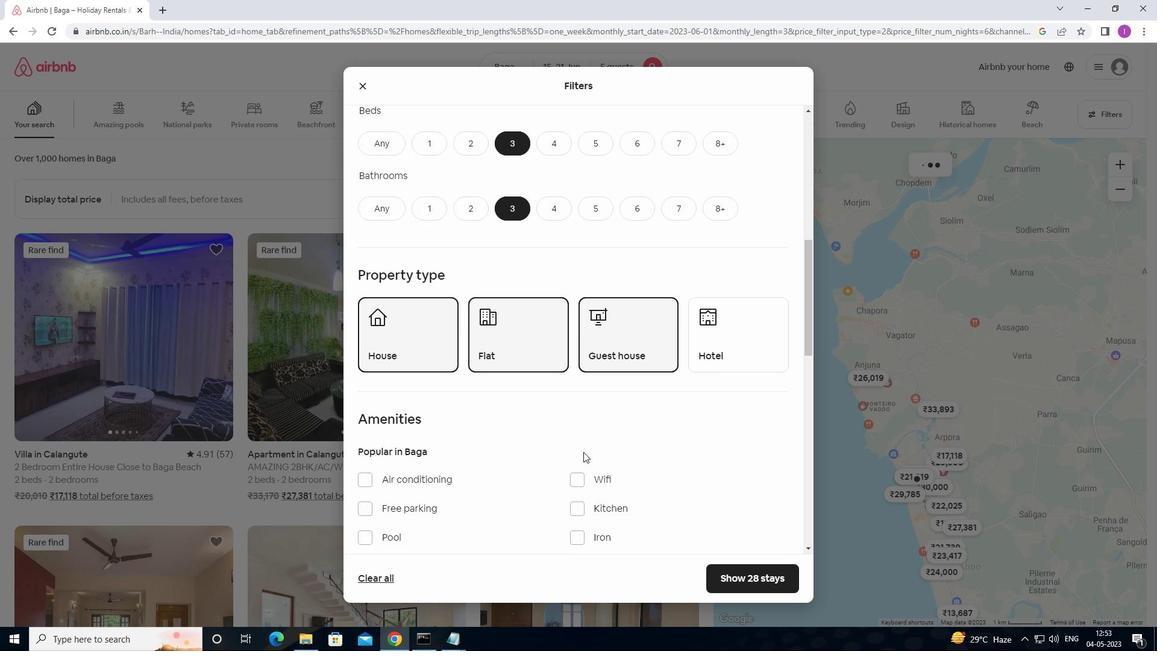 
Action: Mouse moved to (480, 373)
Screenshot: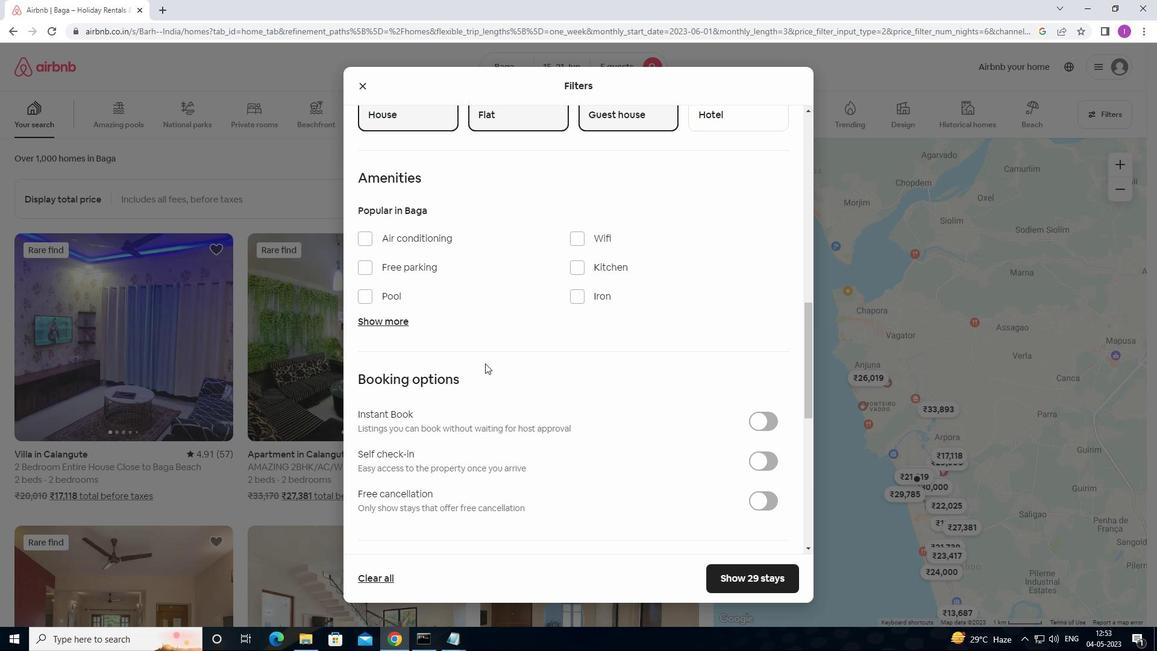 
Action: Mouse scrolled (480, 372) with delta (0, 0)
Screenshot: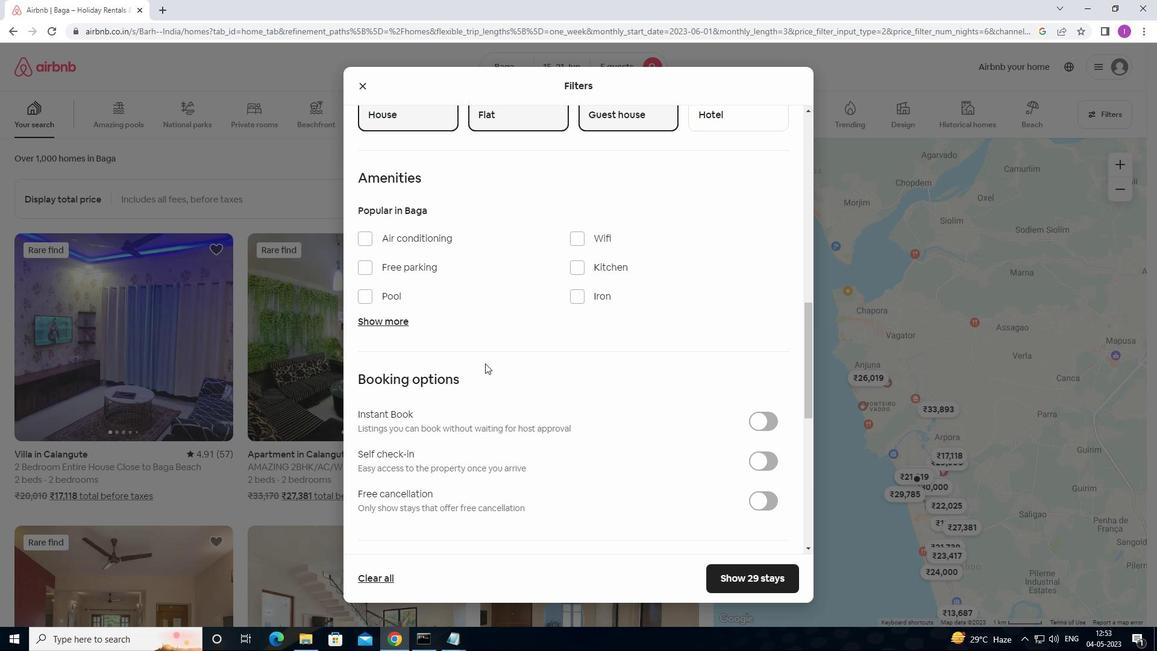 
Action: Mouse moved to (480, 374)
Screenshot: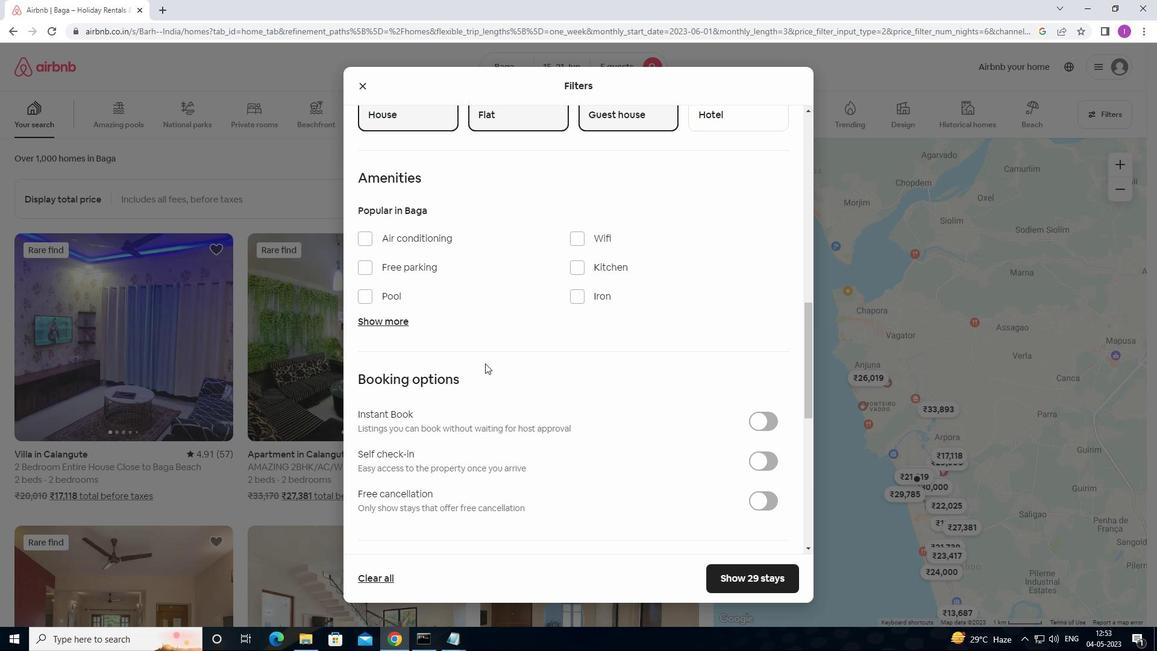 
Action: Mouse scrolled (480, 373) with delta (0, 0)
Screenshot: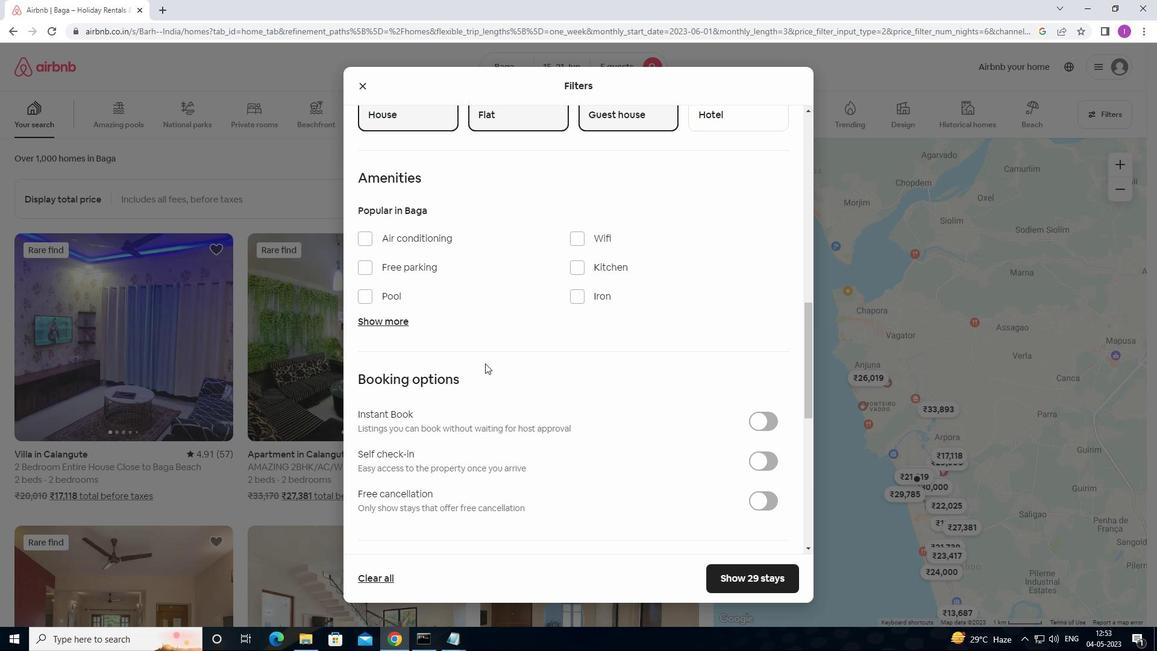 
Action: Mouse moved to (480, 376)
Screenshot: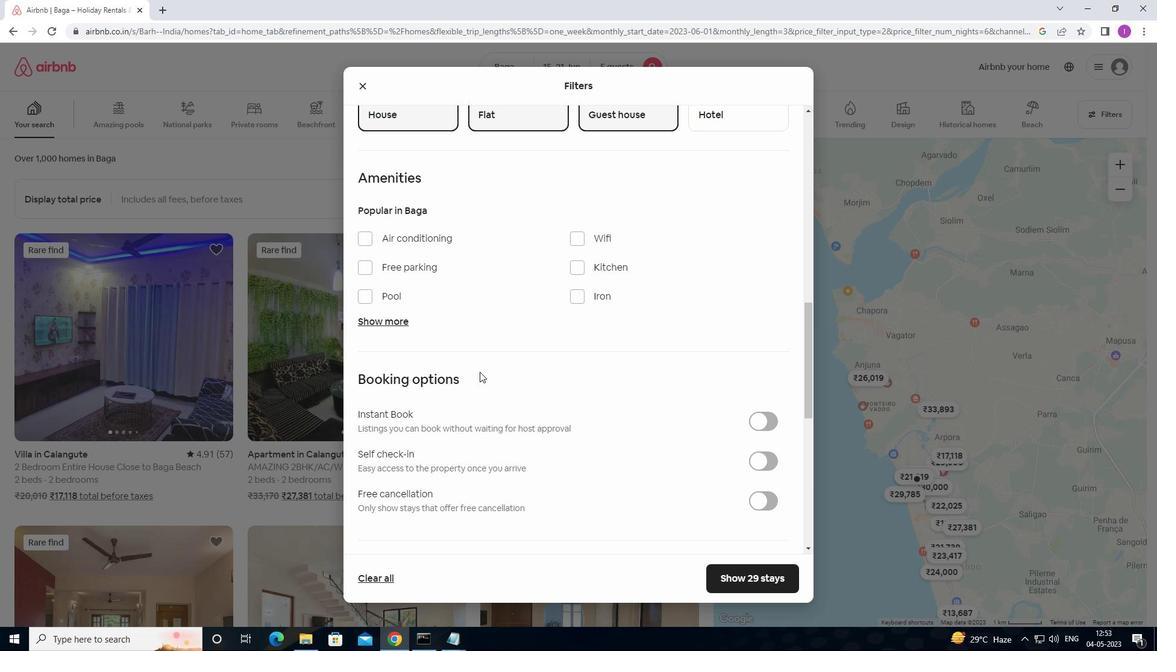 
Action: Mouse scrolled (480, 376) with delta (0, 0)
Screenshot: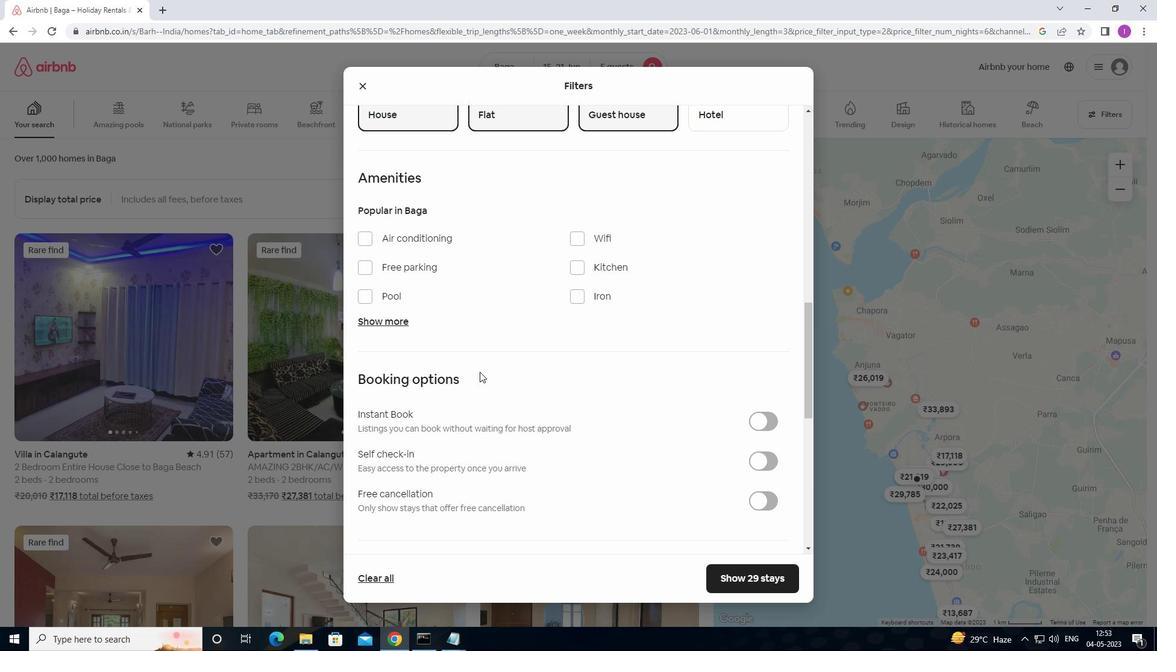 
Action: Mouse moved to (765, 281)
Screenshot: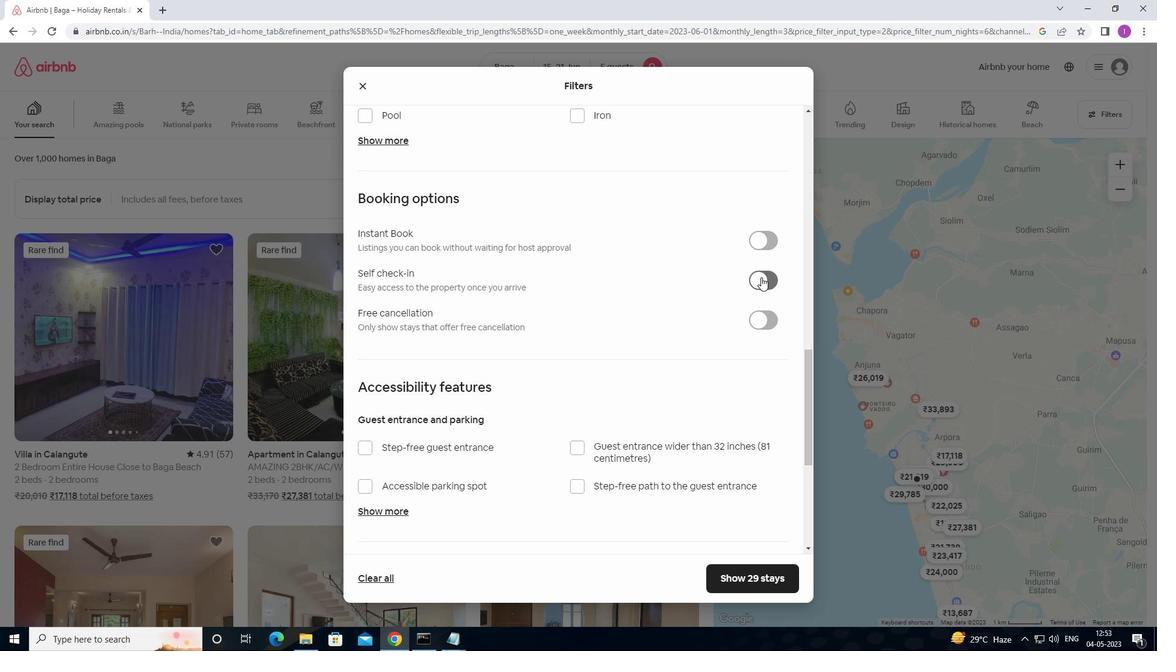 
Action: Mouse pressed left at (765, 281)
Screenshot: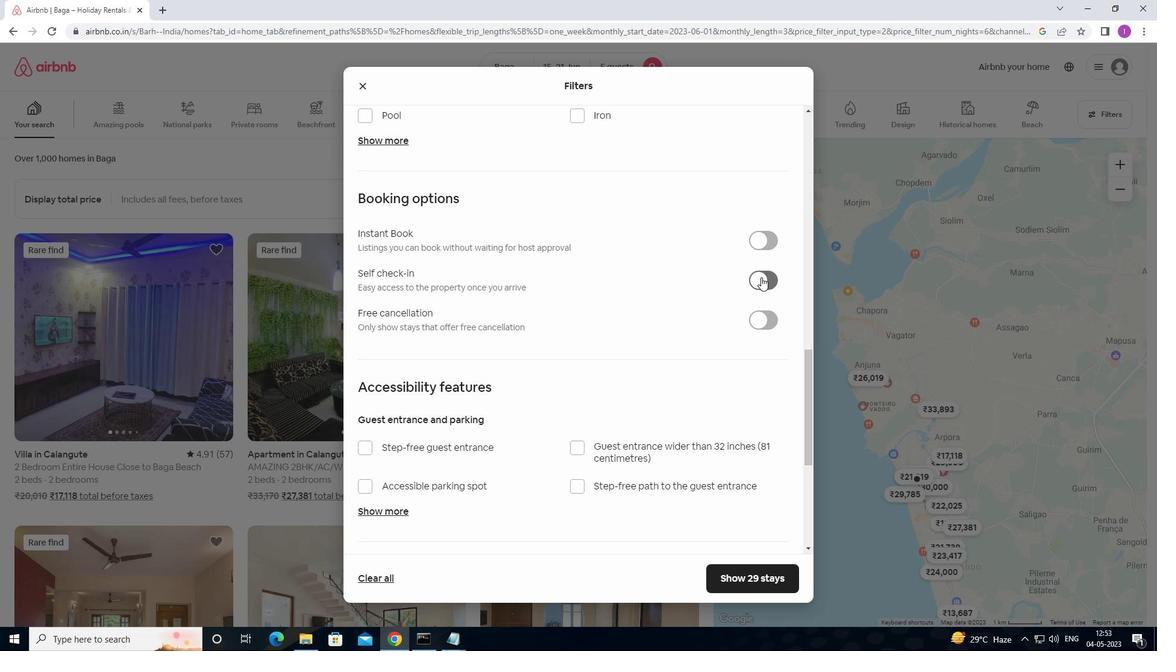 
Action: Mouse moved to (498, 423)
Screenshot: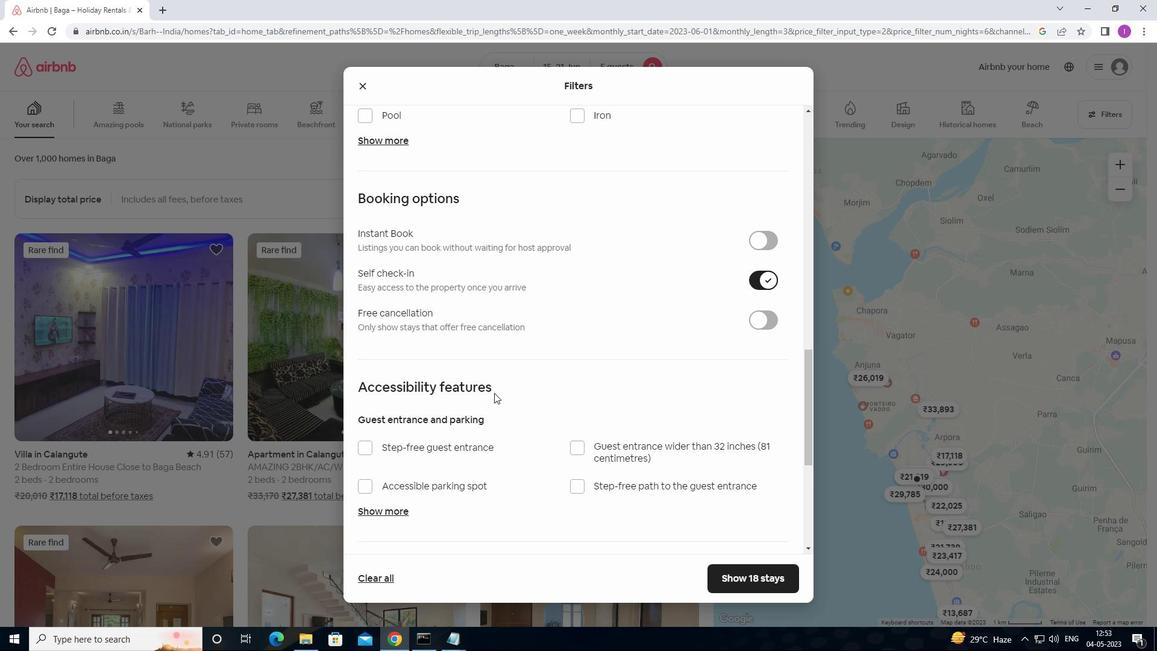 
Action: Mouse scrolled (498, 422) with delta (0, 0)
Screenshot: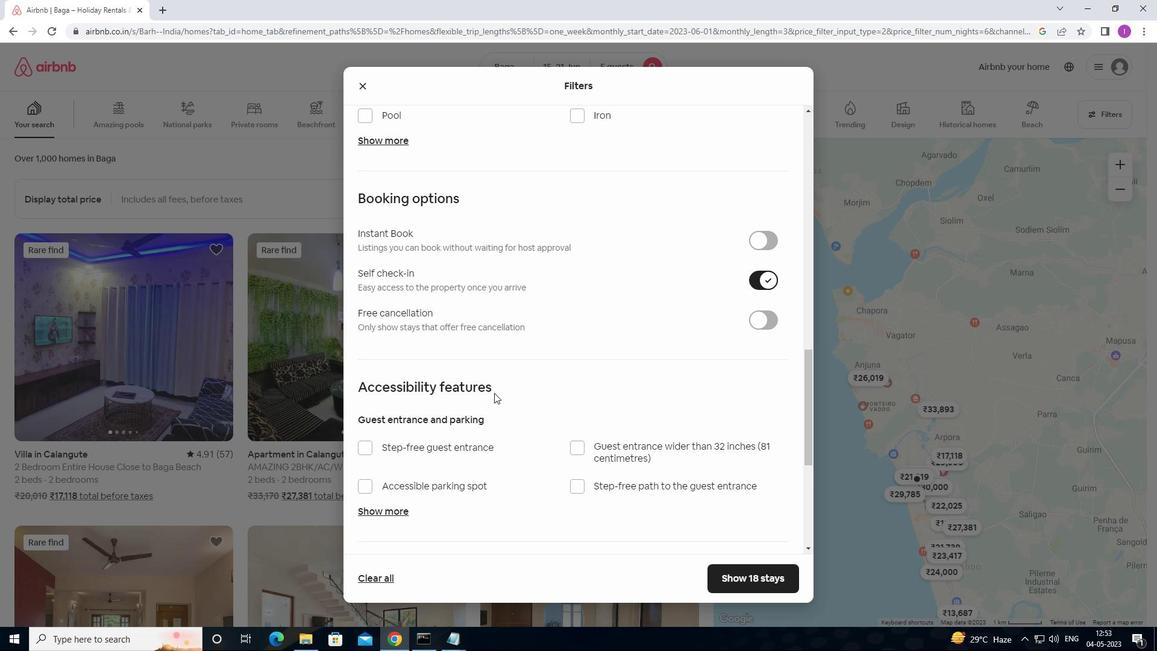 
Action: Mouse moved to (498, 423)
Screenshot: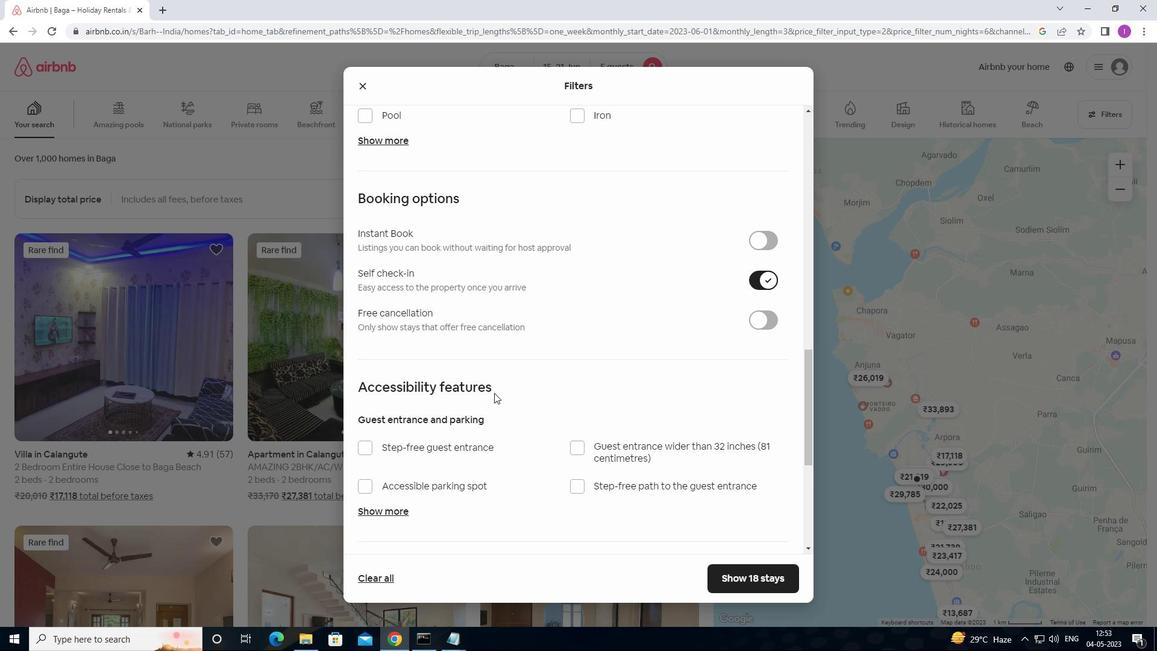 
Action: Mouse scrolled (498, 423) with delta (0, 0)
Screenshot: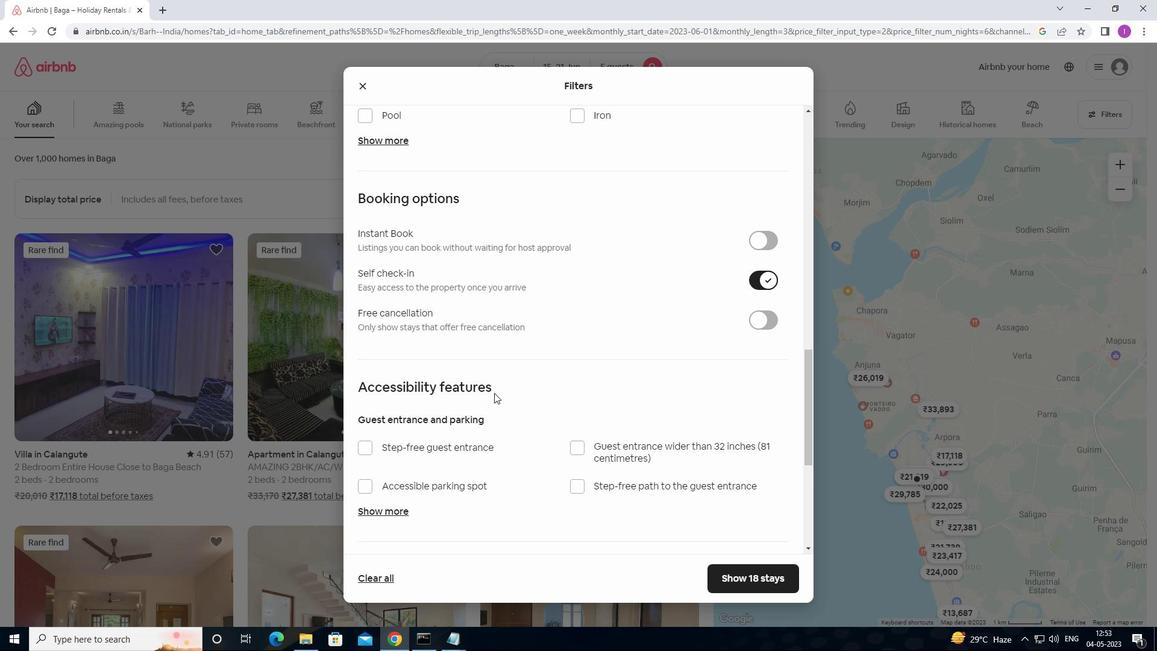 
Action: Mouse moved to (499, 426)
Screenshot: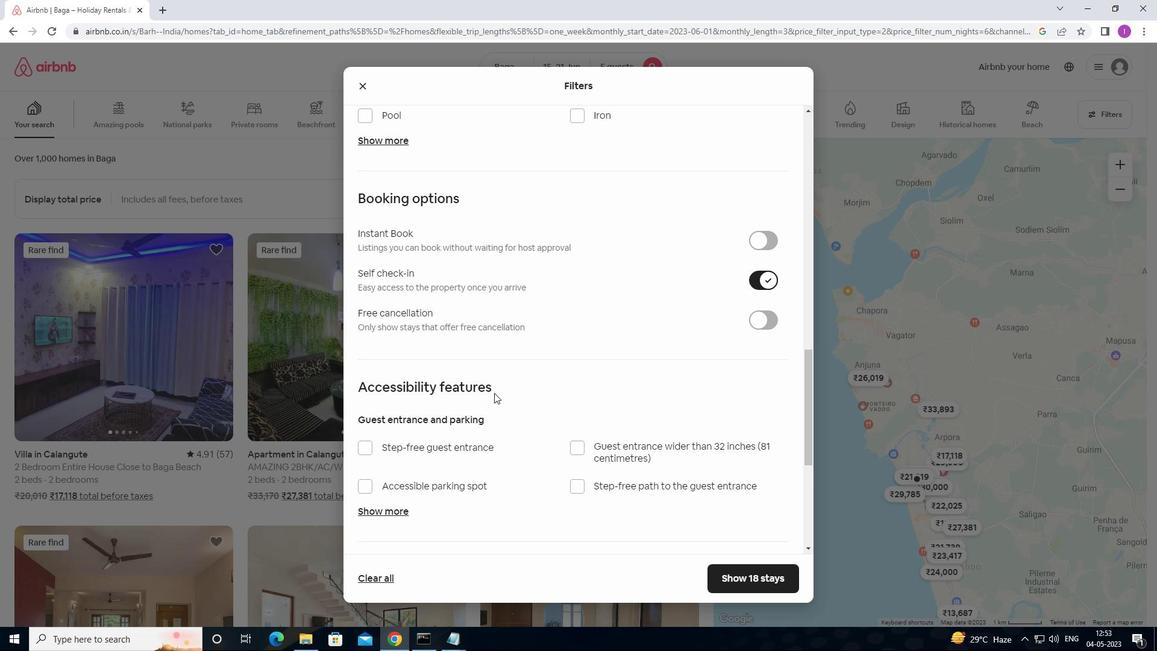 
Action: Mouse scrolled (499, 426) with delta (0, 0)
Screenshot: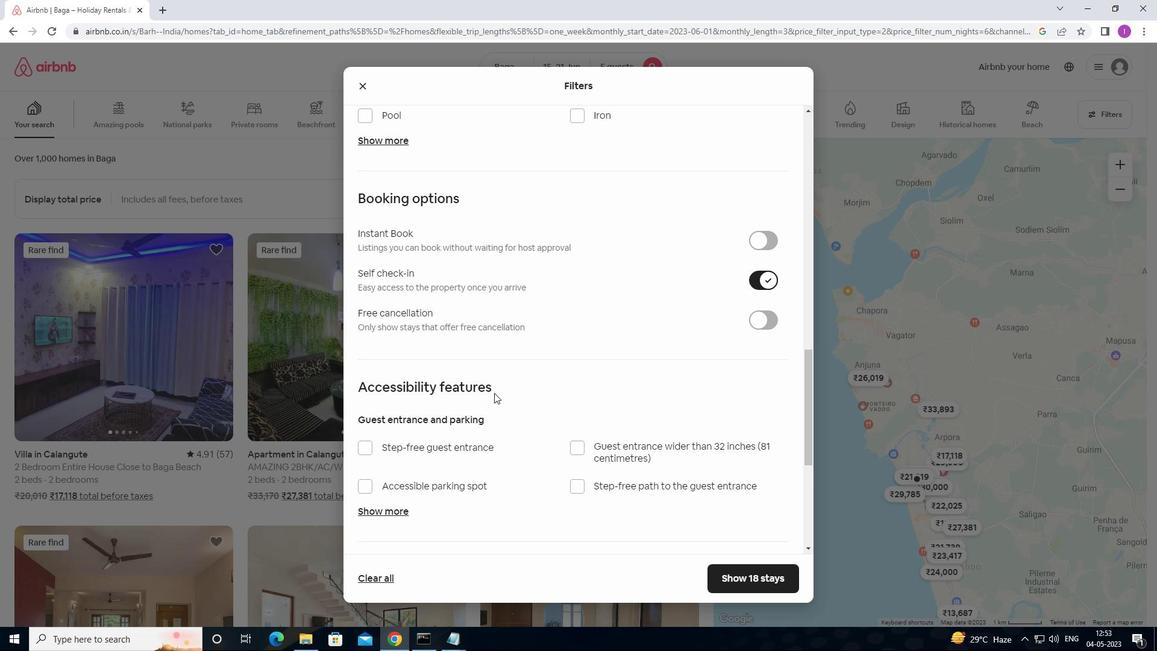 
Action: Mouse moved to (499, 427)
Screenshot: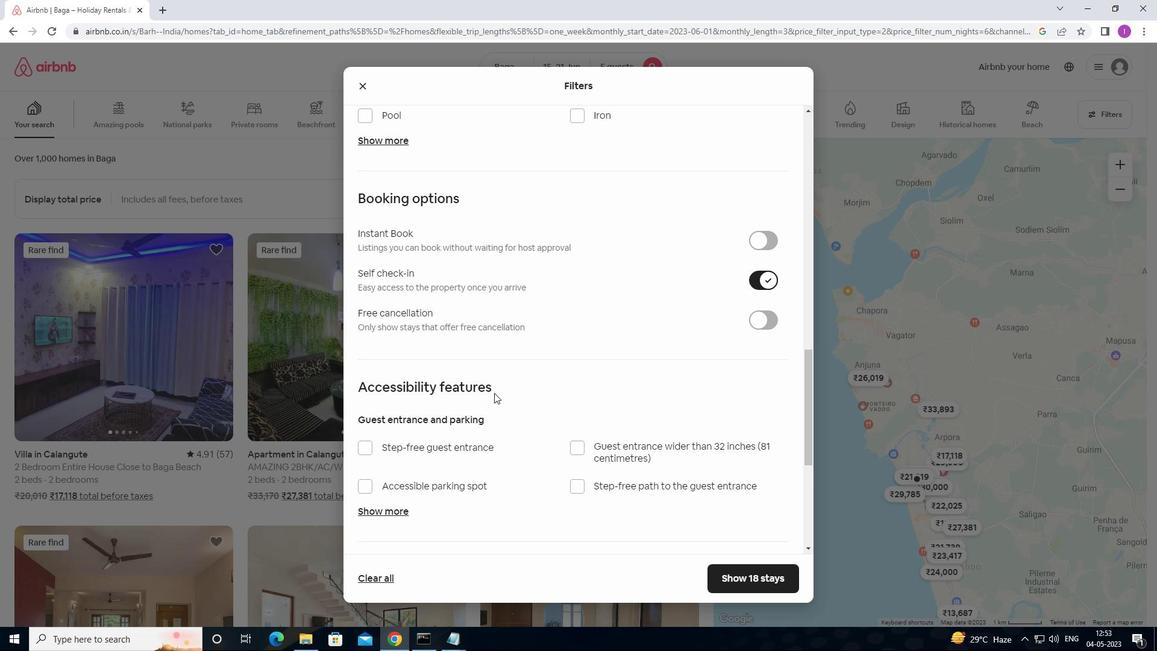 
Action: Mouse scrolled (499, 426) with delta (0, 0)
Screenshot: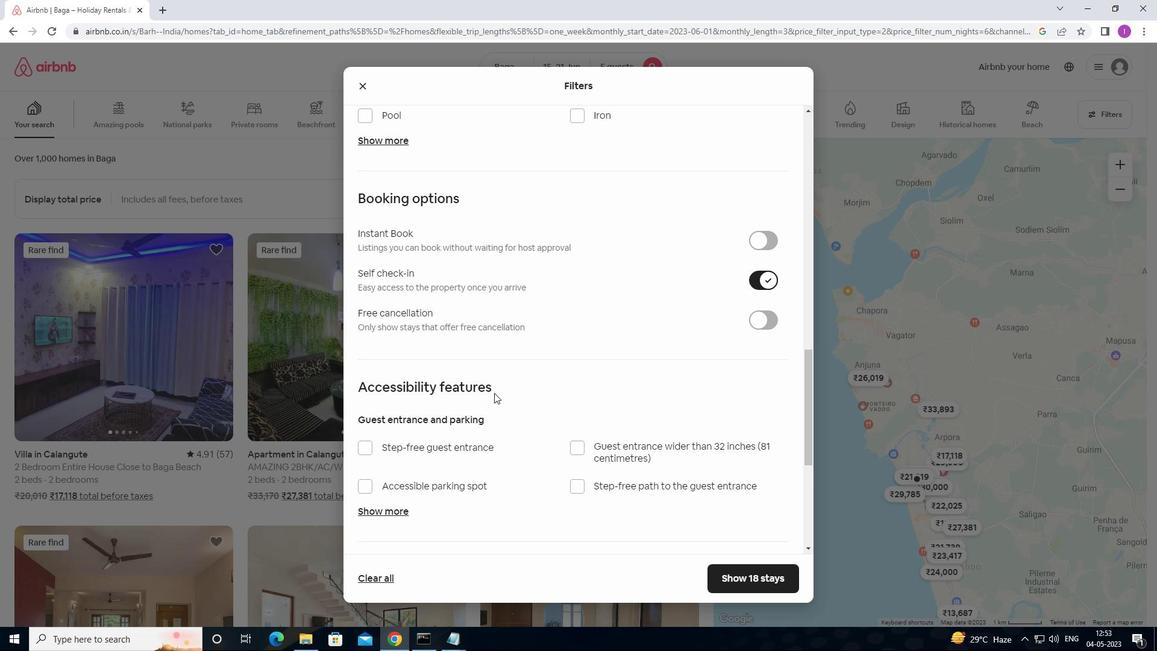 
Action: Mouse moved to (499, 430)
Screenshot: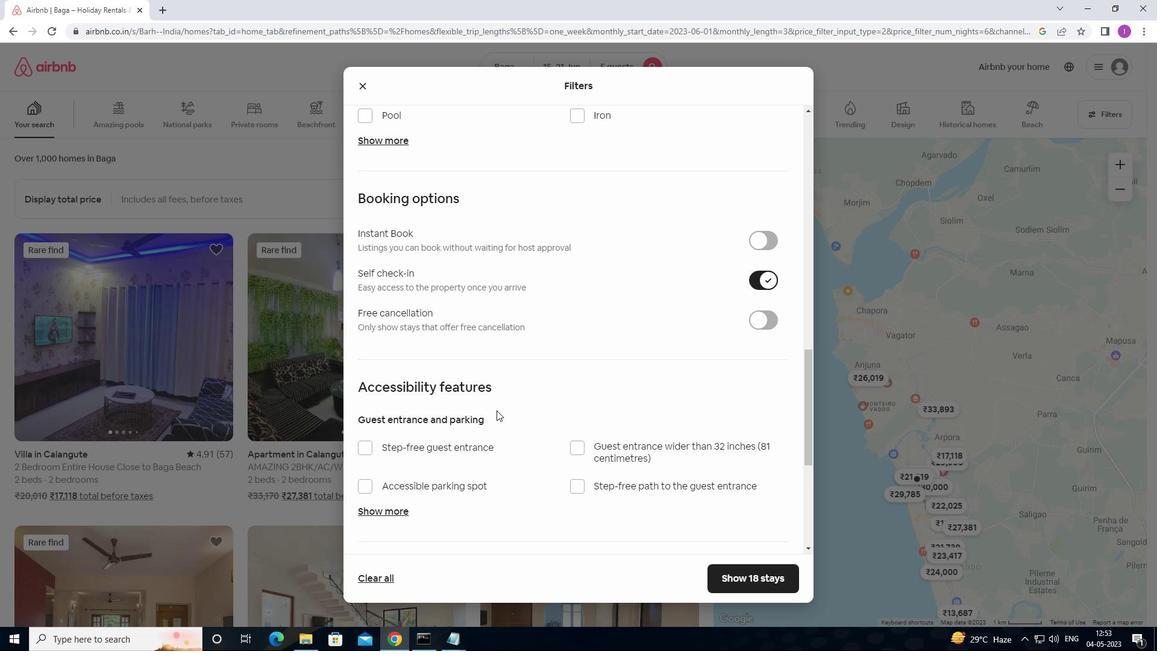 
Action: Mouse scrolled (499, 429) with delta (0, 0)
Screenshot: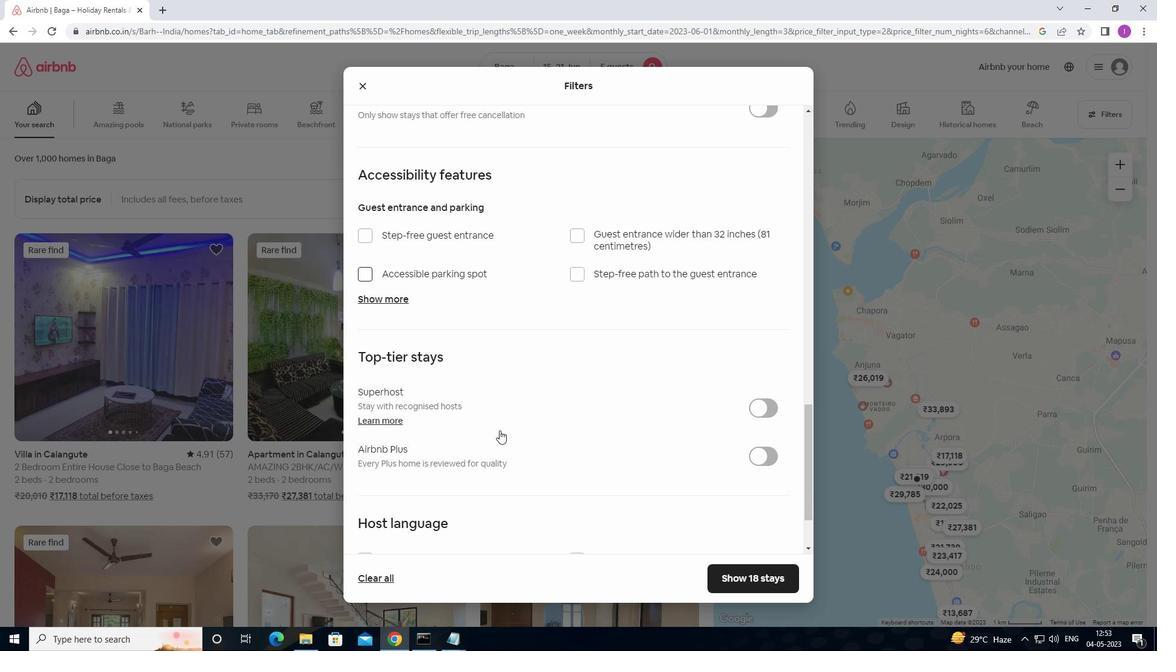 
Action: Mouse scrolled (499, 429) with delta (0, 0)
Screenshot: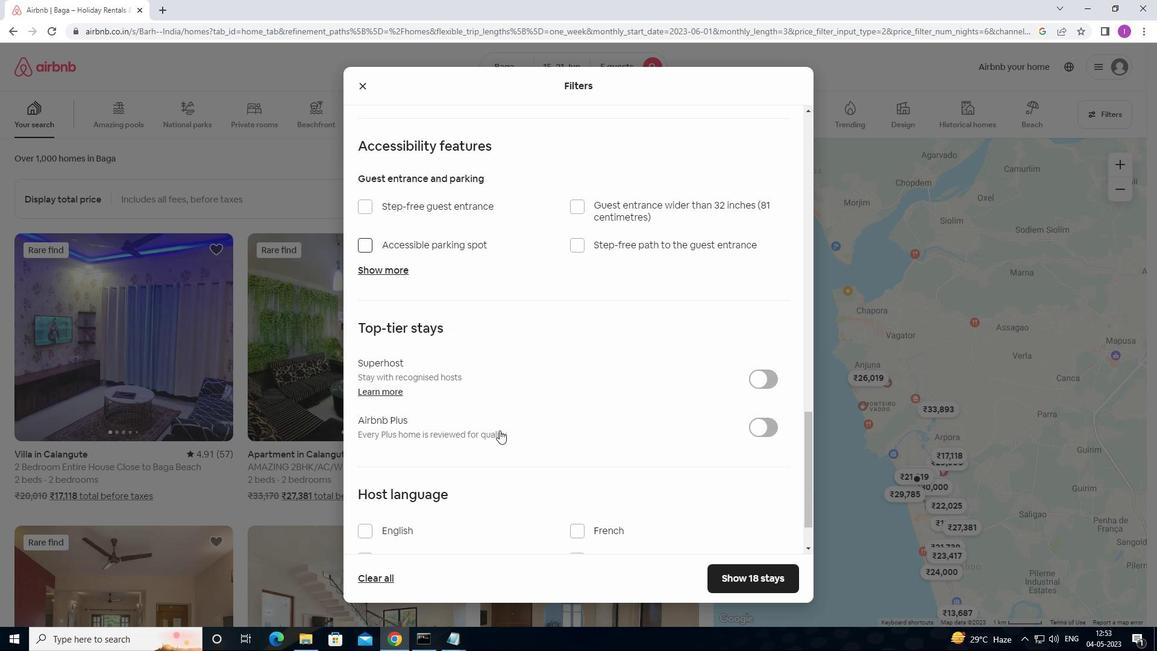 
Action: Mouse moved to (499, 433)
Screenshot: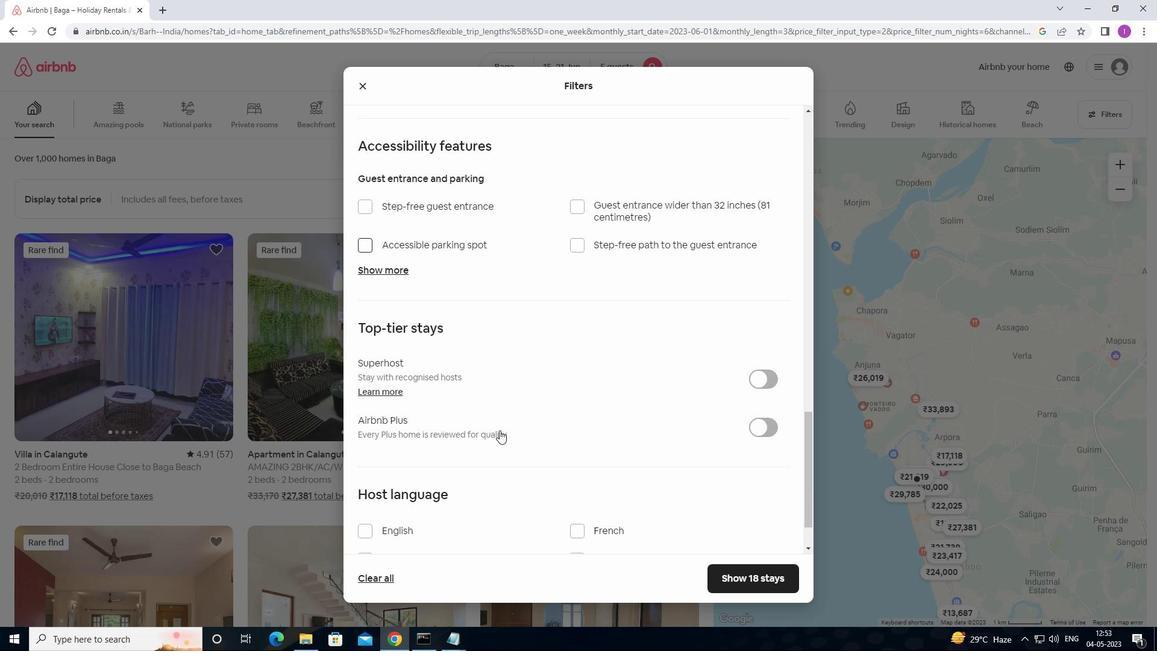 
Action: Mouse scrolled (499, 432) with delta (0, 0)
Screenshot: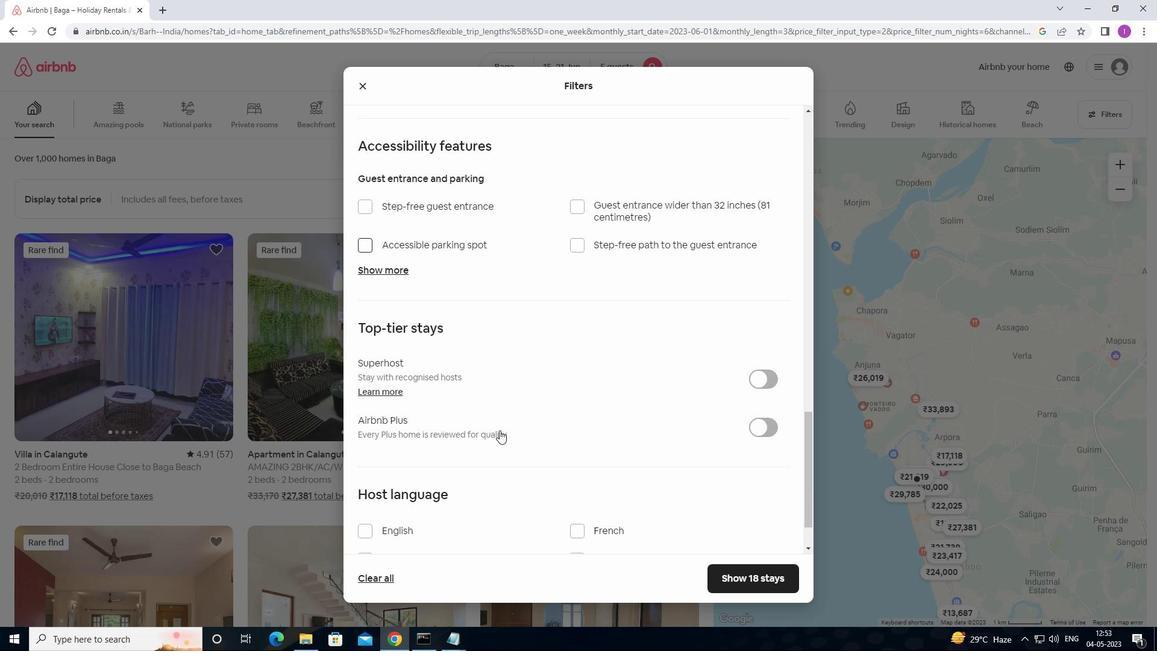 
Action: Mouse moved to (500, 435)
Screenshot: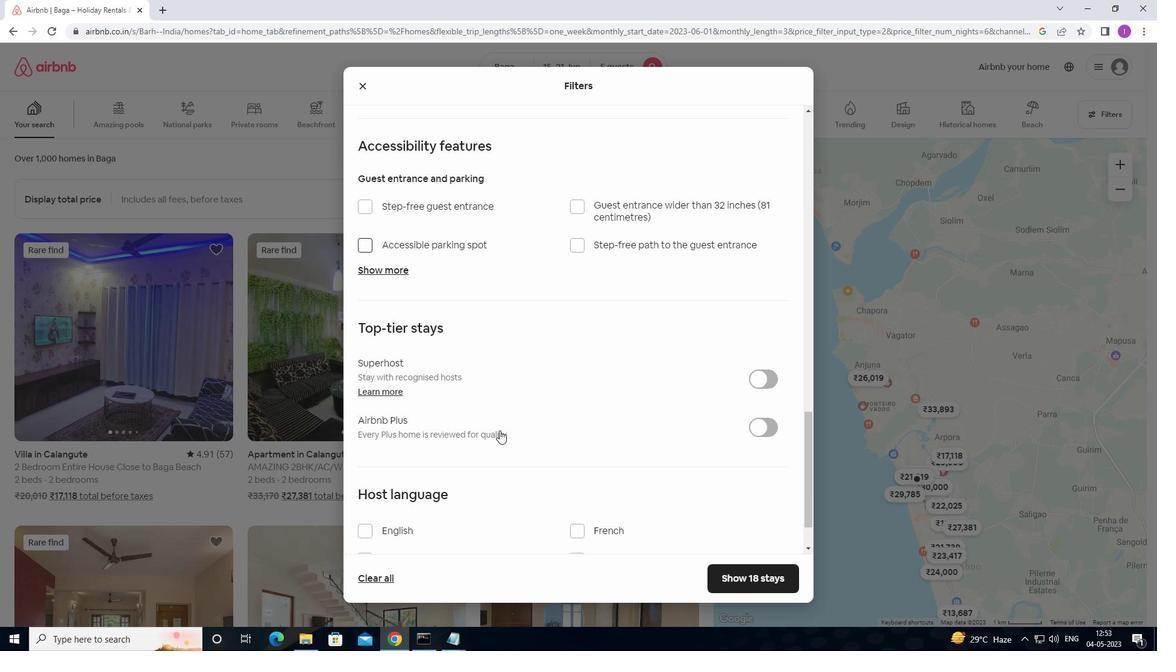 
Action: Mouse scrolled (500, 434) with delta (0, 0)
Screenshot: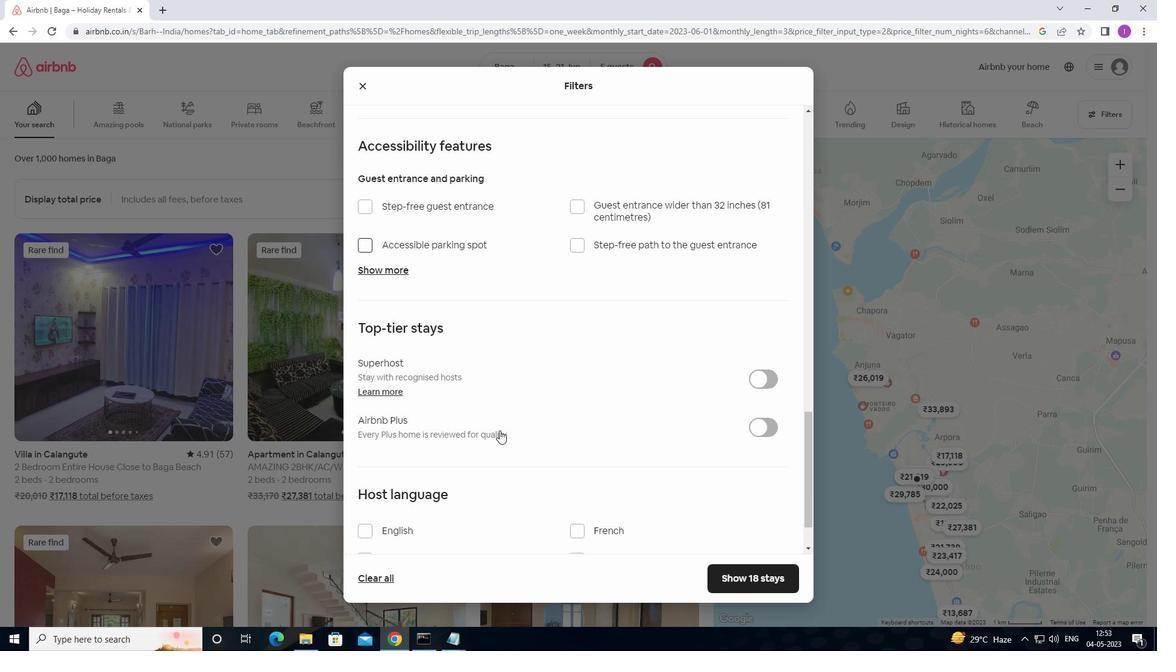 
Action: Mouse moved to (363, 470)
Screenshot: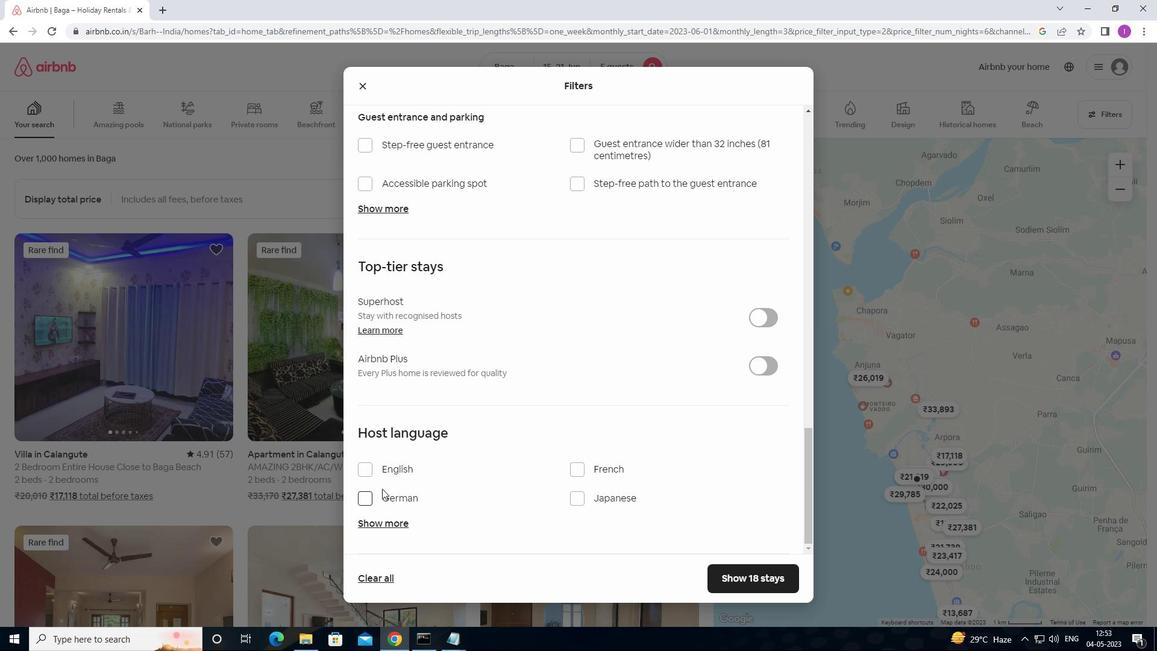 
Action: Mouse pressed left at (363, 470)
Screenshot: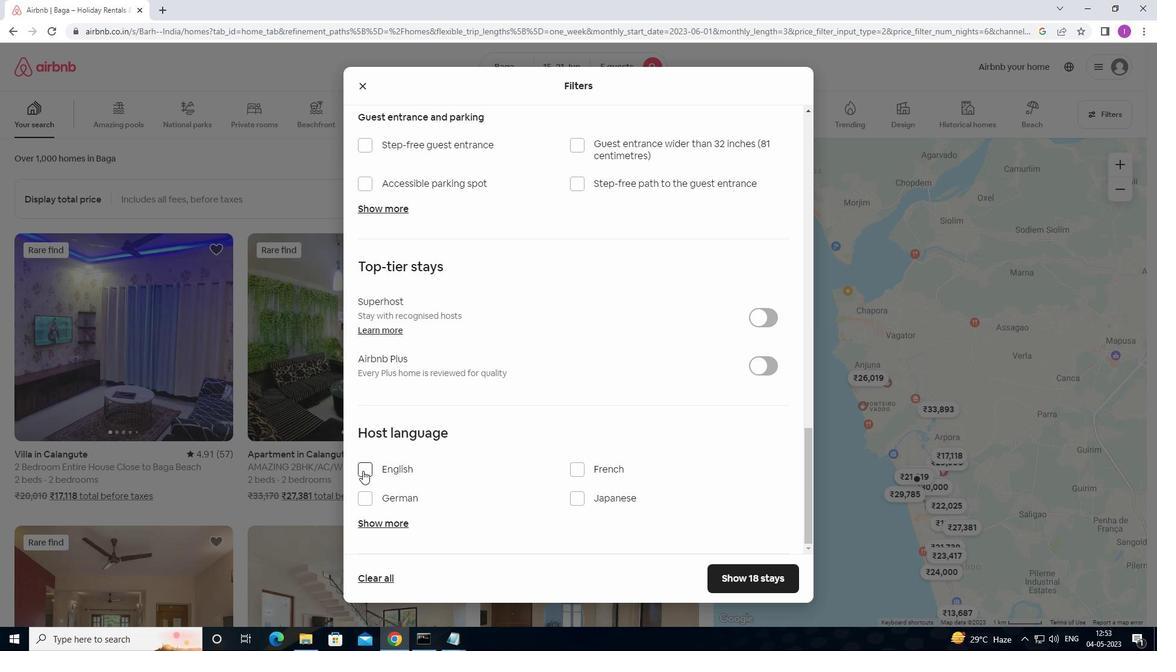 
Action: Mouse moved to (744, 576)
Screenshot: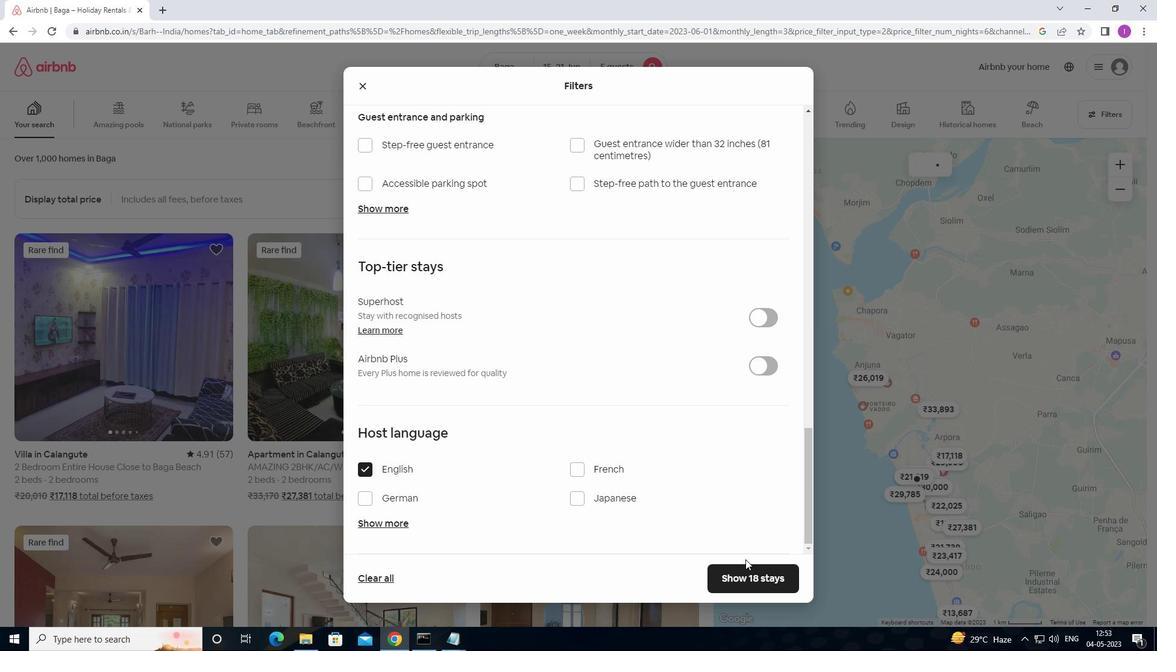 
Action: Mouse pressed left at (744, 576)
Screenshot: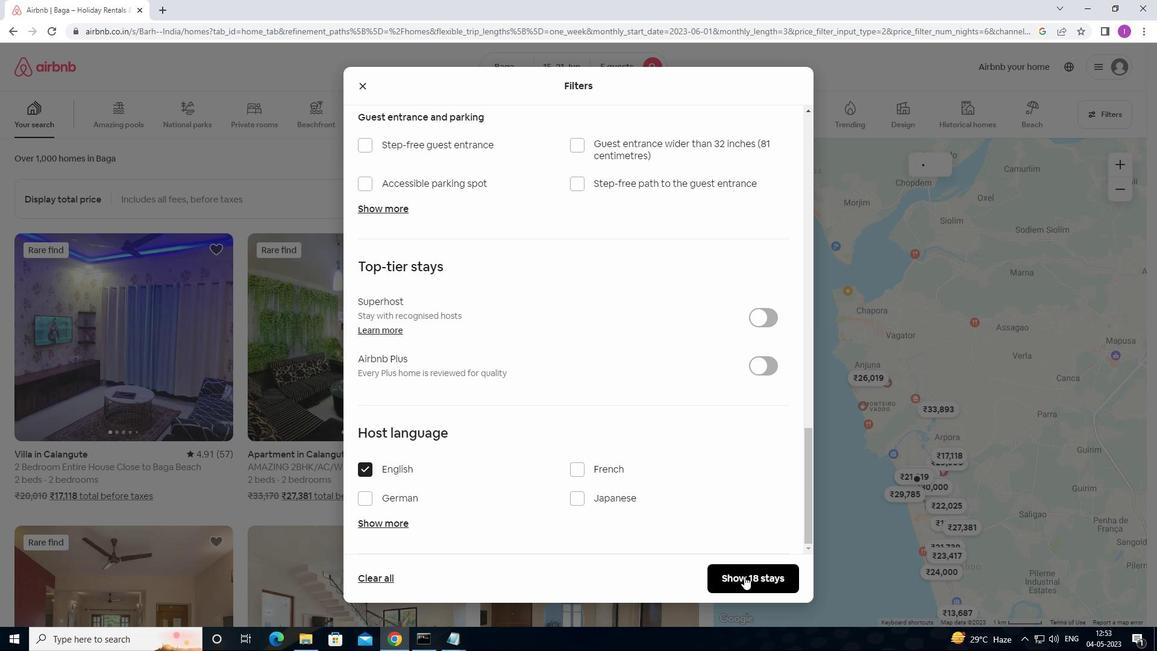 
Action: Mouse moved to (747, 565)
Screenshot: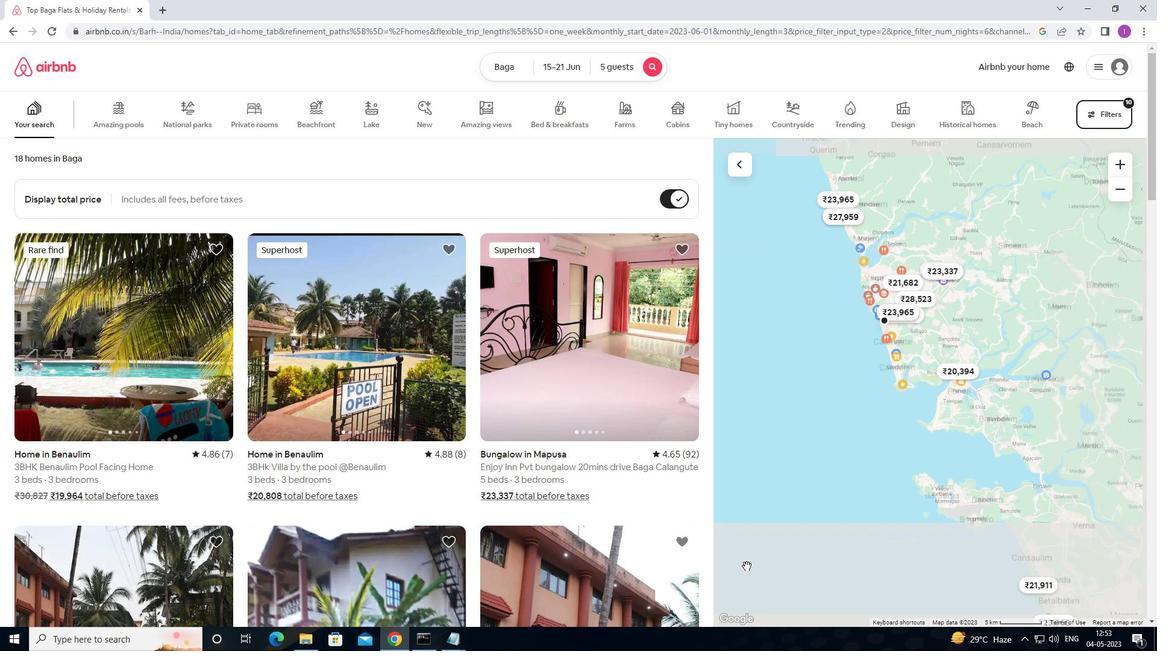 
